 Task: Research Airbnb options in Bougaa, Algeria from 17th December, 2023 to 25th December, 2023 for 6 adults. Place can be entire room with 3 bedrooms having 3 beds and 3 bathrooms. Property type can be guest house. Amenities needed are: washing machine.
Action: Mouse moved to (540, 97)
Screenshot: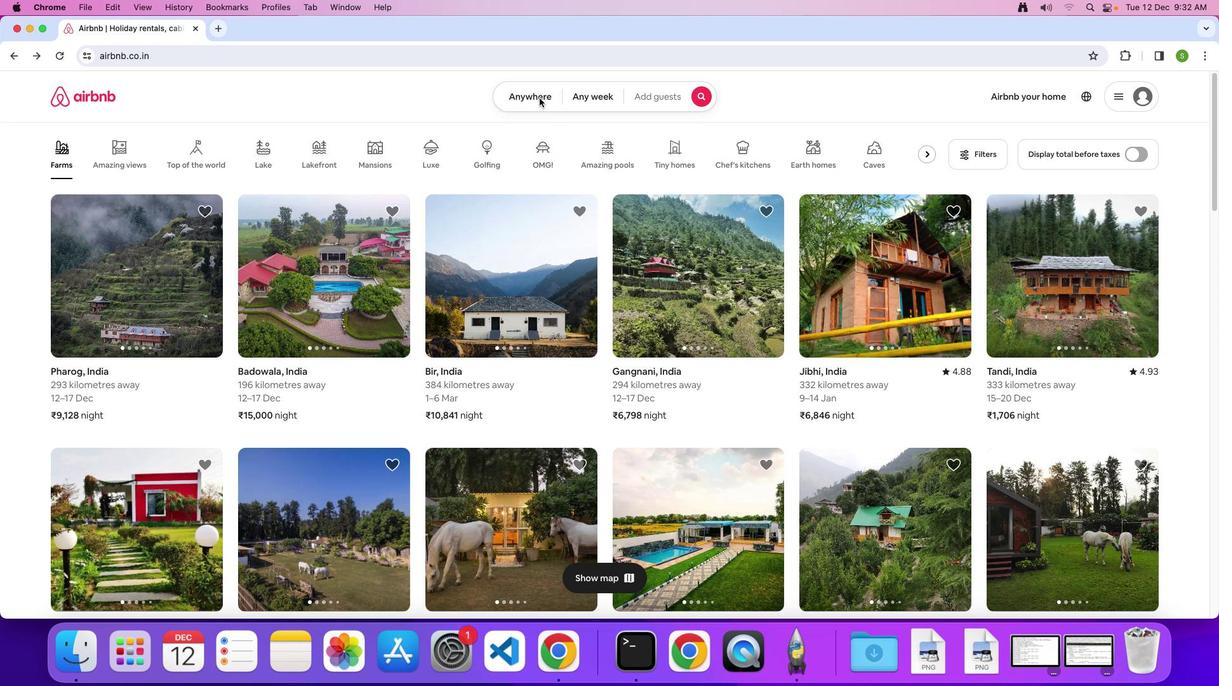 
Action: Mouse pressed left at (540, 97)
Screenshot: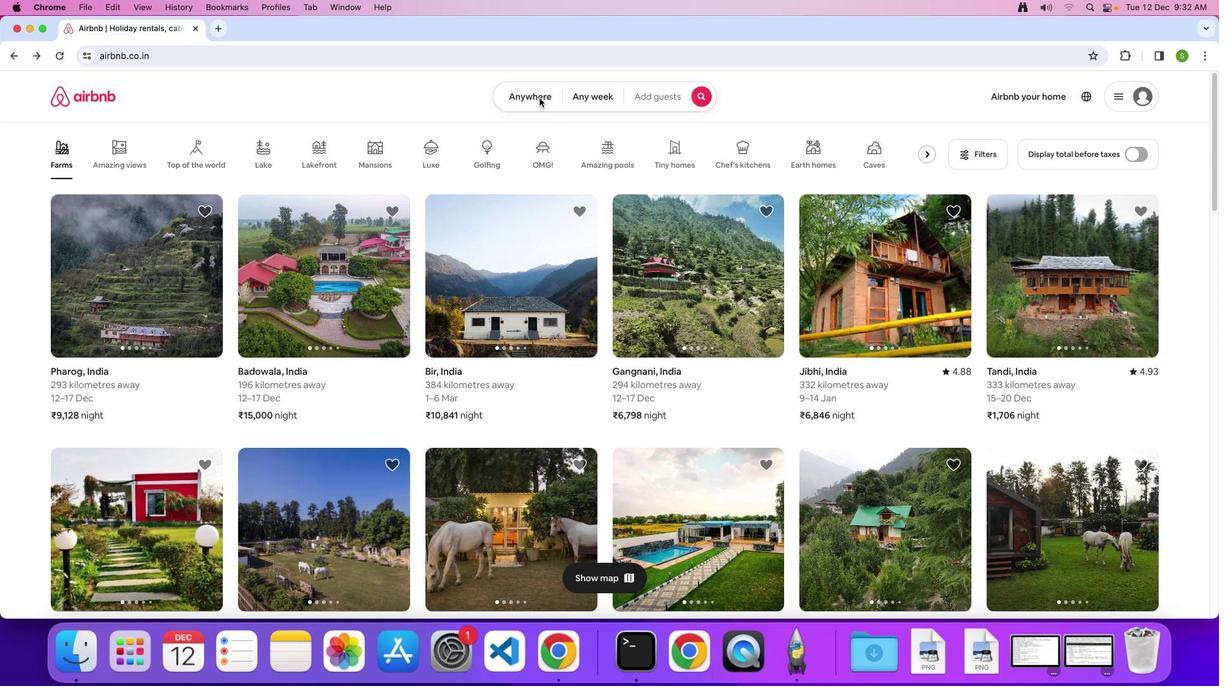 
Action: Mouse moved to (532, 97)
Screenshot: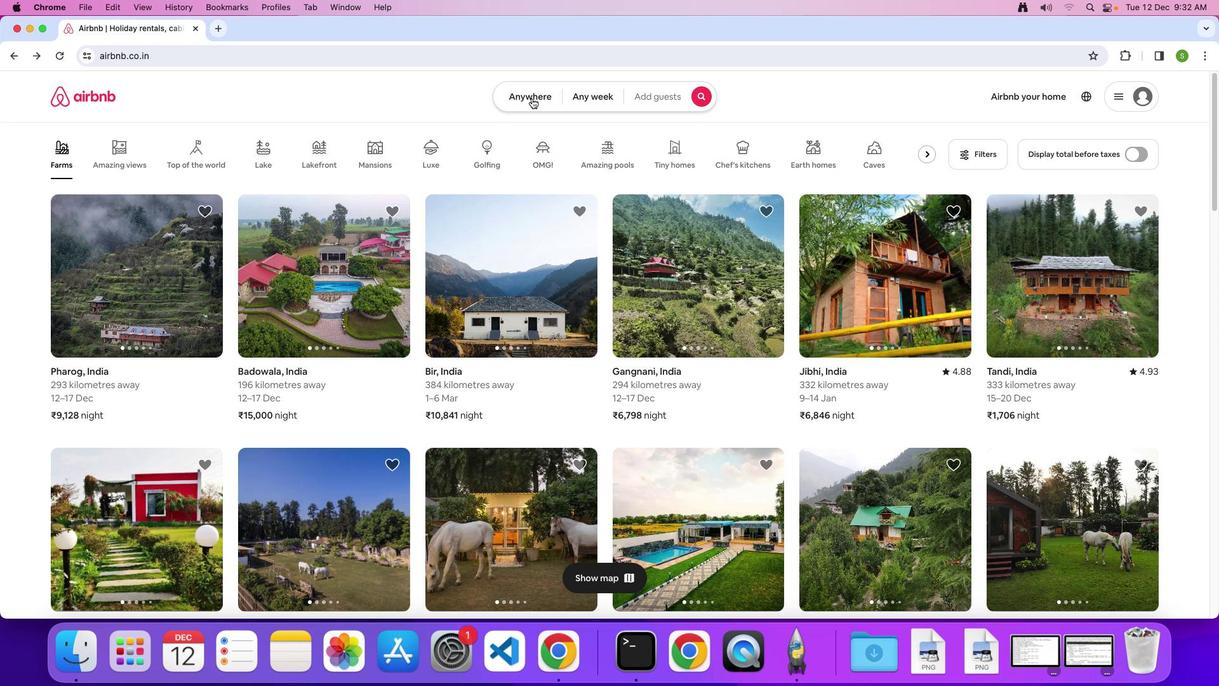 
Action: Mouse pressed left at (532, 97)
Screenshot: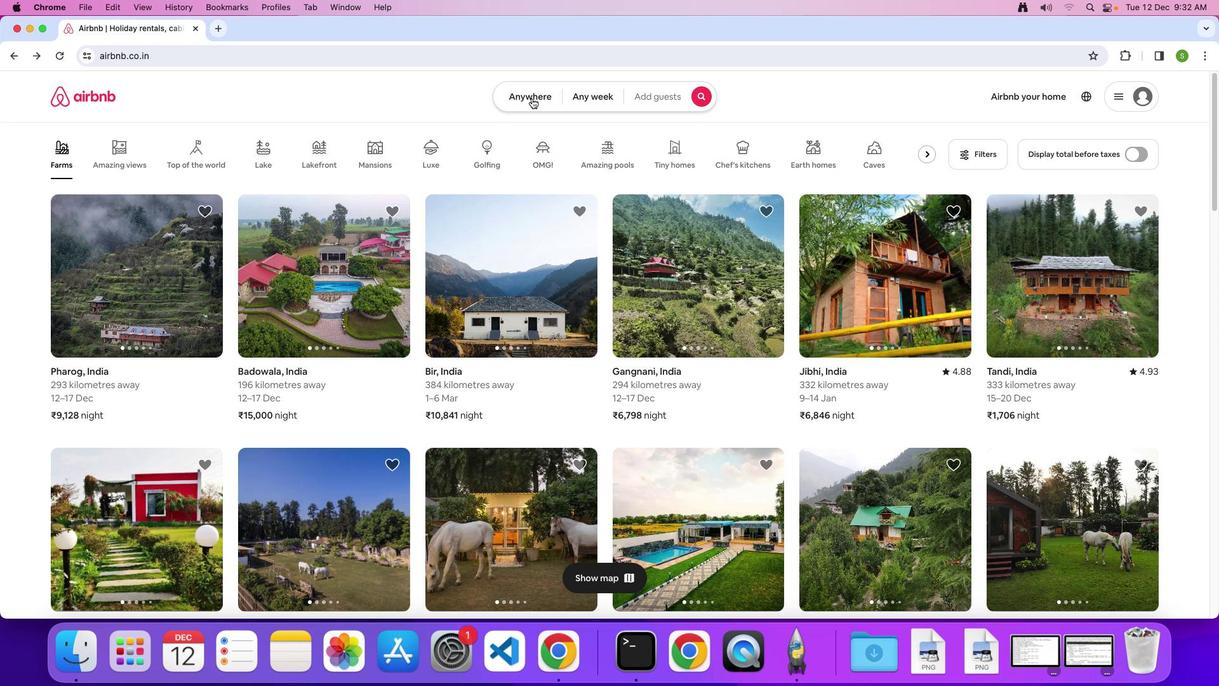 
Action: Mouse moved to (481, 133)
Screenshot: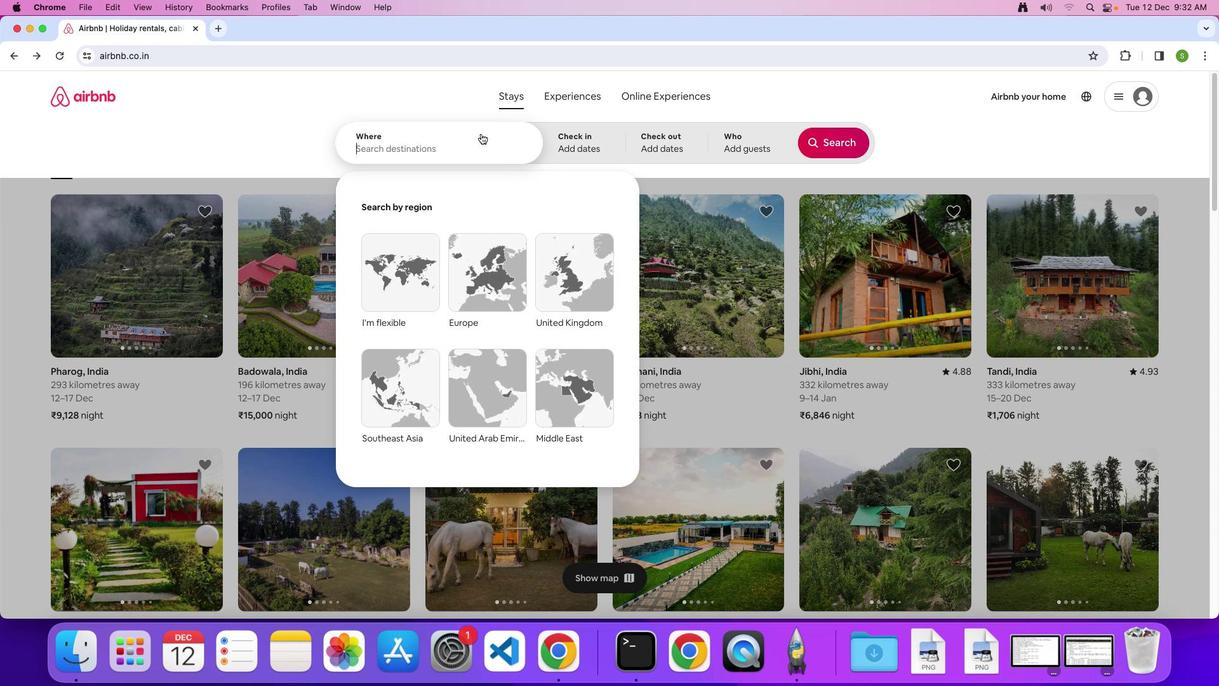 
Action: Mouse pressed left at (481, 133)
Screenshot: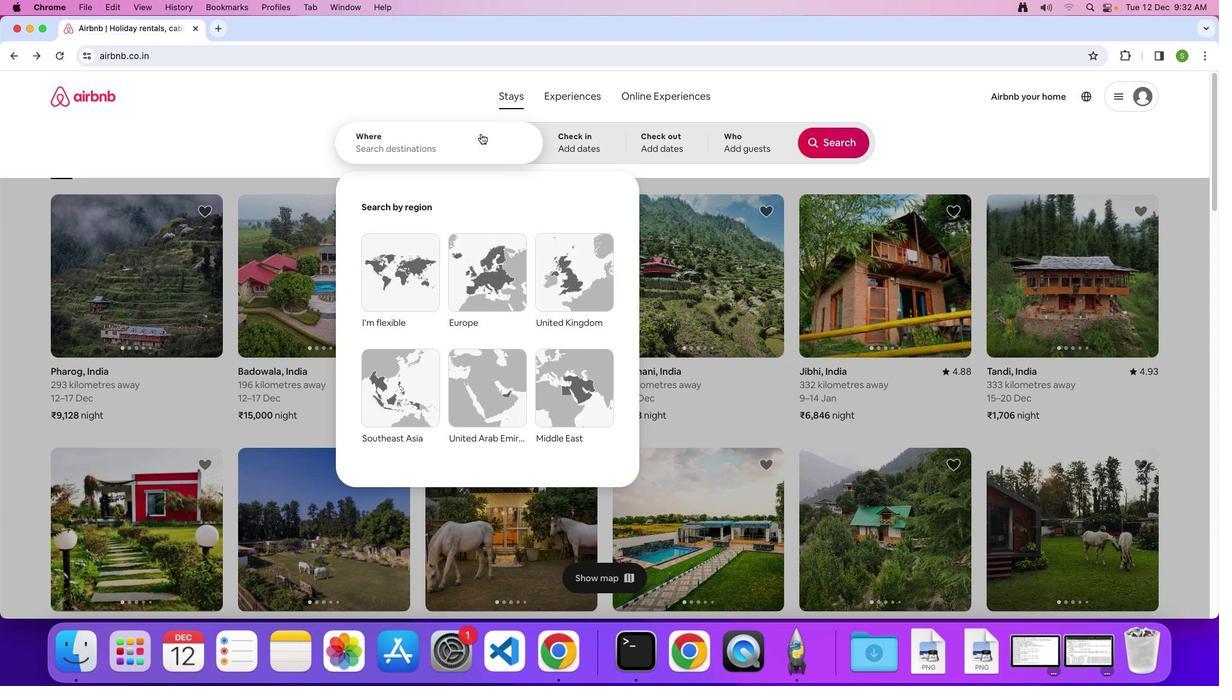 
Action: Key pressed 'B'Key.caps_lock'o''u''g''a''e'Key.backspace'a'','Key.spaceKey.shift'A''l''g''e''r''i''a'Key.enter
Screenshot: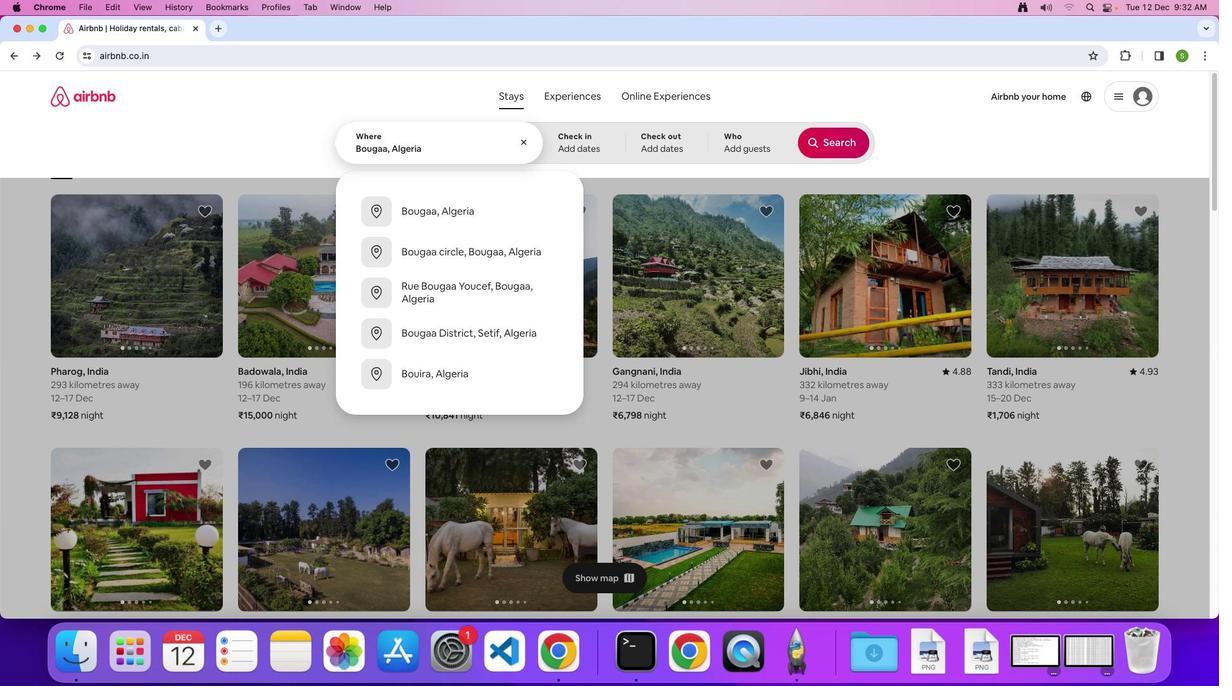 
Action: Mouse moved to (384, 395)
Screenshot: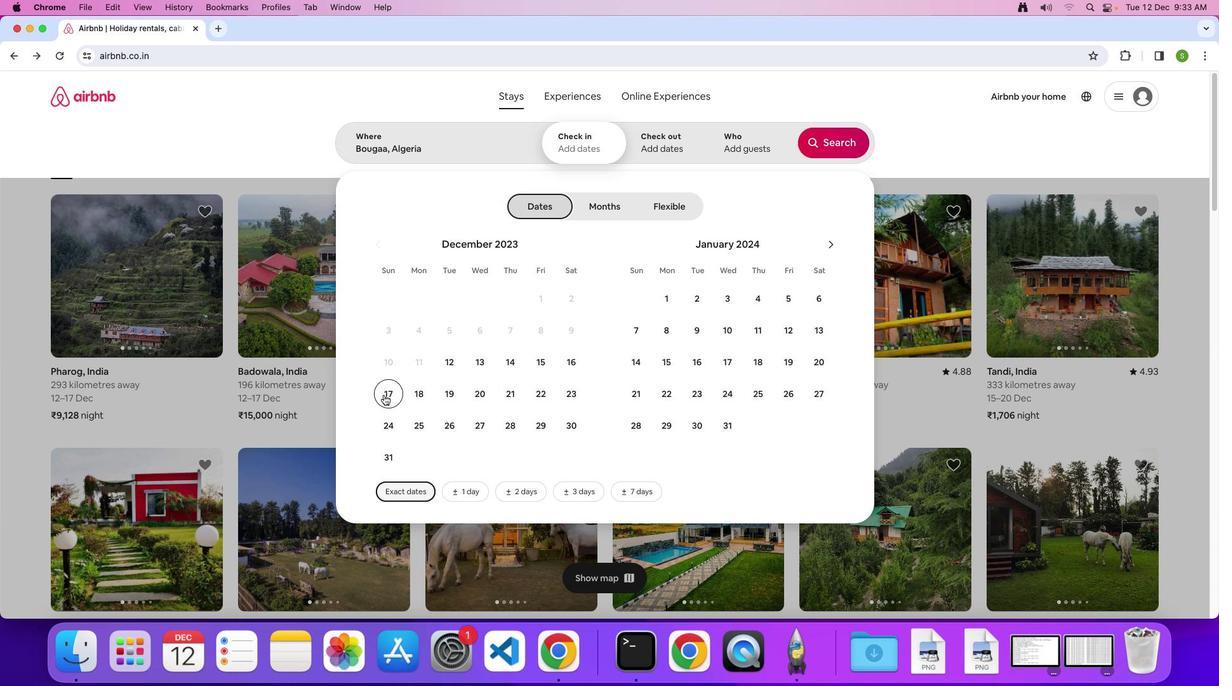 
Action: Mouse pressed left at (384, 395)
Screenshot: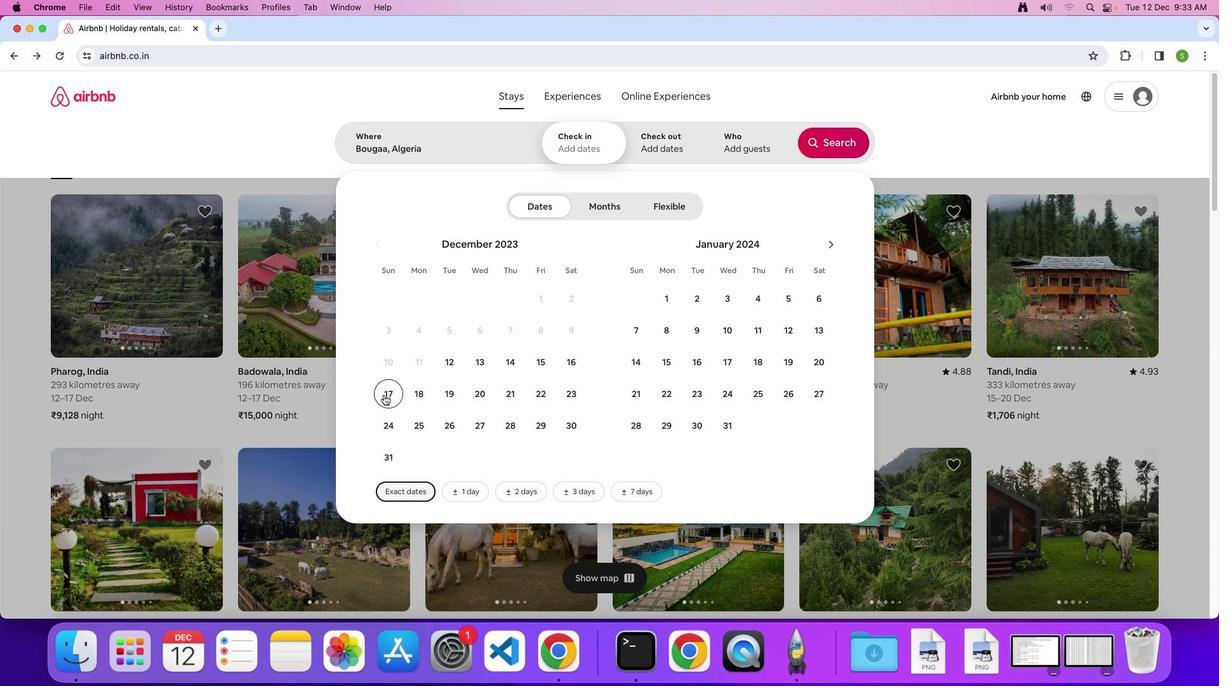 
Action: Mouse moved to (423, 425)
Screenshot: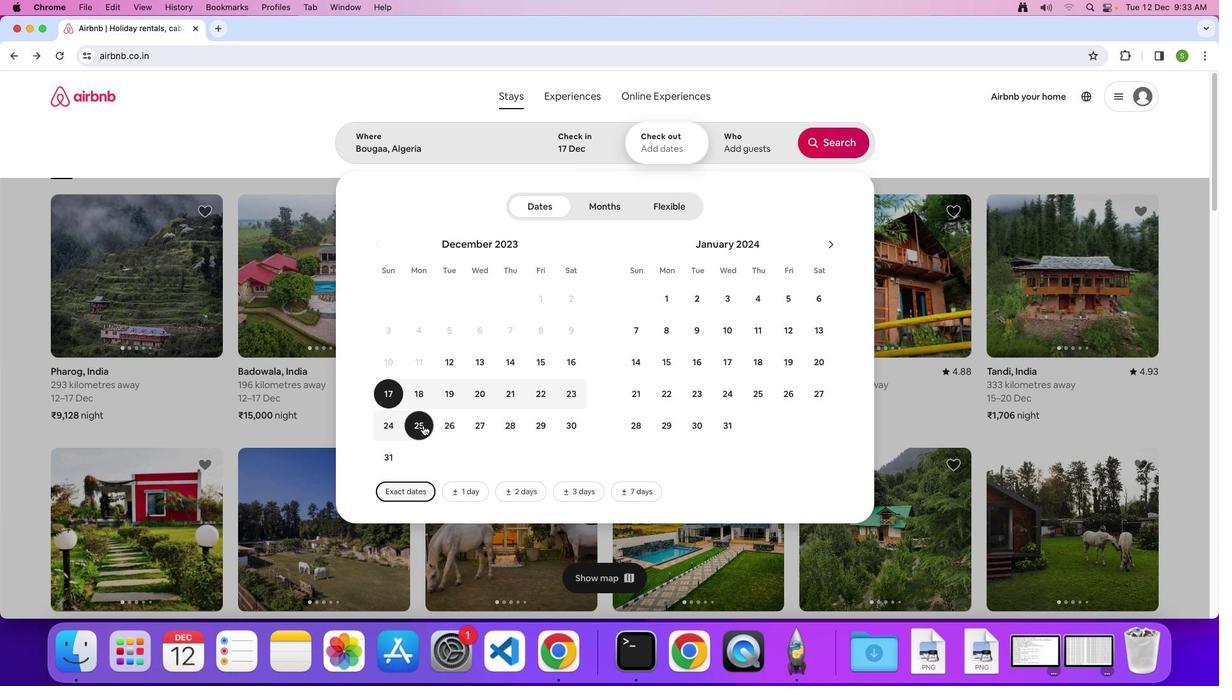 
Action: Mouse pressed left at (423, 425)
Screenshot: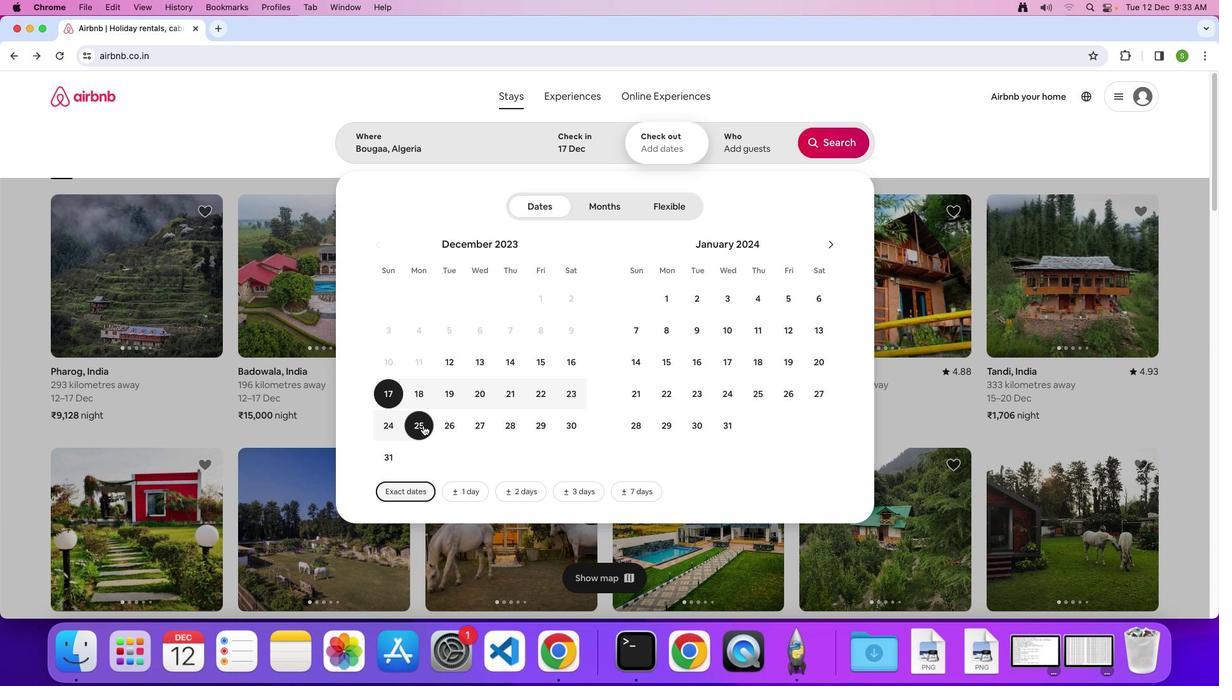 
Action: Mouse moved to (740, 147)
Screenshot: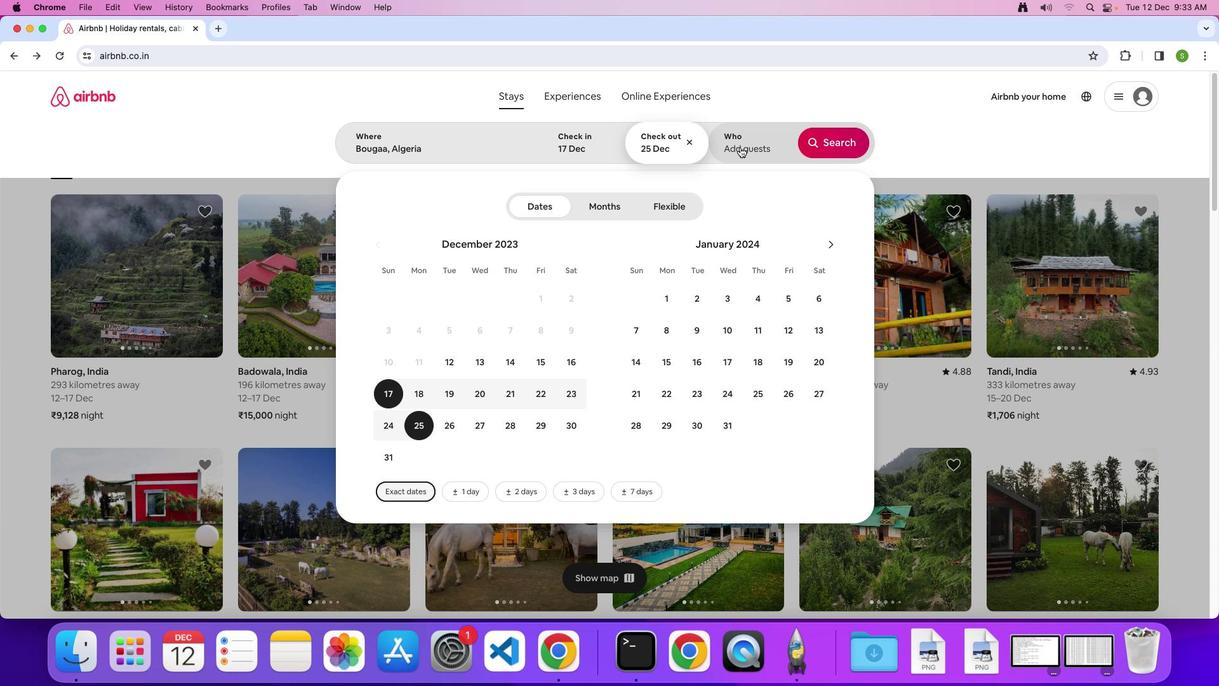 
Action: Mouse pressed left at (740, 147)
Screenshot: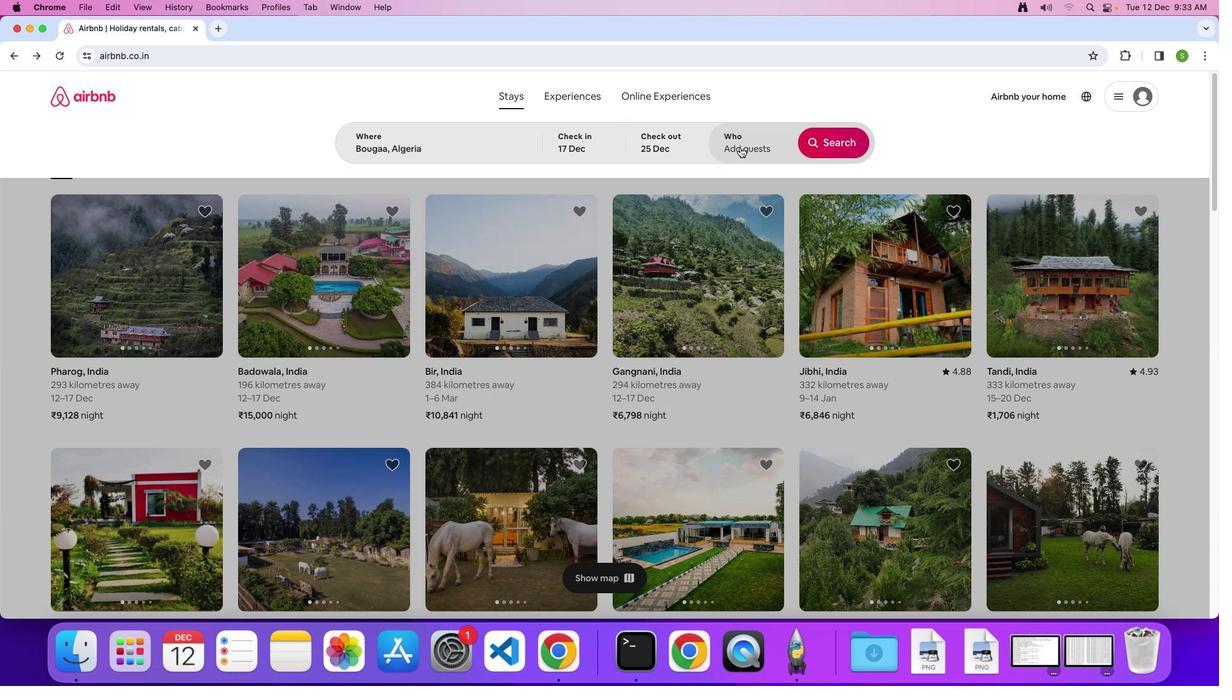 
Action: Mouse moved to (836, 213)
Screenshot: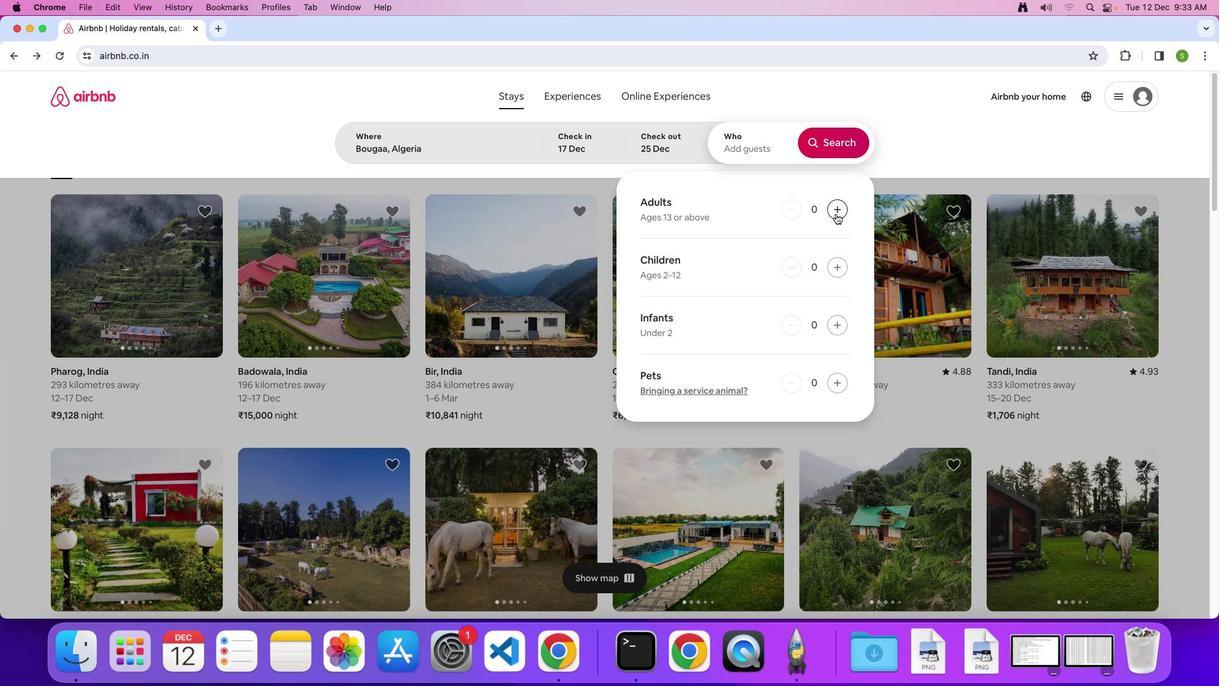 
Action: Mouse pressed left at (836, 213)
Screenshot: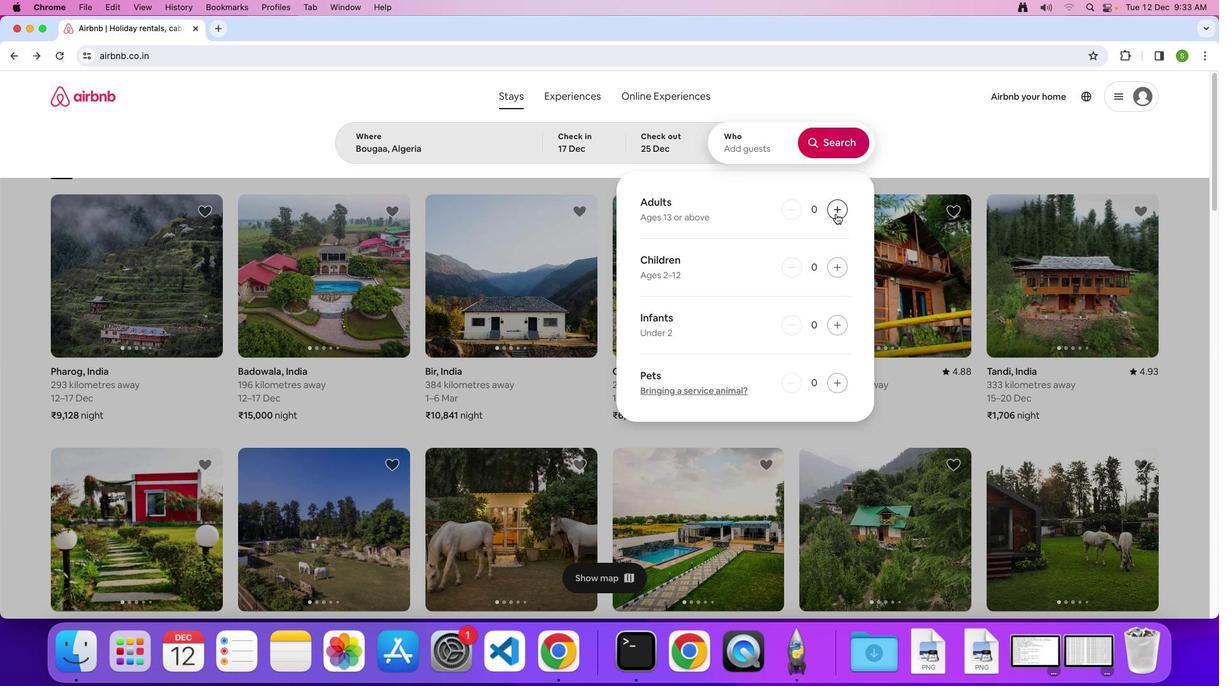 
Action: Mouse pressed left at (836, 213)
Screenshot: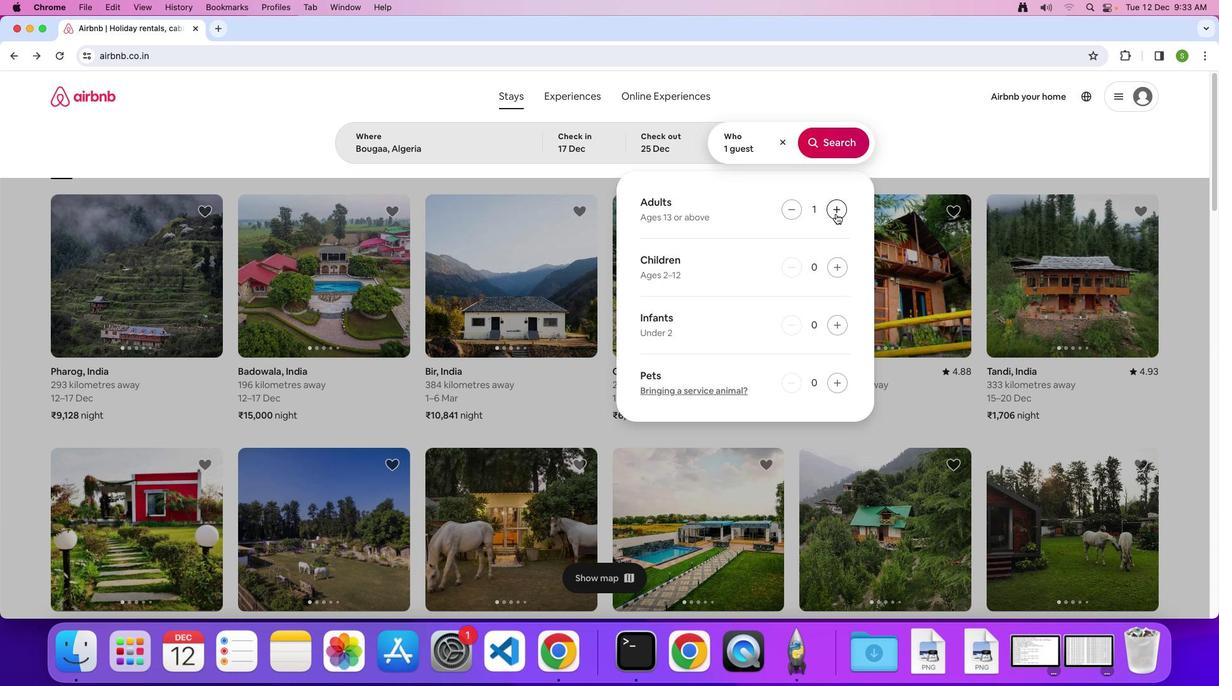 
Action: Mouse pressed left at (836, 213)
Screenshot: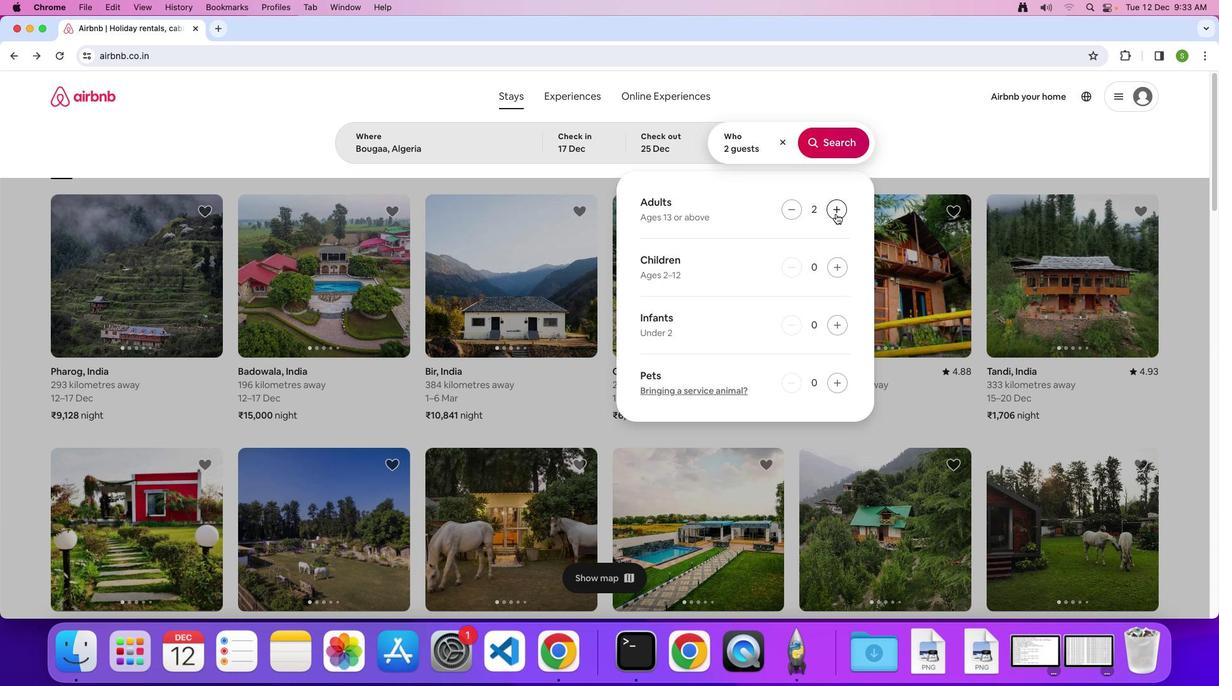 
Action: Mouse pressed left at (836, 213)
Screenshot: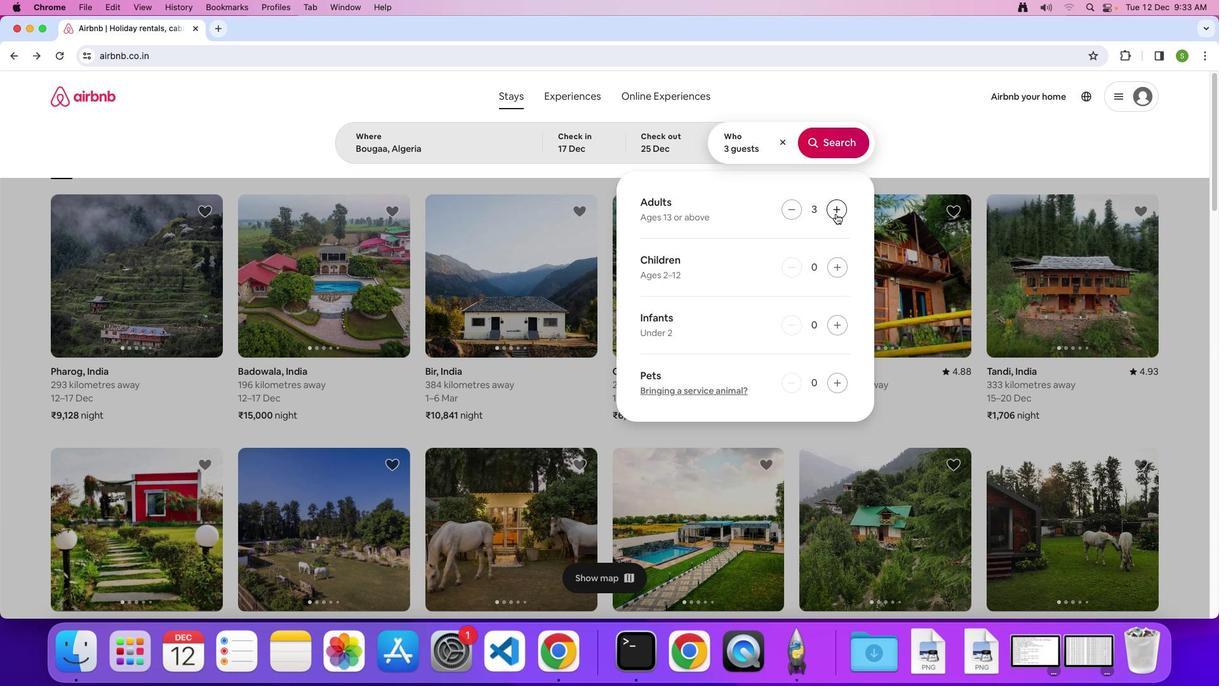 
Action: Mouse pressed left at (836, 213)
Screenshot: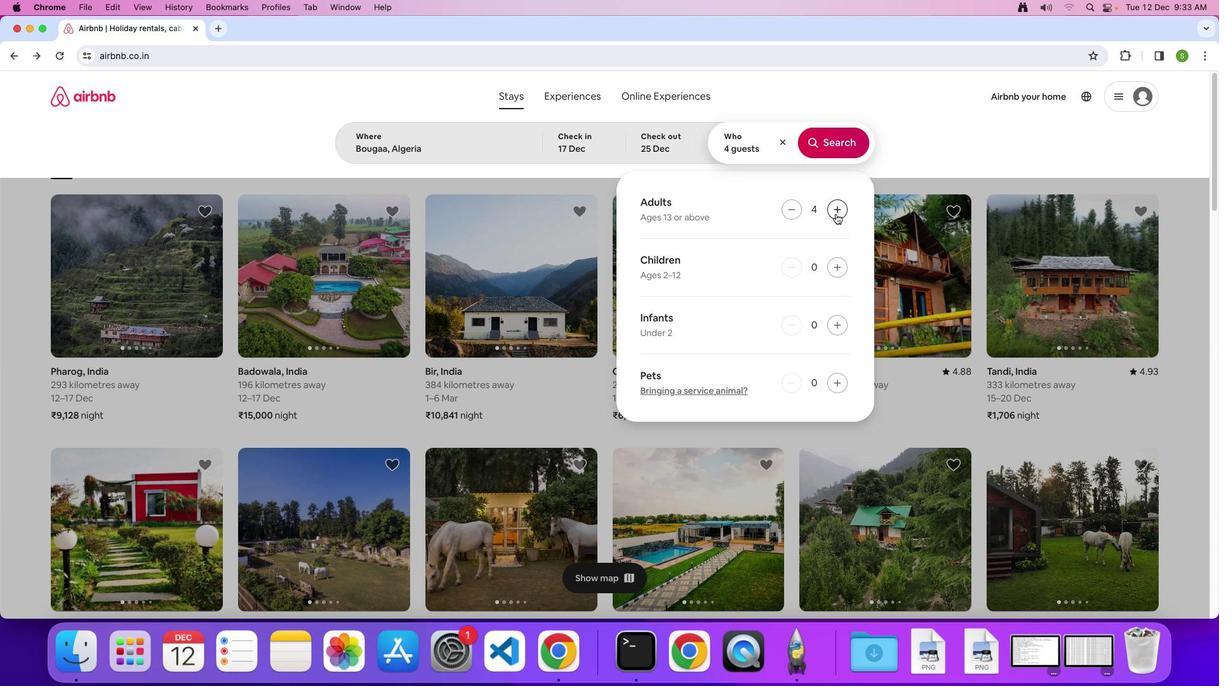 
Action: Mouse pressed left at (836, 213)
Screenshot: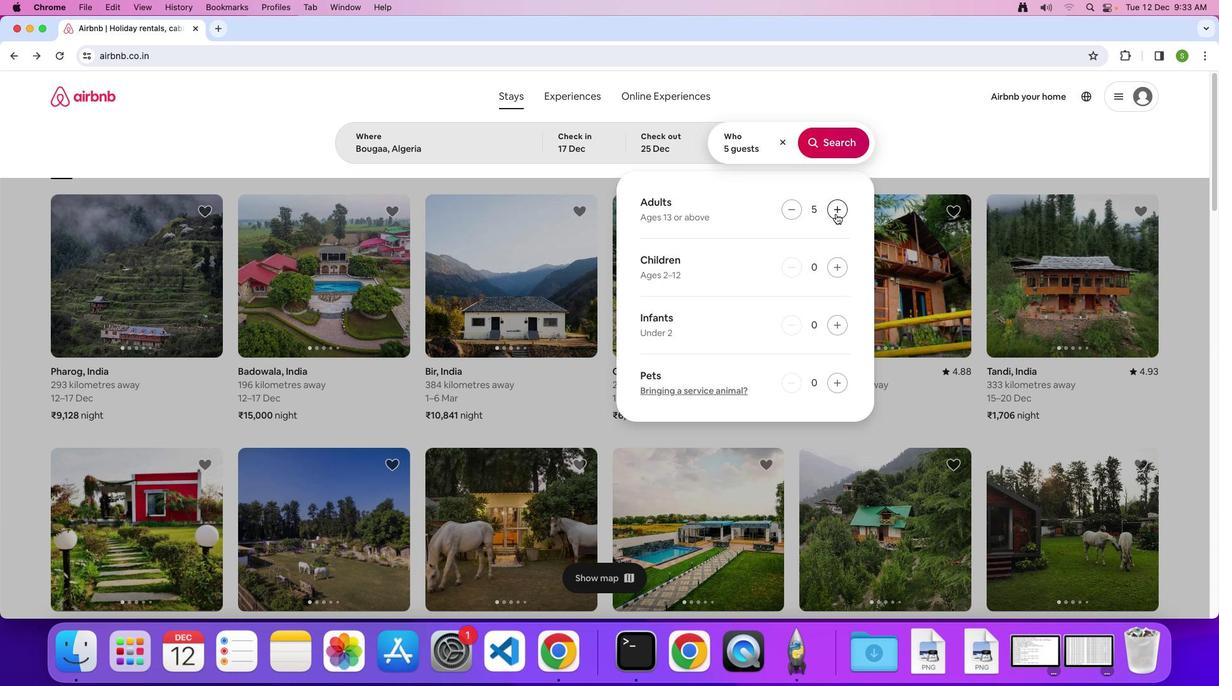 
Action: Mouse moved to (836, 148)
Screenshot: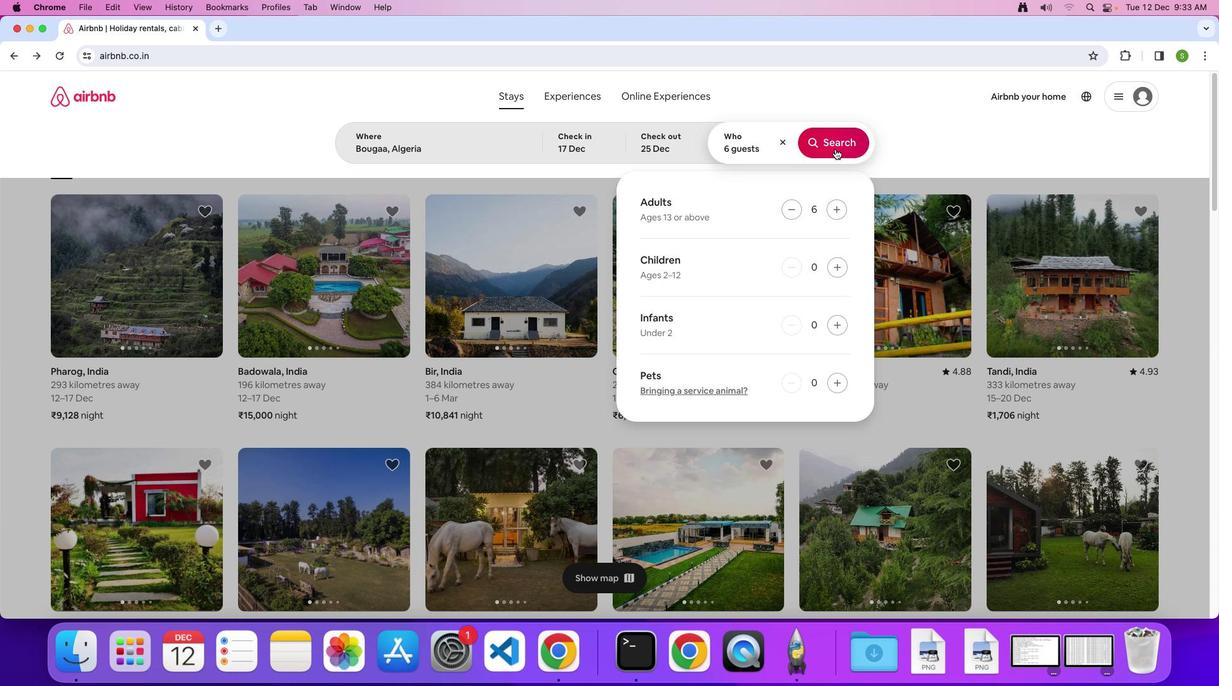 
Action: Mouse pressed left at (836, 148)
Screenshot: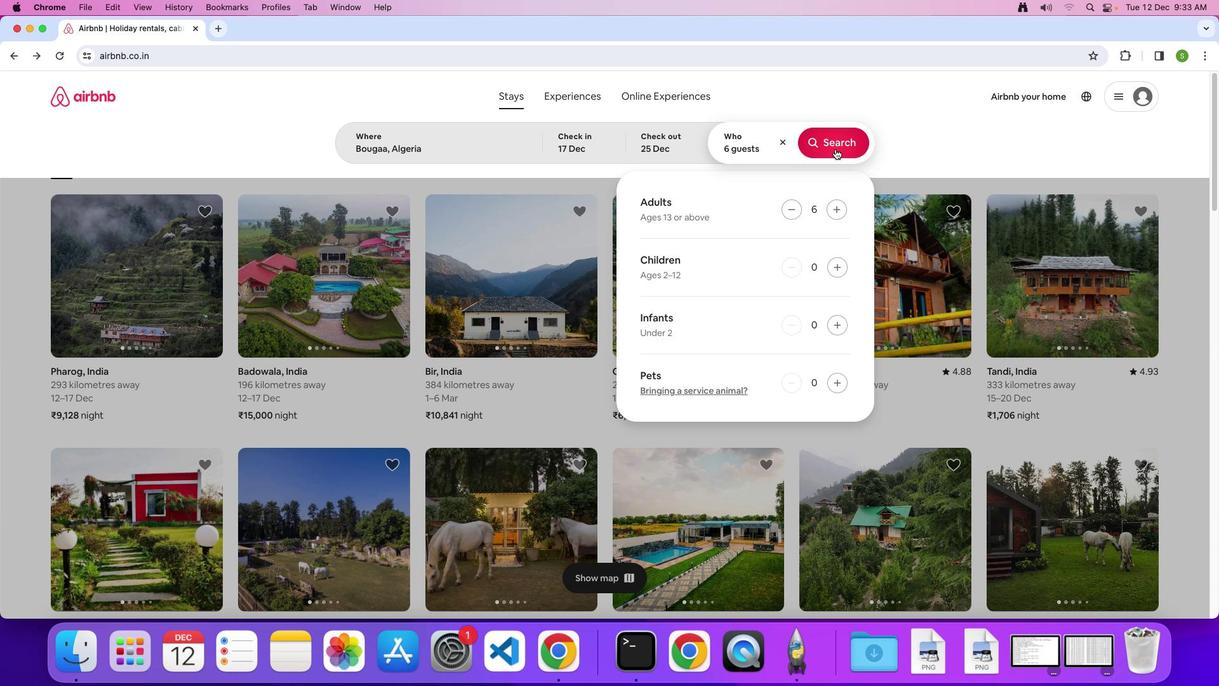 
Action: Mouse moved to (1006, 150)
Screenshot: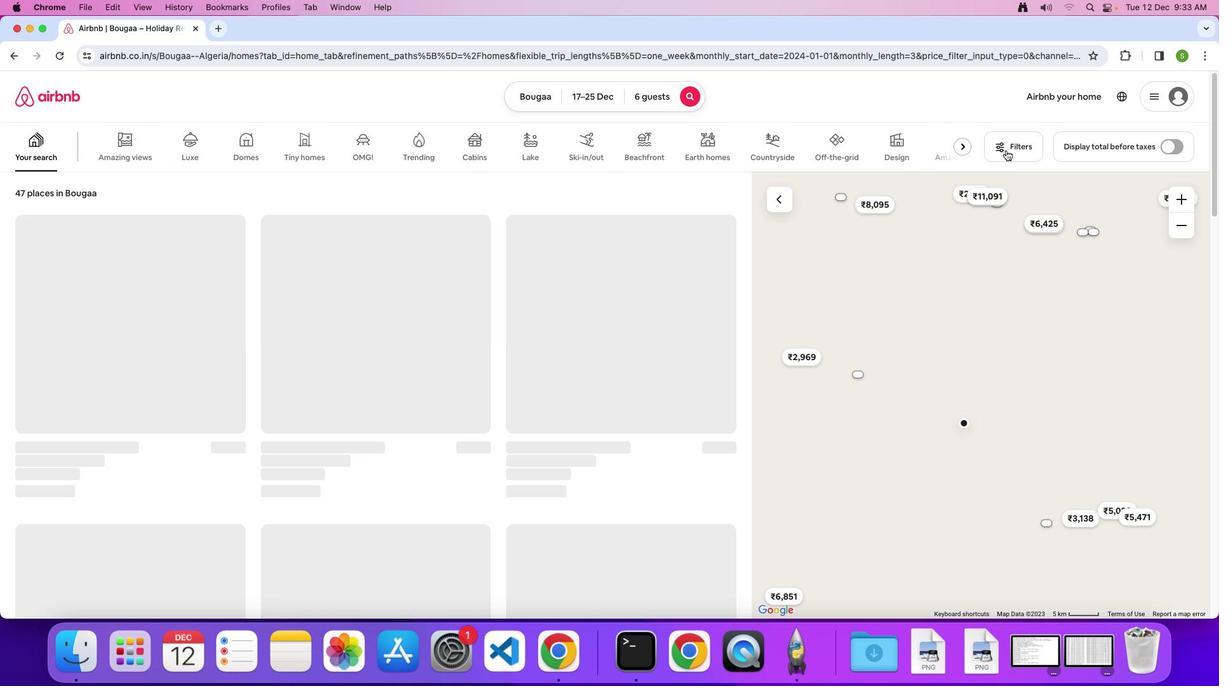 
Action: Mouse pressed left at (1006, 150)
Screenshot: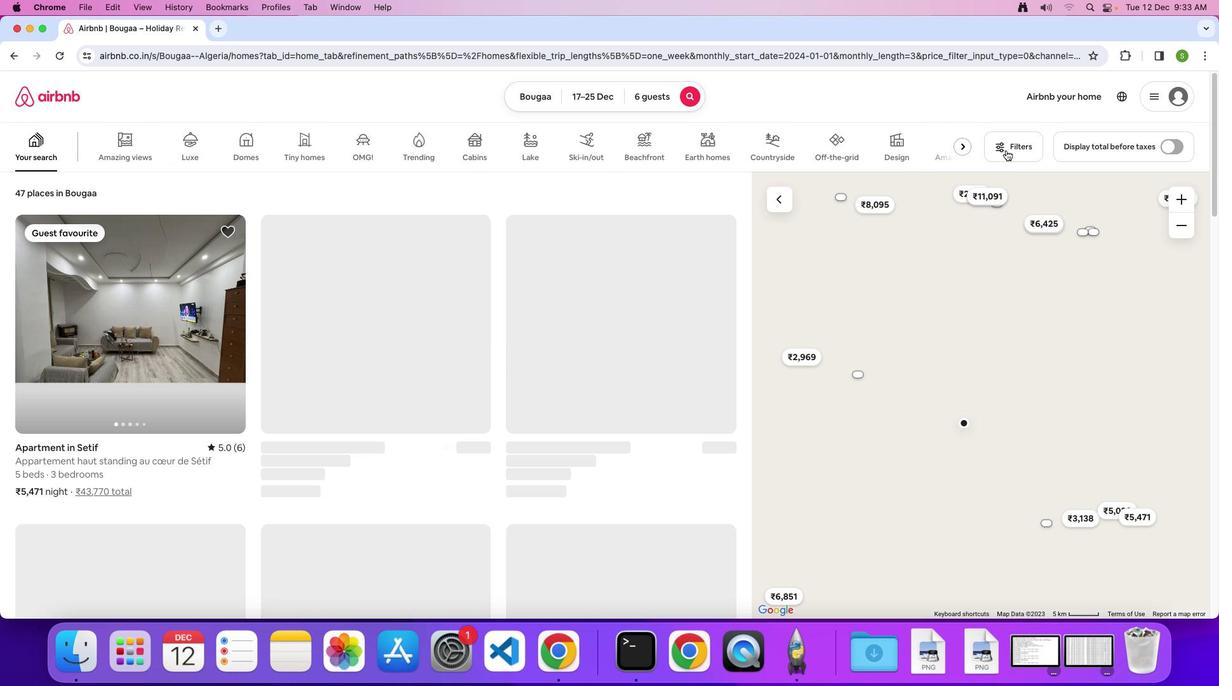 
Action: Mouse moved to (623, 438)
Screenshot: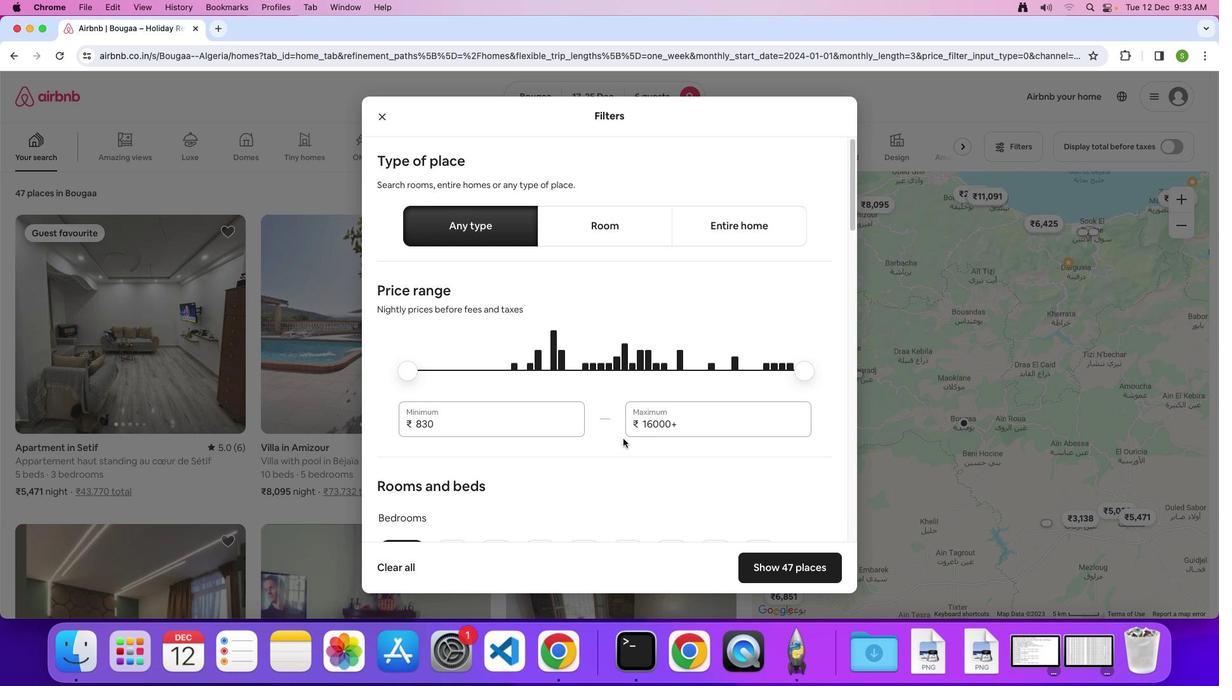 
Action: Mouse scrolled (623, 438) with delta (0, 0)
Screenshot: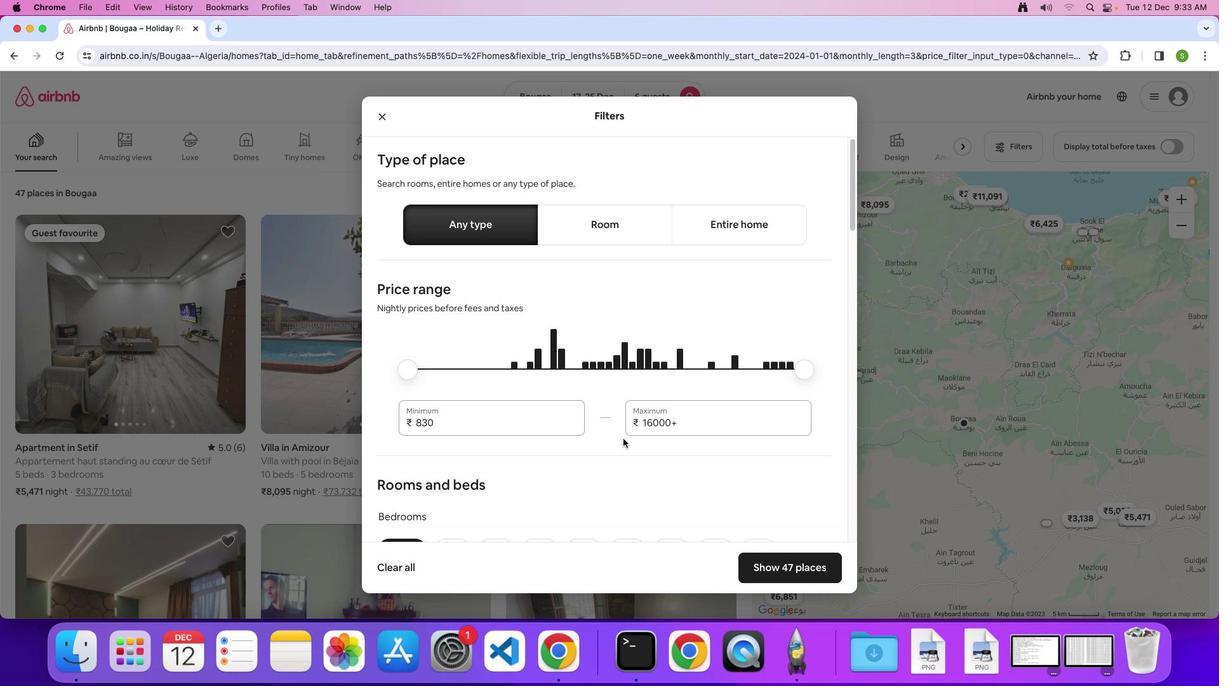 
Action: Mouse scrolled (623, 438) with delta (0, 0)
Screenshot: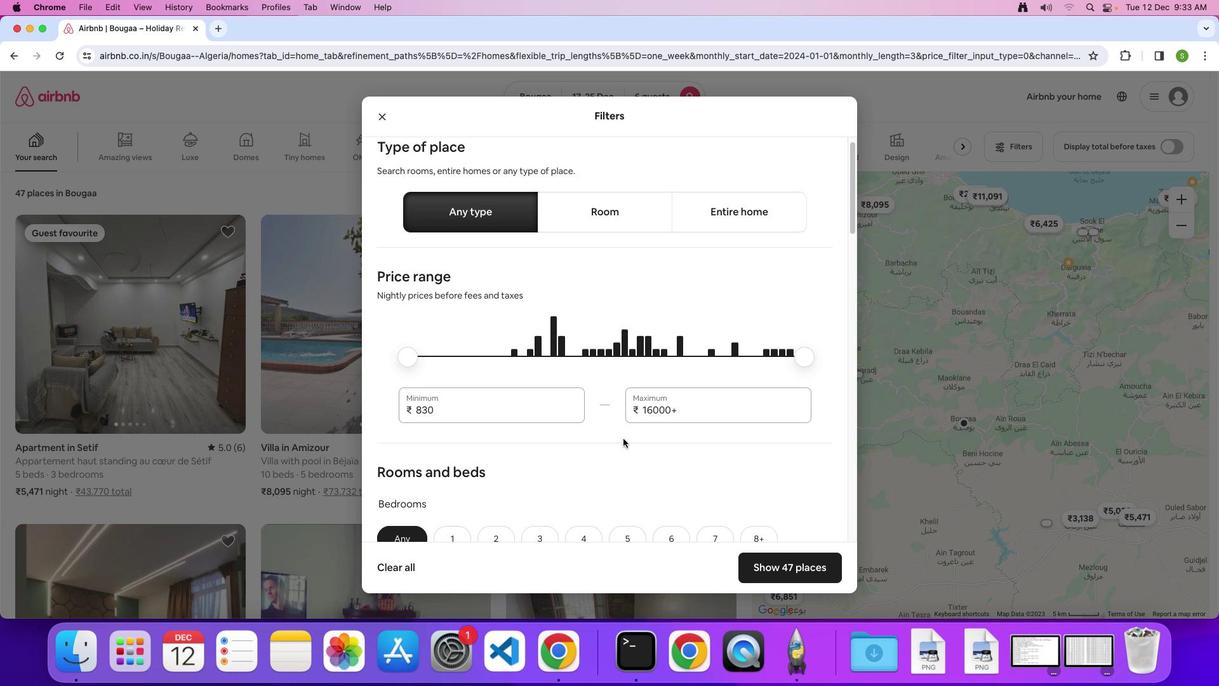 
Action: Mouse scrolled (623, 438) with delta (0, 0)
Screenshot: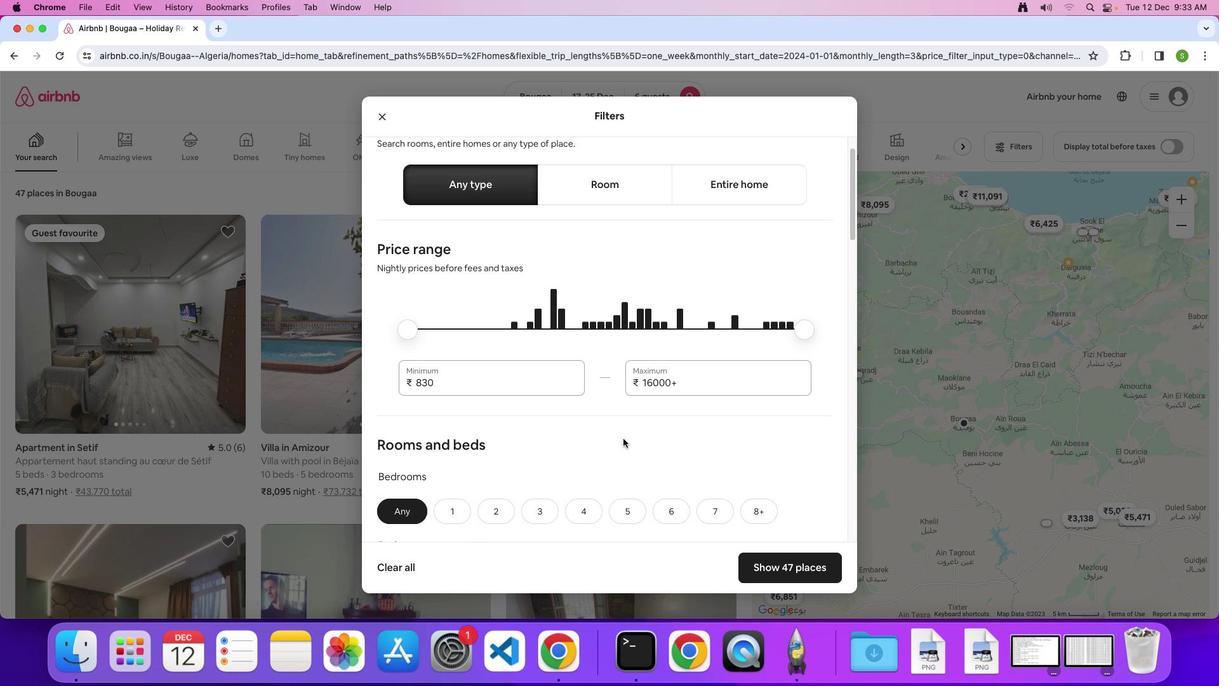 
Action: Mouse scrolled (623, 438) with delta (0, 0)
Screenshot: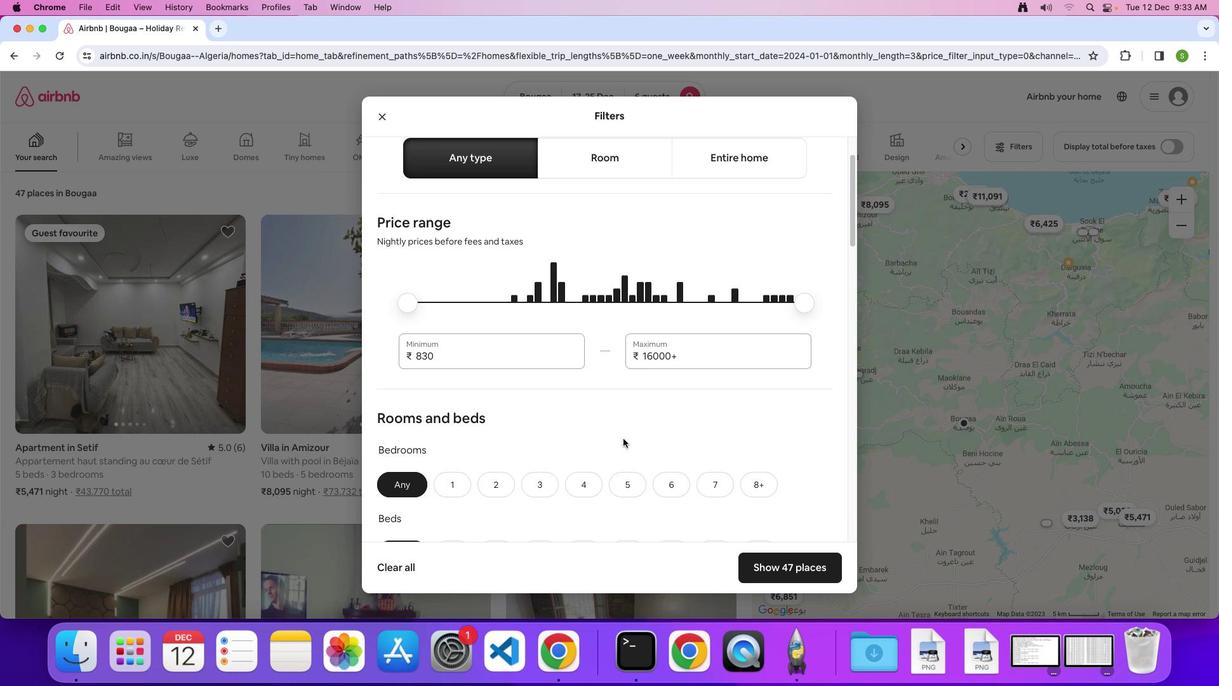 
Action: Mouse scrolled (623, 438) with delta (0, 0)
Screenshot: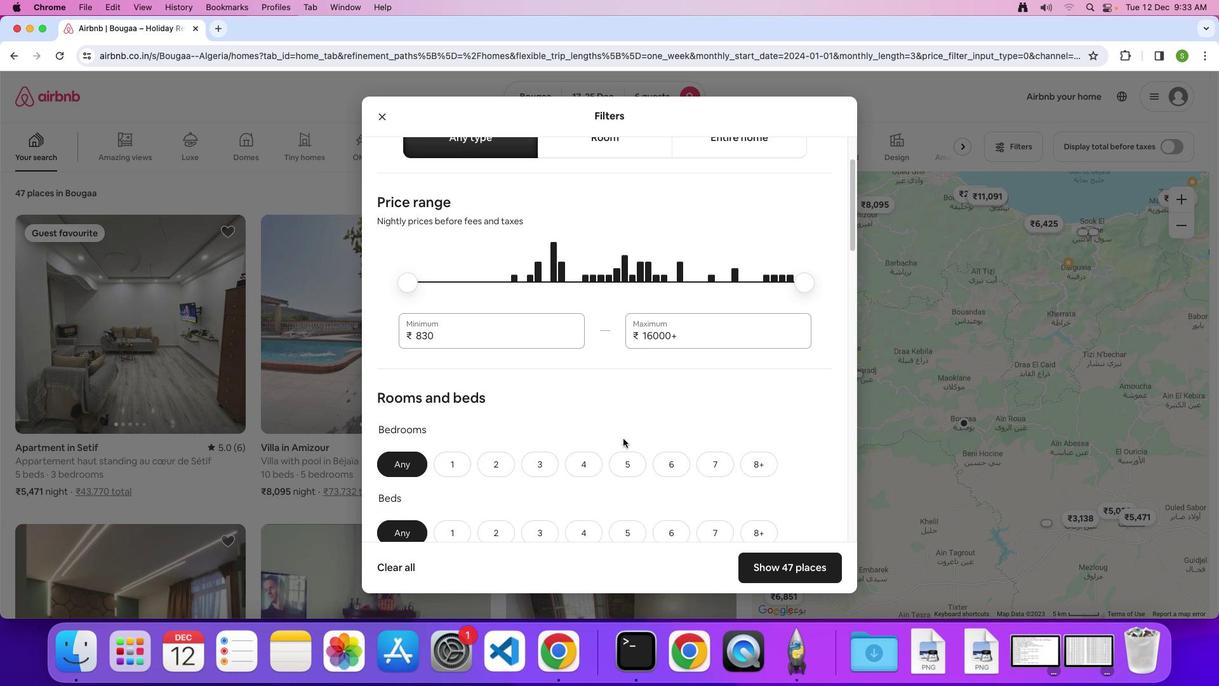 
Action: Mouse scrolled (623, 438) with delta (0, -1)
Screenshot: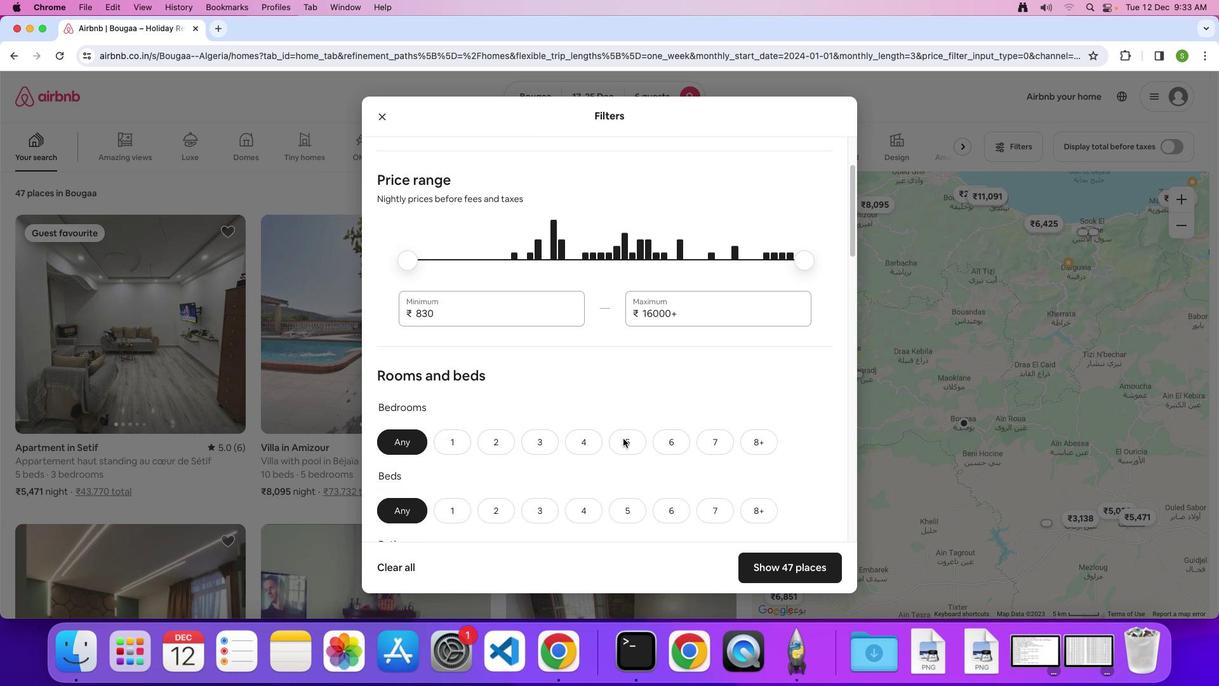
Action: Mouse scrolled (623, 438) with delta (0, 0)
Screenshot: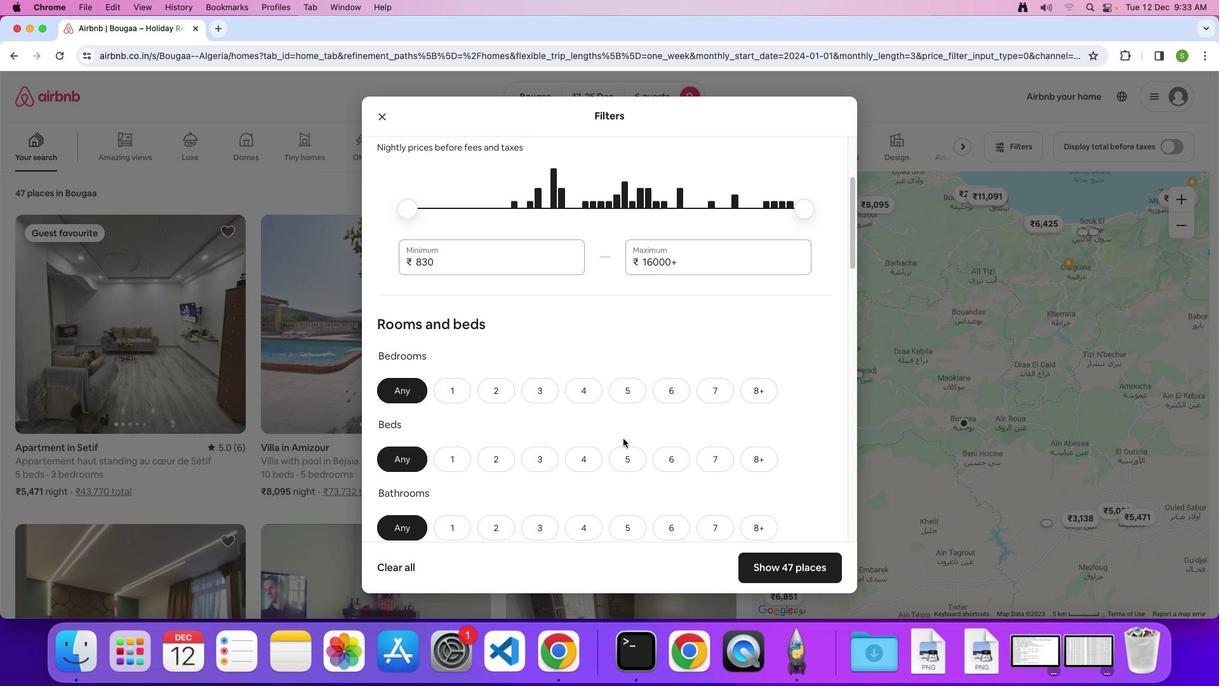 
Action: Mouse scrolled (623, 438) with delta (0, 0)
Screenshot: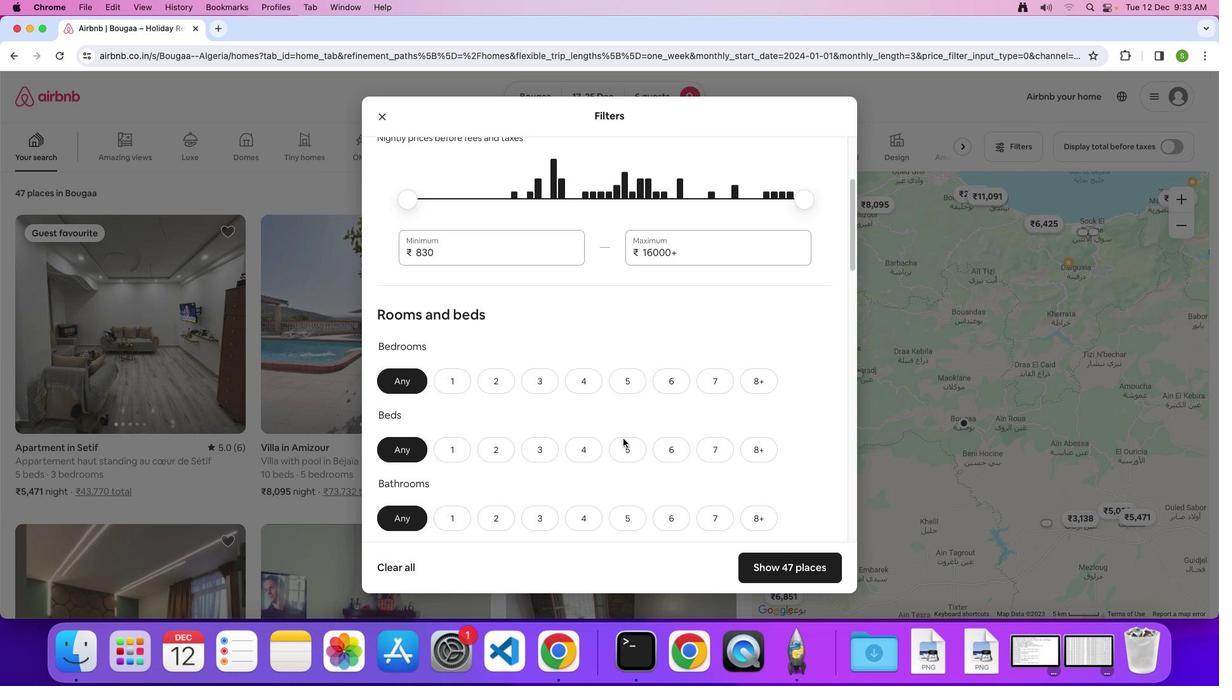 
Action: Mouse scrolled (623, 438) with delta (0, -1)
Screenshot: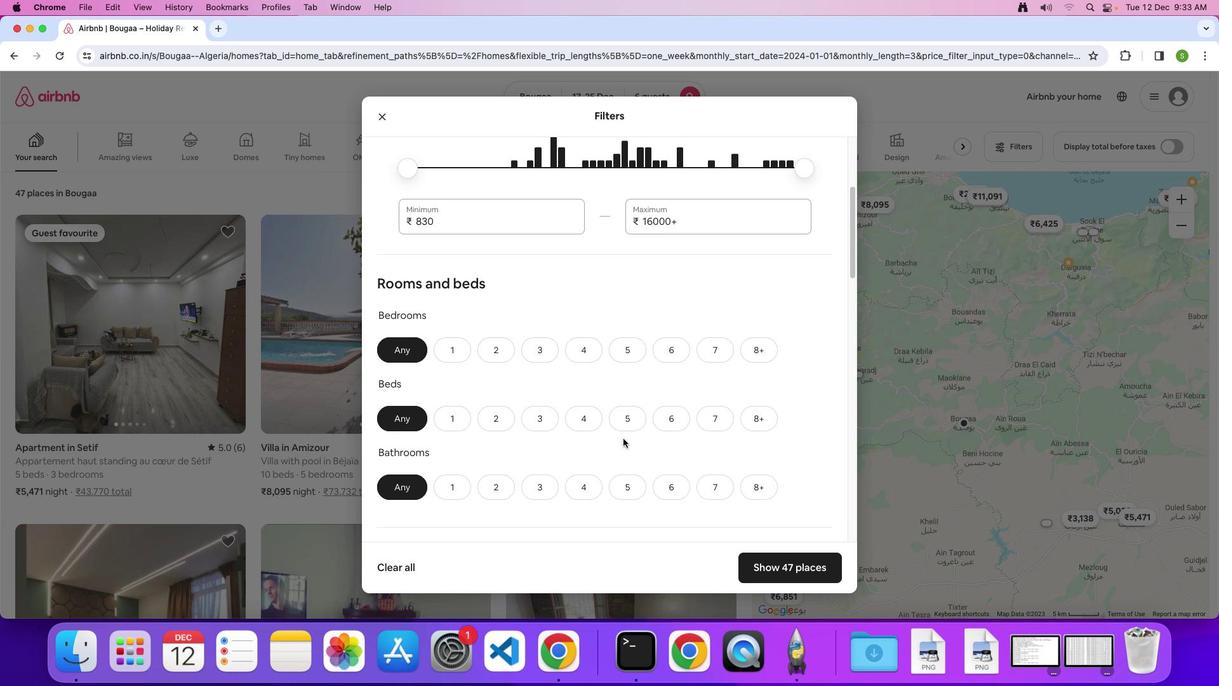 
Action: Mouse scrolled (623, 438) with delta (0, 0)
Screenshot: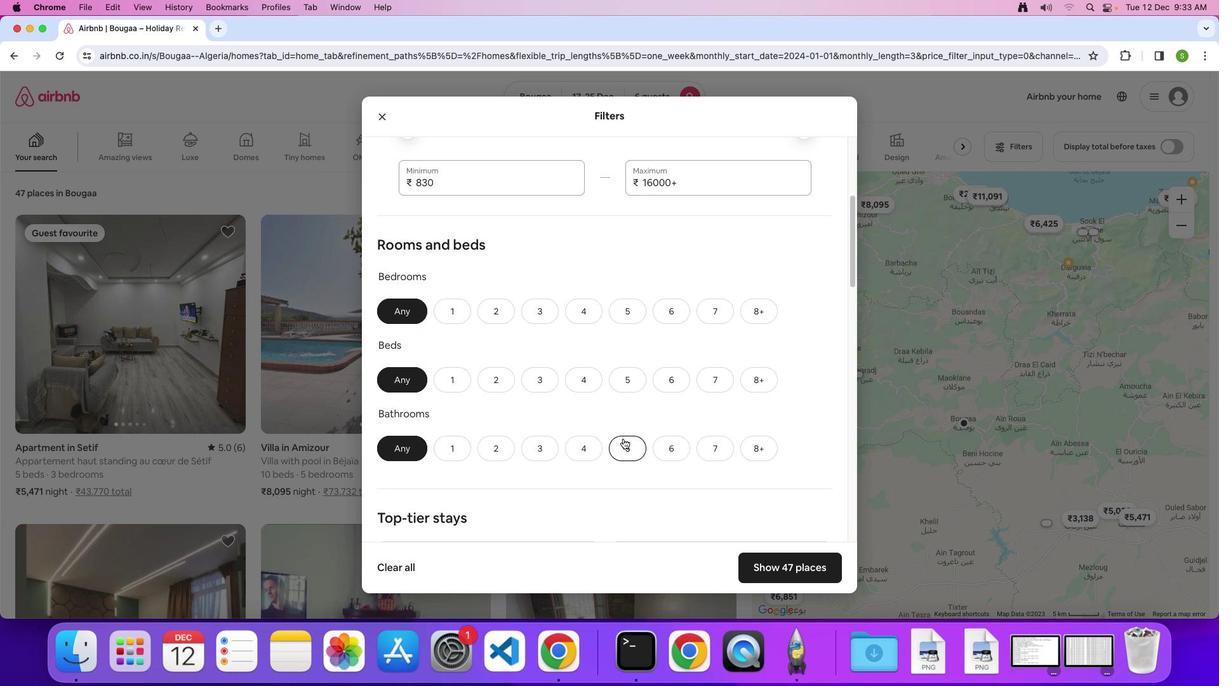 
Action: Mouse scrolled (623, 438) with delta (0, 0)
Screenshot: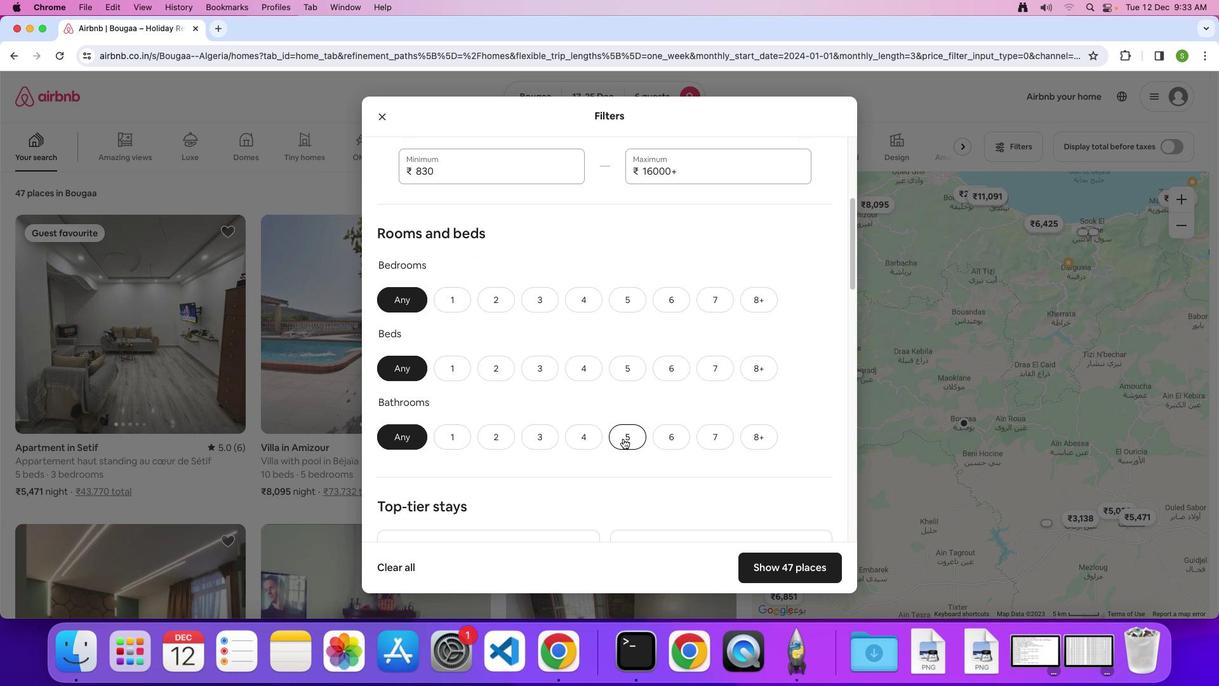 
Action: Mouse scrolled (623, 438) with delta (0, 0)
Screenshot: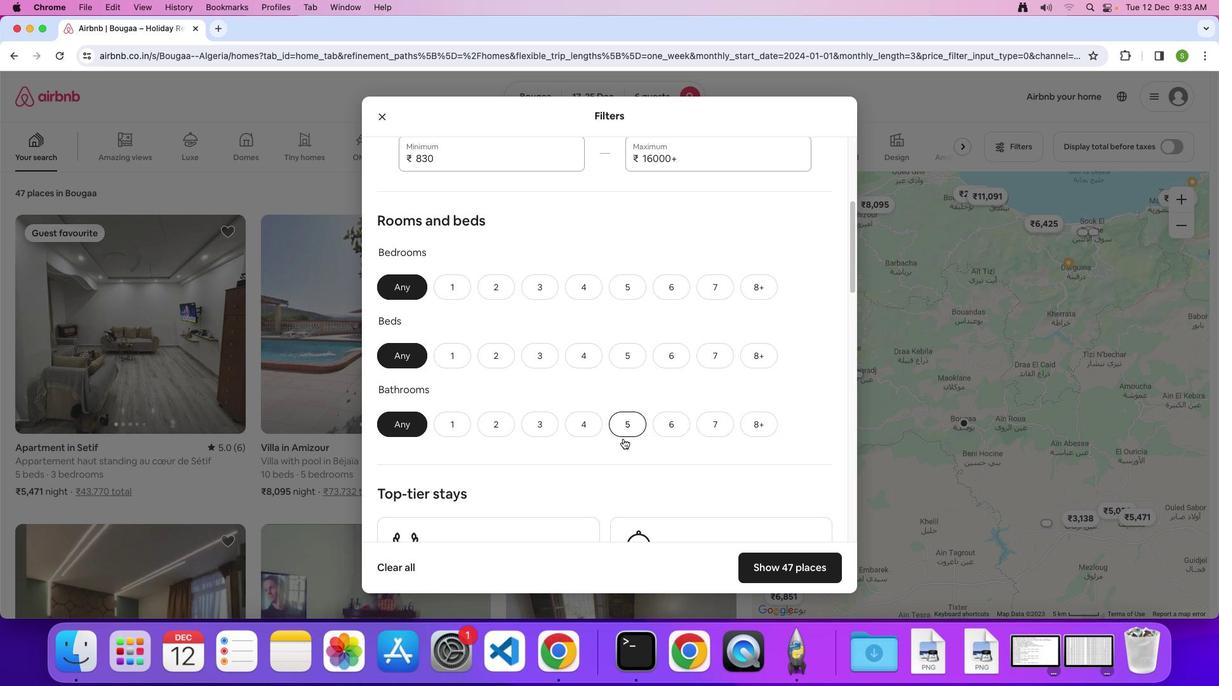 
Action: Mouse scrolled (623, 438) with delta (0, 0)
Screenshot: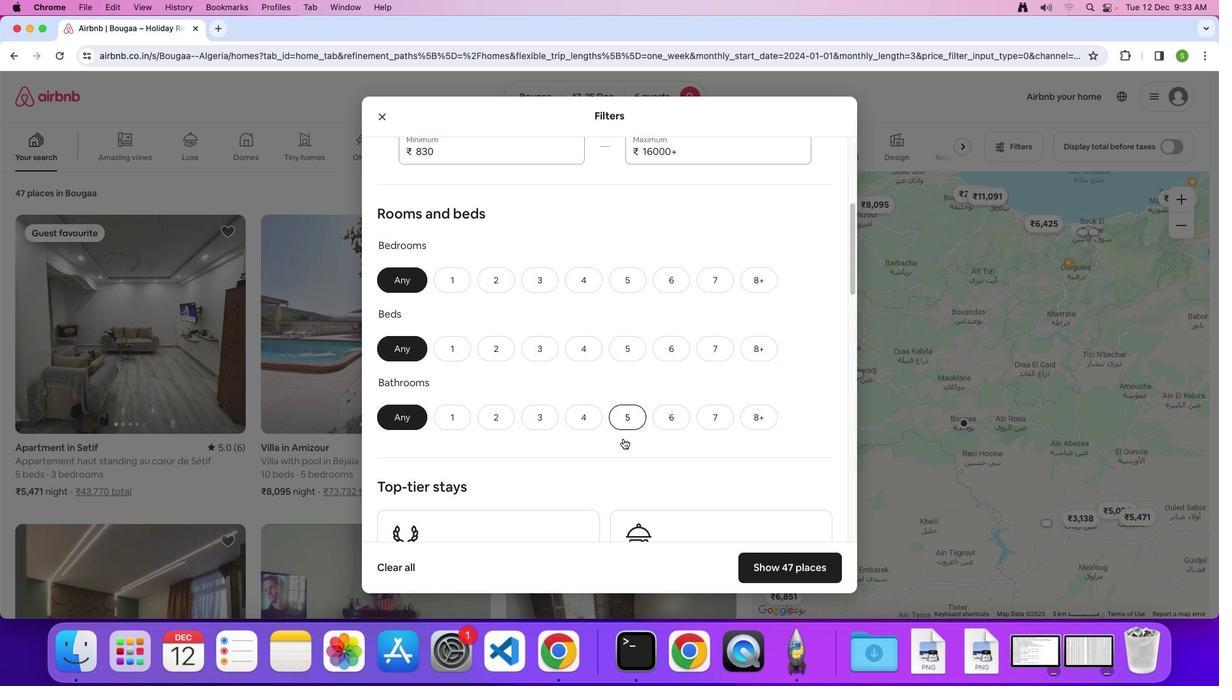 
Action: Mouse moved to (550, 273)
Screenshot: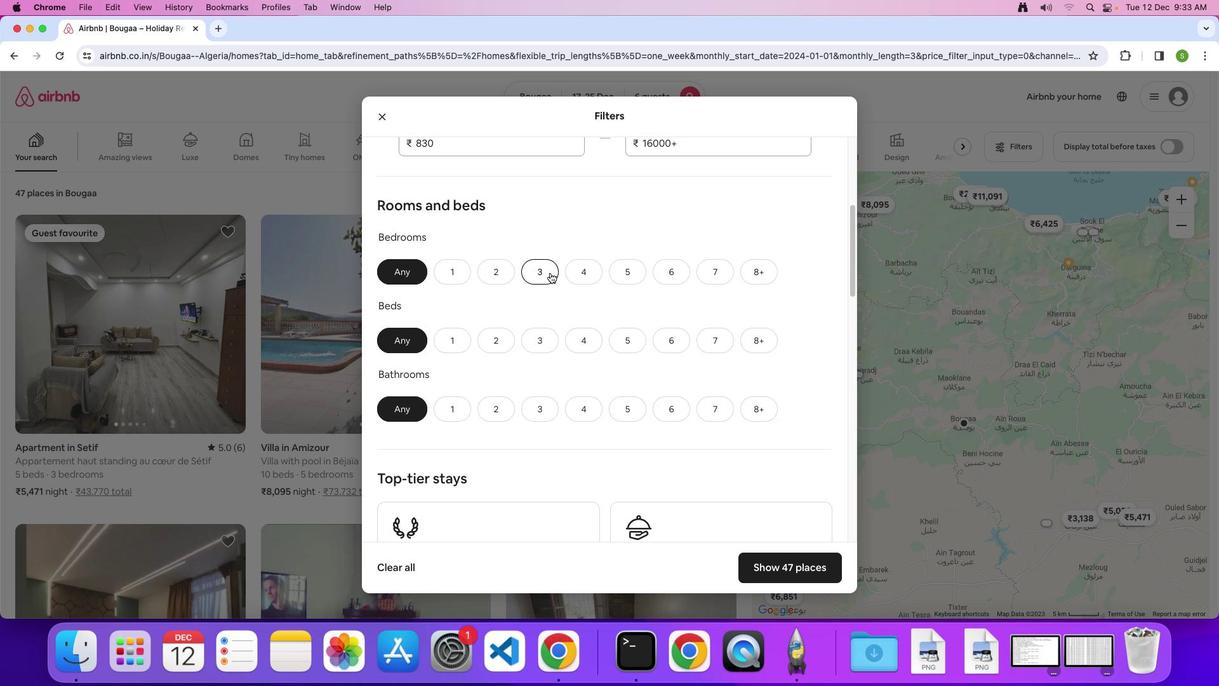 
Action: Mouse pressed left at (550, 273)
Screenshot: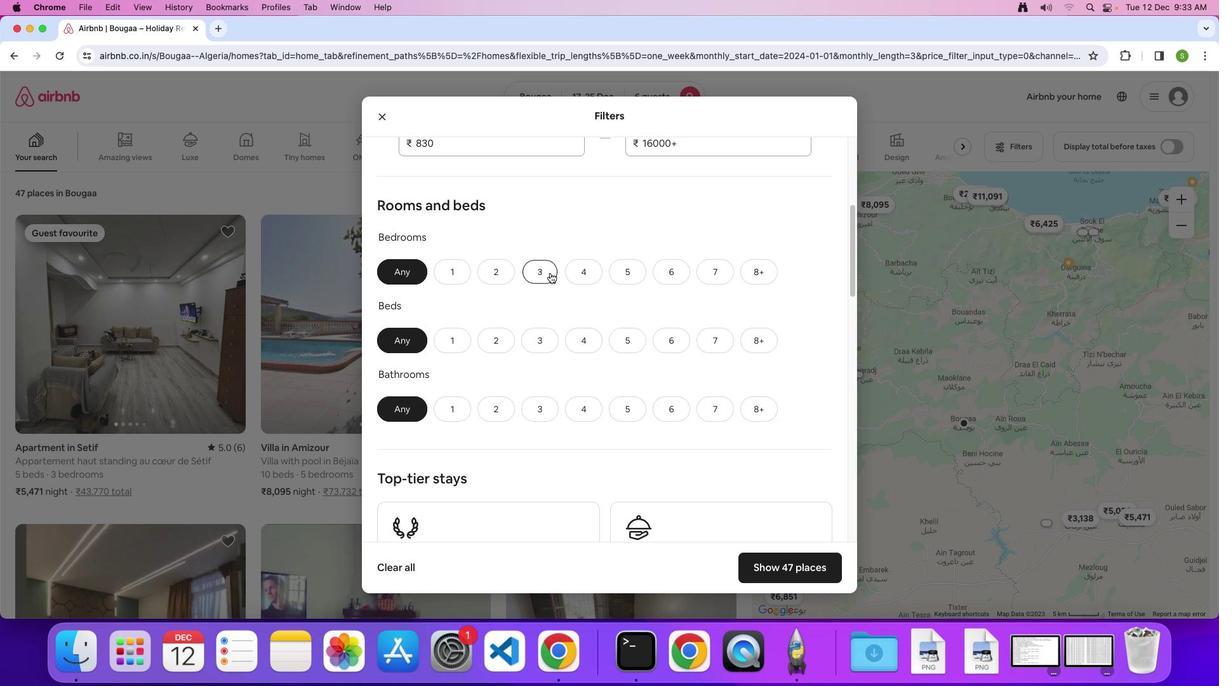 
Action: Mouse moved to (548, 333)
Screenshot: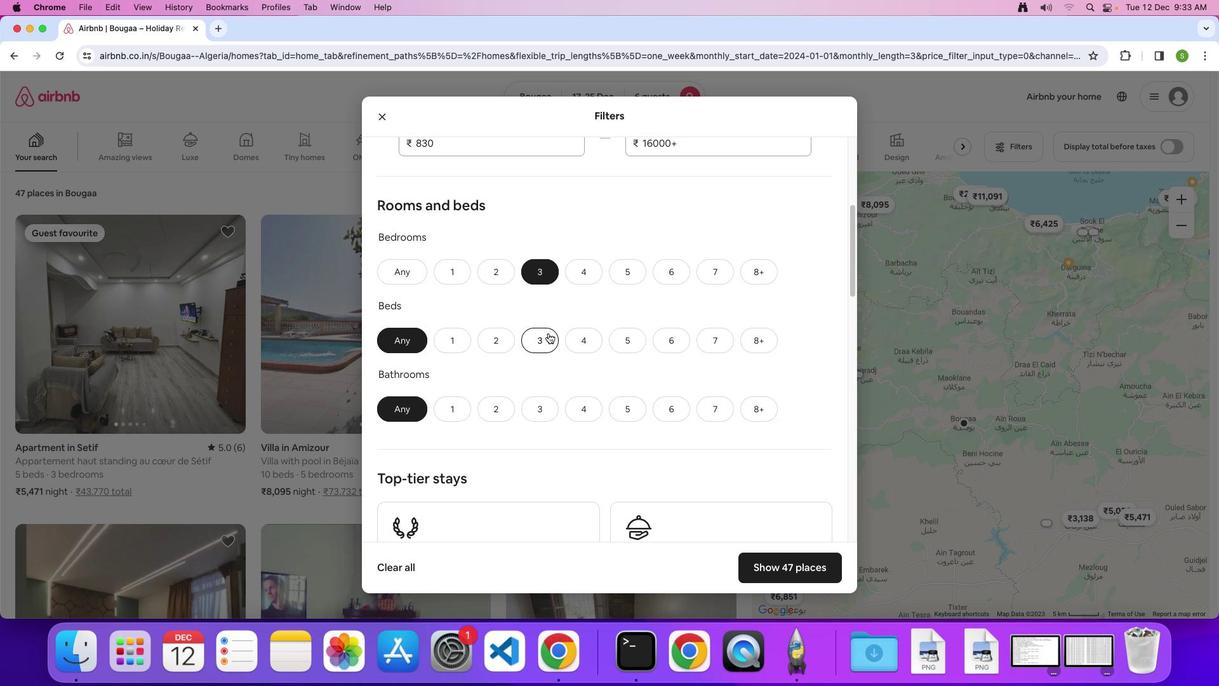 
Action: Mouse pressed left at (548, 333)
Screenshot: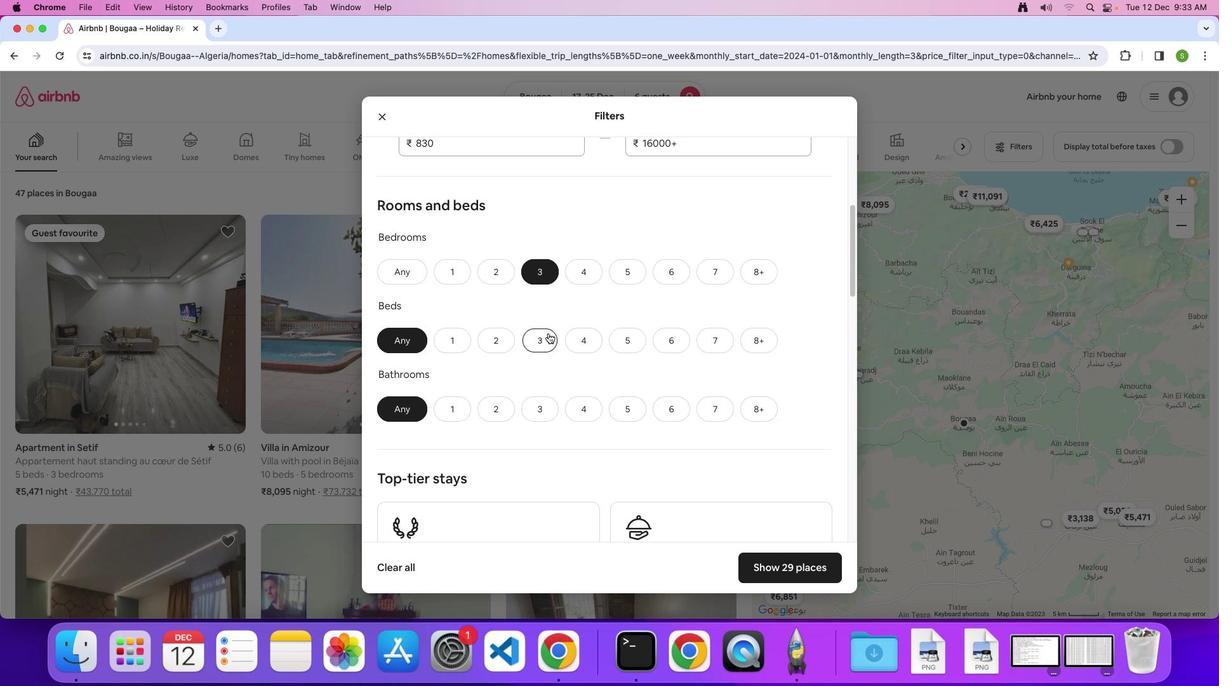 
Action: Mouse moved to (537, 412)
Screenshot: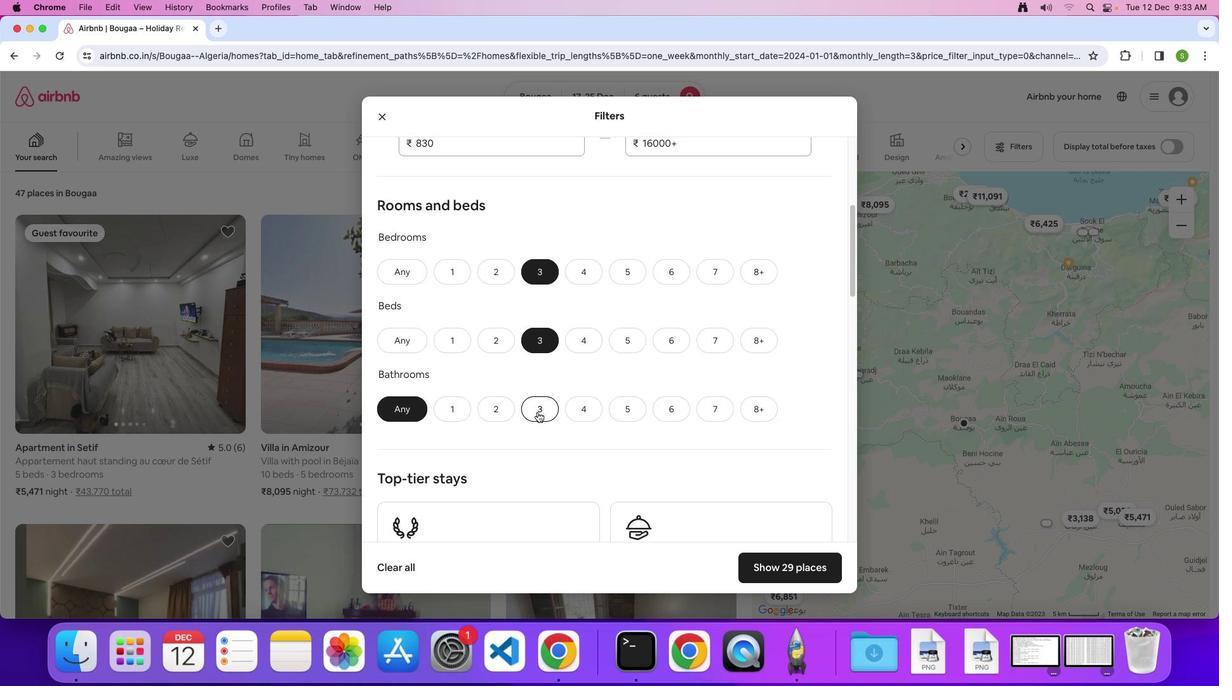 
Action: Mouse pressed left at (537, 412)
Screenshot: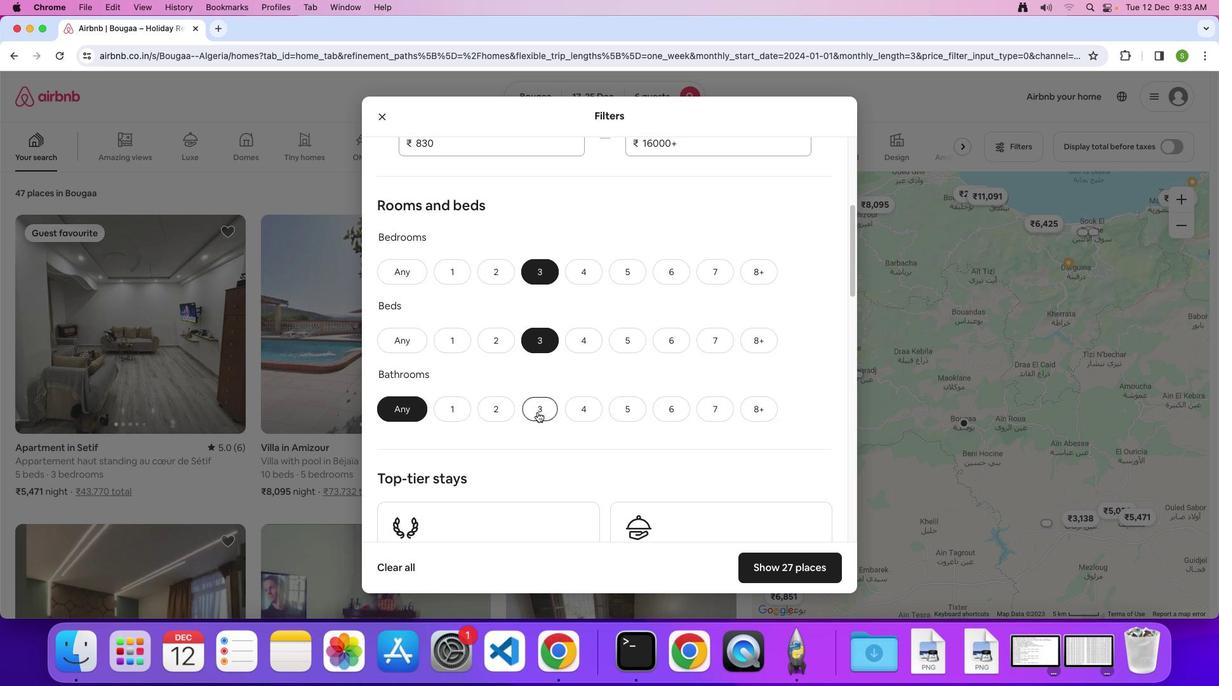 
Action: Mouse moved to (626, 395)
Screenshot: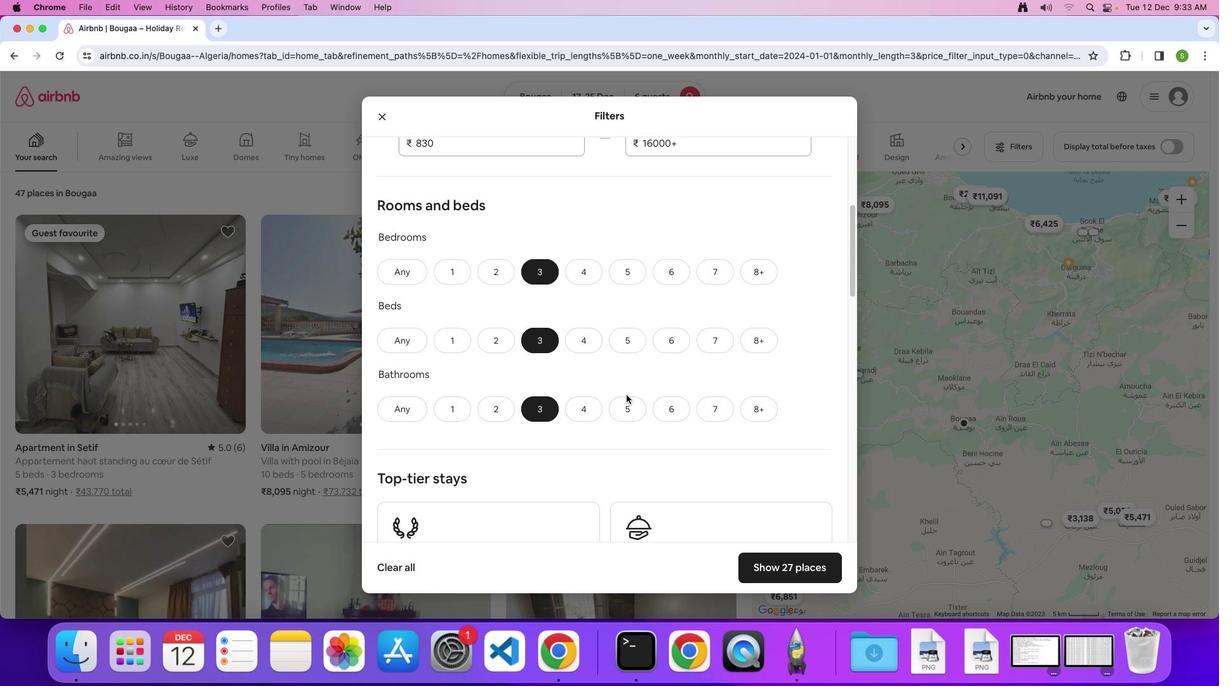 
Action: Mouse scrolled (626, 395) with delta (0, 0)
Screenshot: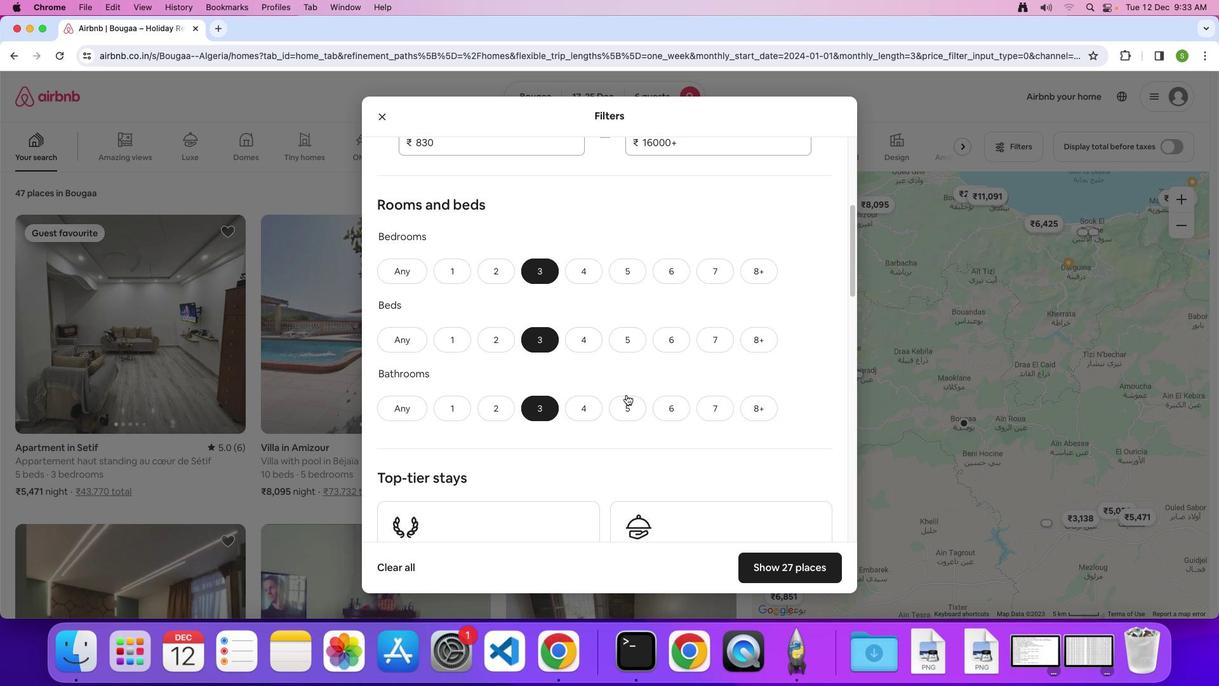 
Action: Mouse scrolled (626, 395) with delta (0, 0)
Screenshot: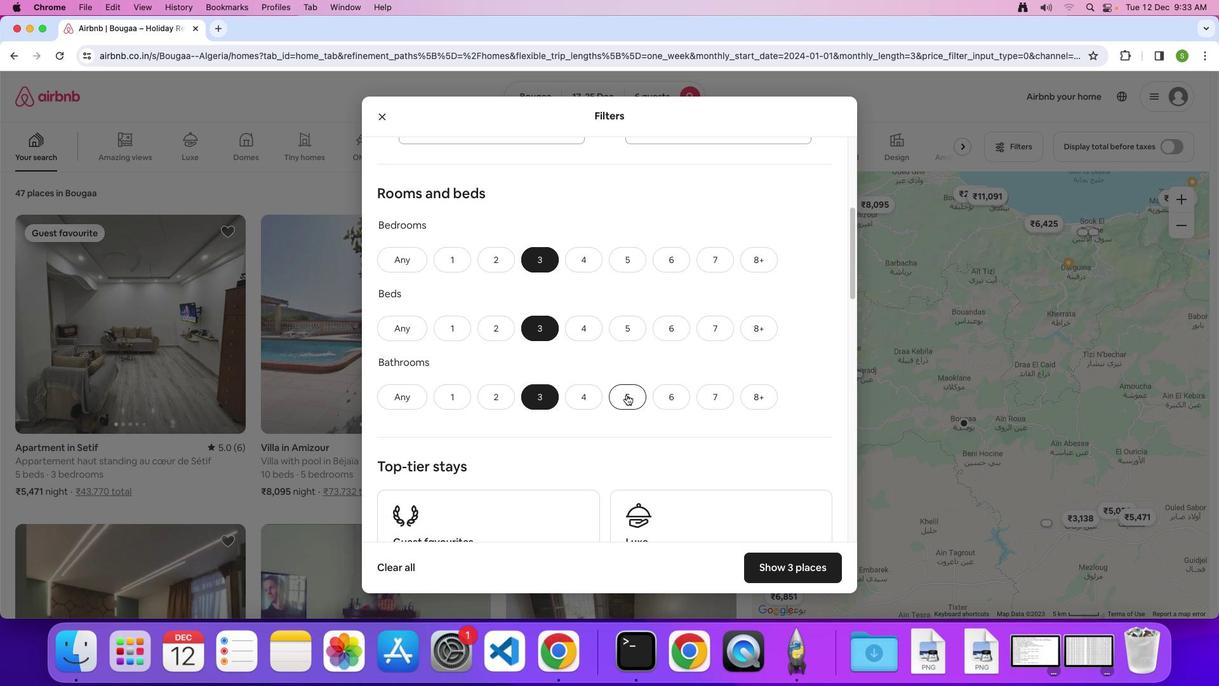 
Action: Mouse scrolled (626, 395) with delta (0, -1)
Screenshot: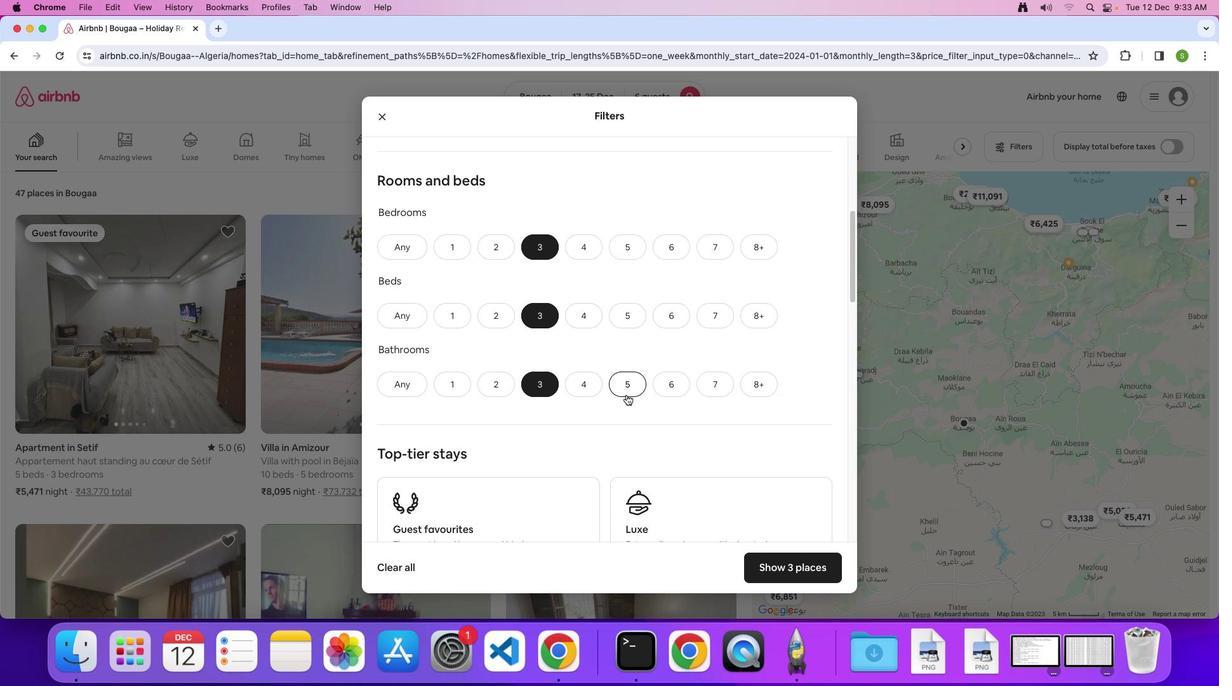 
Action: Mouse scrolled (626, 395) with delta (0, 0)
Screenshot: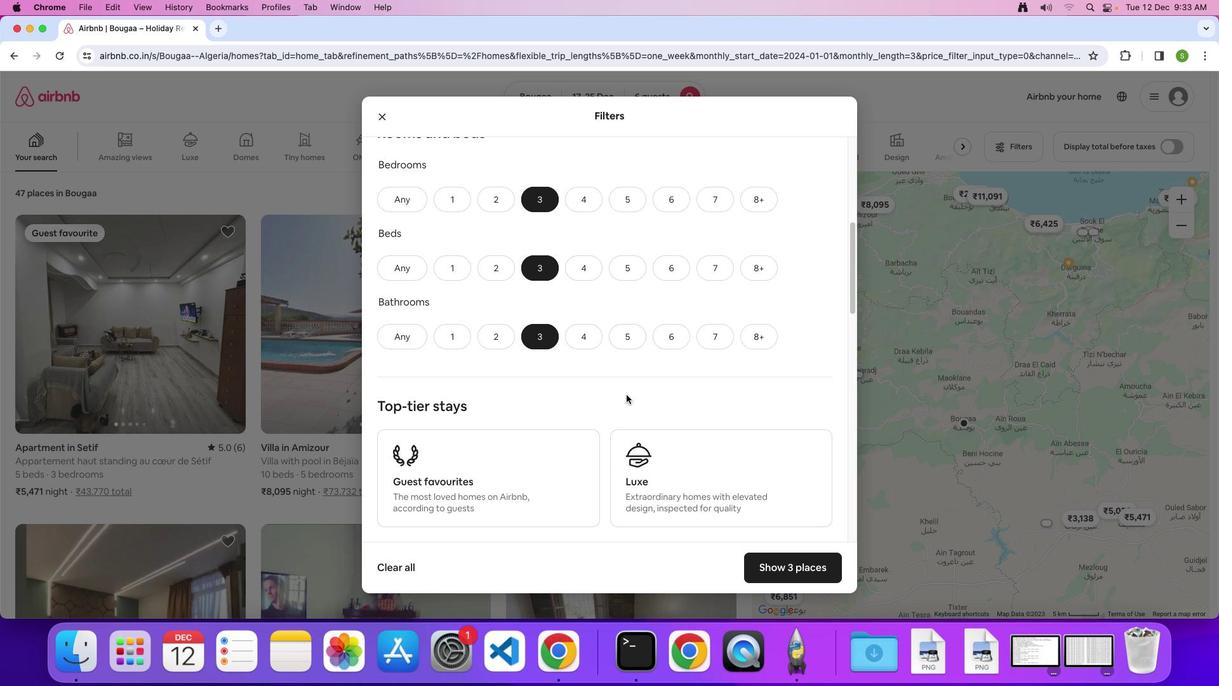 
Action: Mouse scrolled (626, 395) with delta (0, 0)
Screenshot: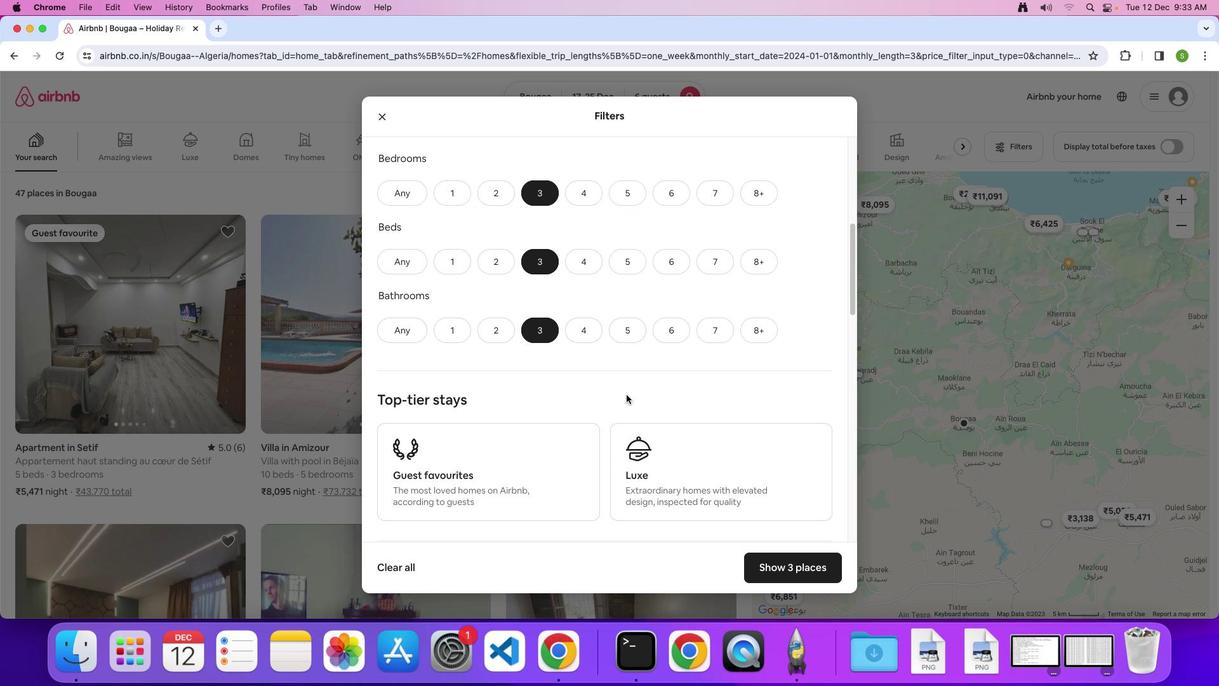 
Action: Mouse scrolled (626, 395) with delta (0, 0)
Screenshot: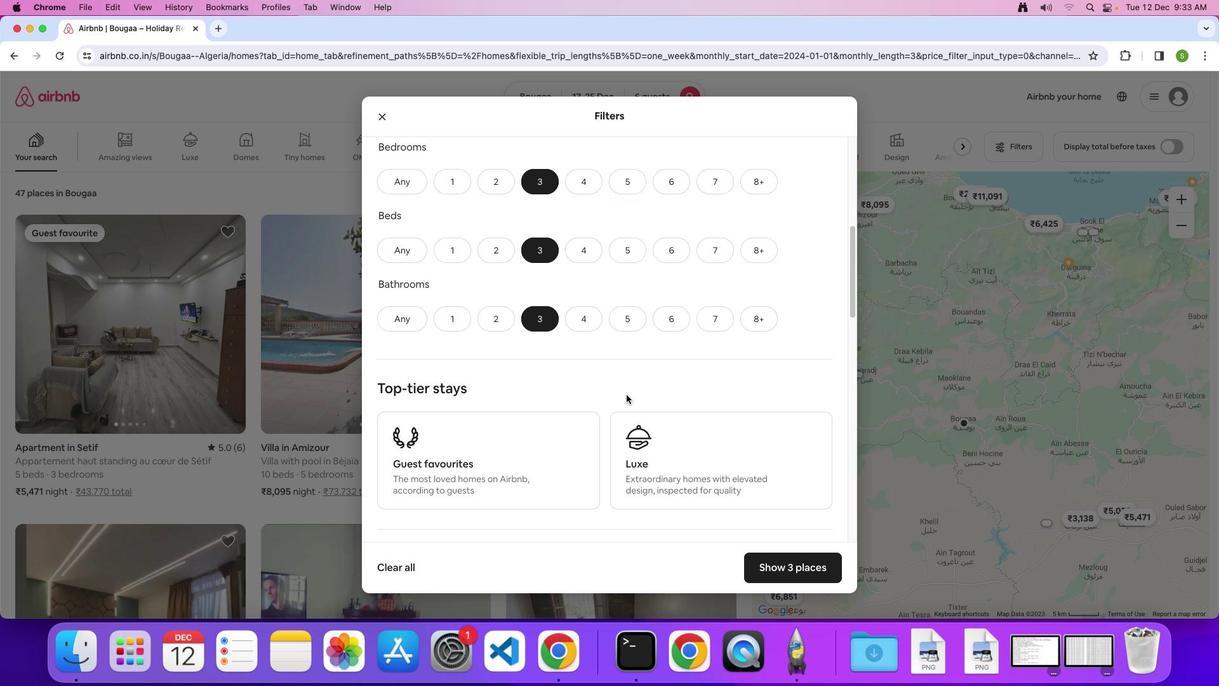 
Action: Mouse scrolled (626, 395) with delta (0, 0)
Screenshot: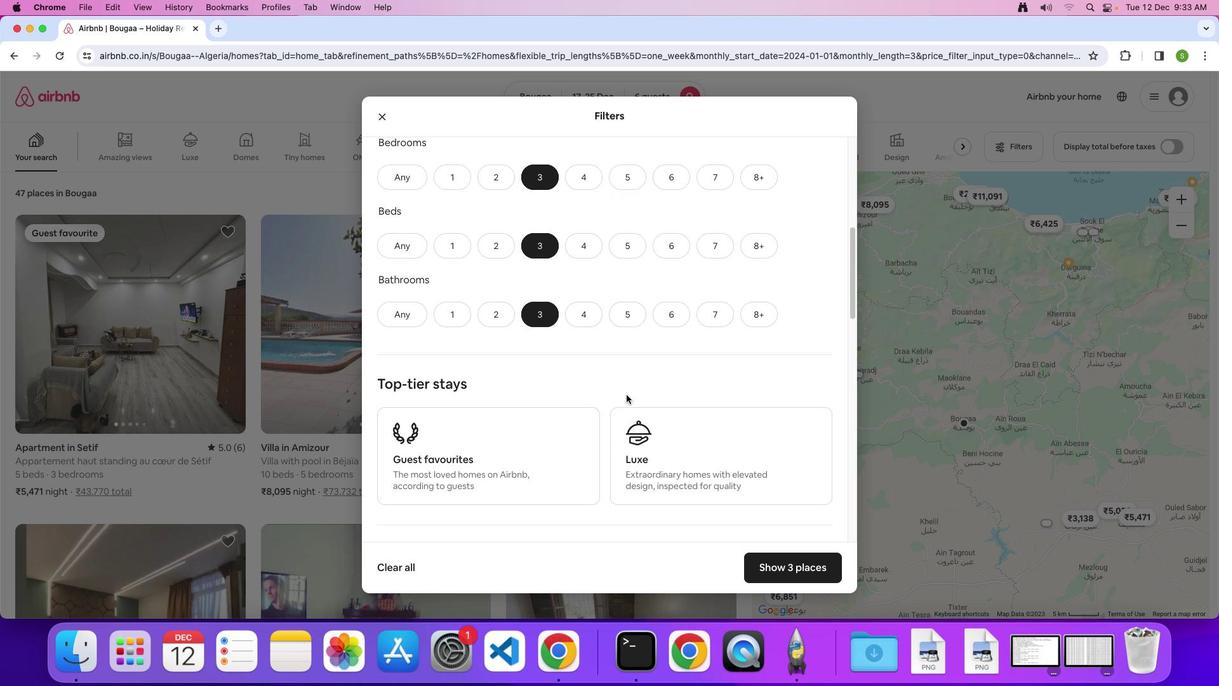 
Action: Mouse scrolled (626, 395) with delta (0, 0)
Screenshot: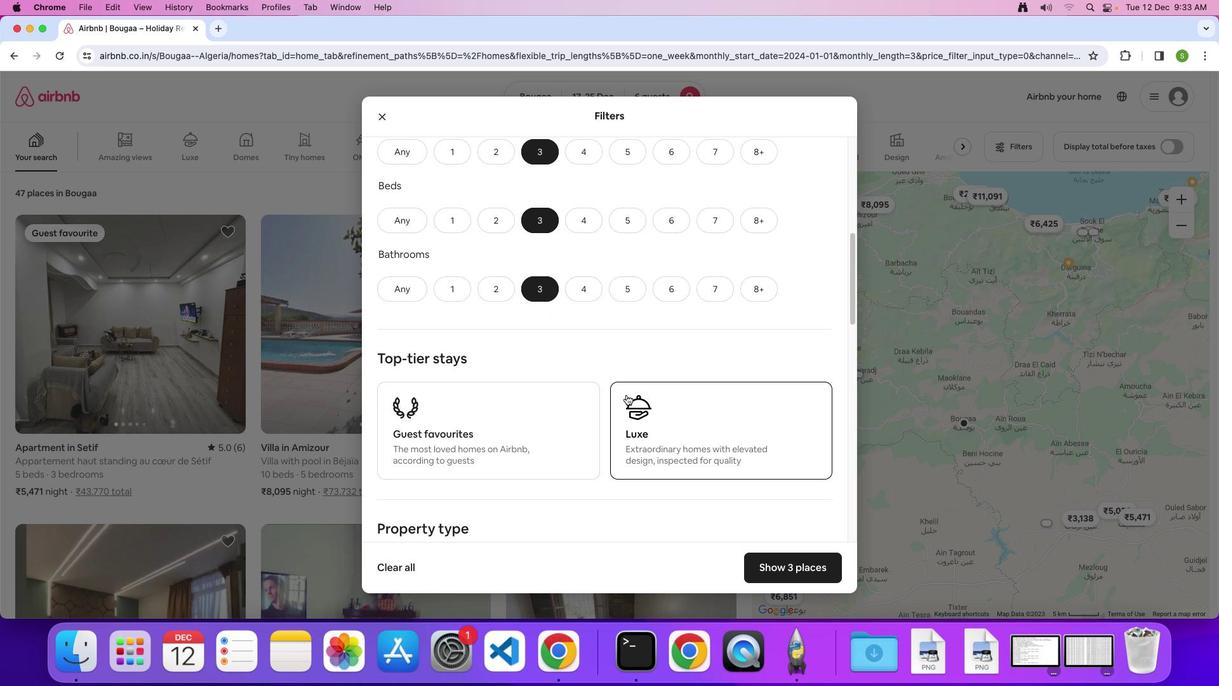 
Action: Mouse scrolled (626, 395) with delta (0, 0)
Screenshot: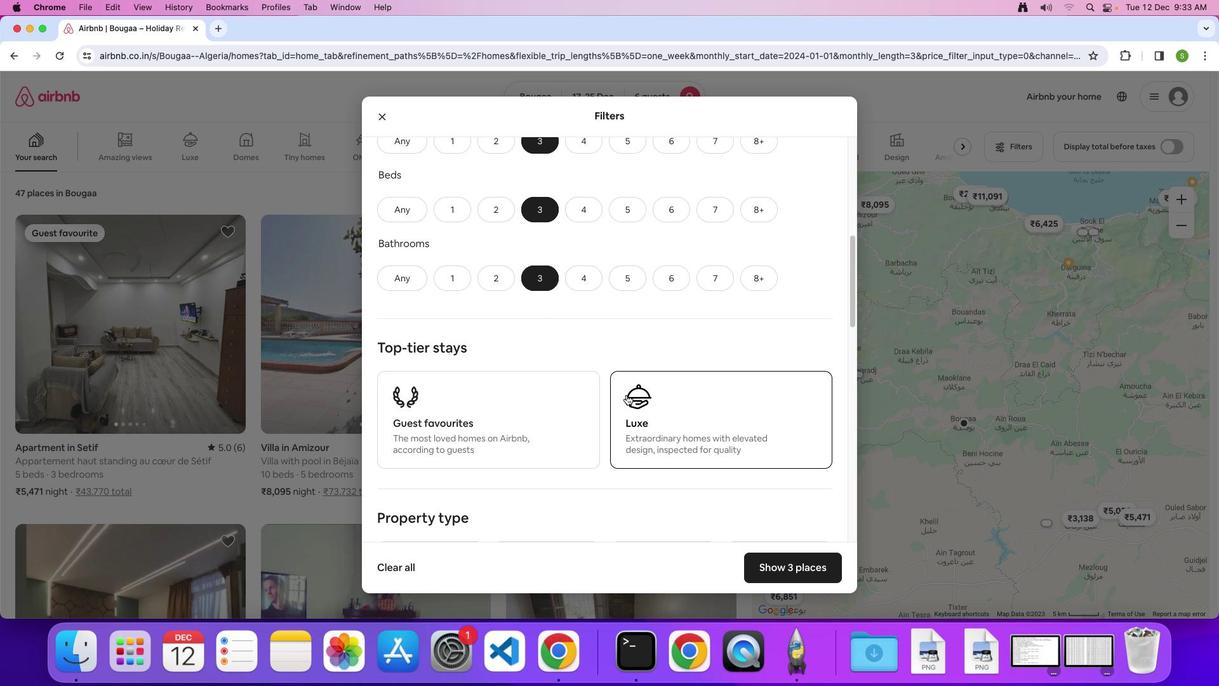 
Action: Mouse scrolled (626, 395) with delta (0, -1)
Screenshot: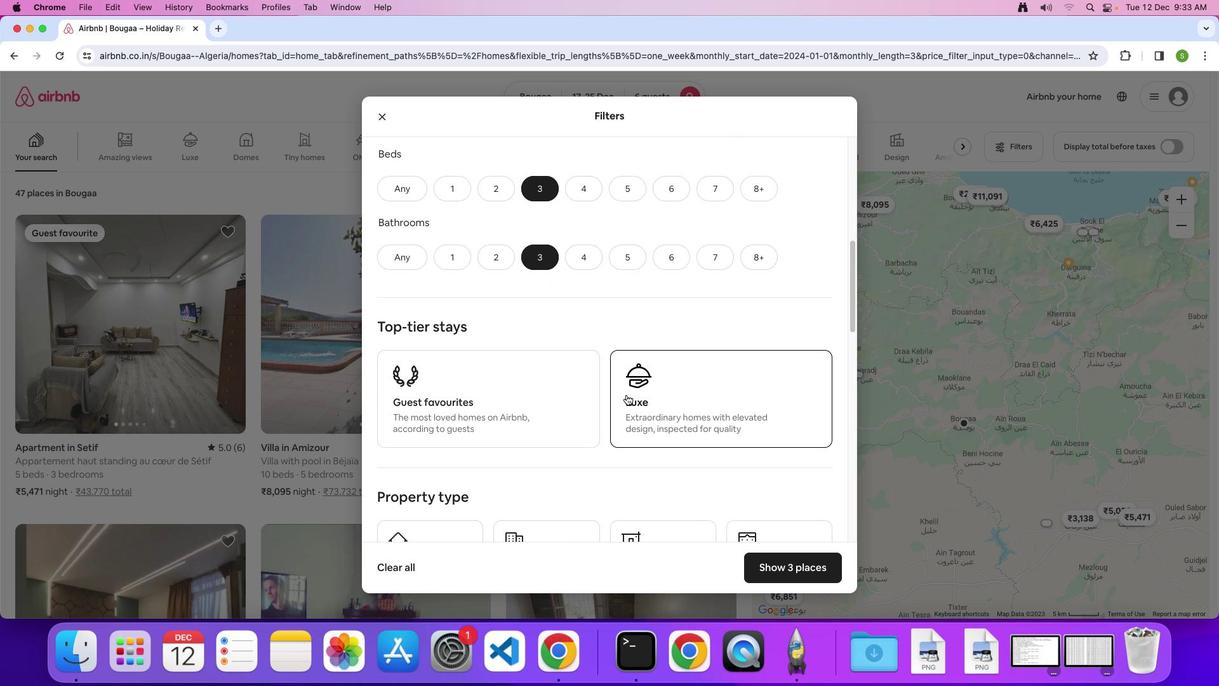 
Action: Mouse scrolled (626, 395) with delta (0, 0)
Screenshot: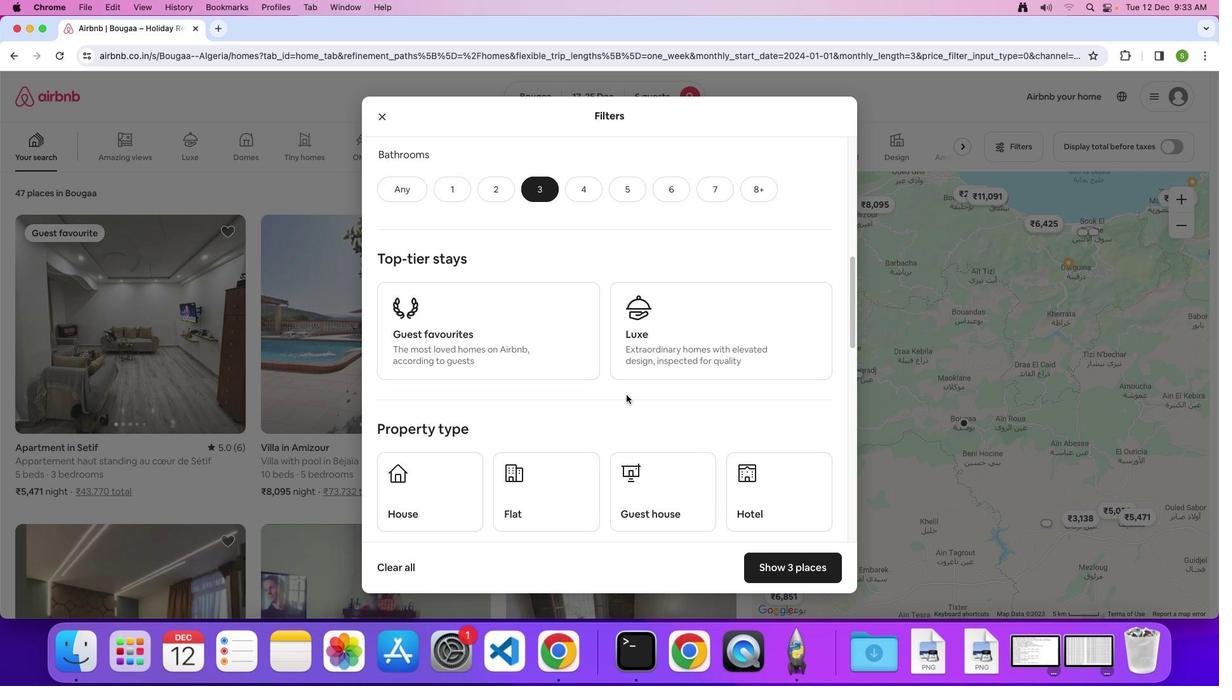 
Action: Mouse scrolled (626, 395) with delta (0, 0)
Screenshot: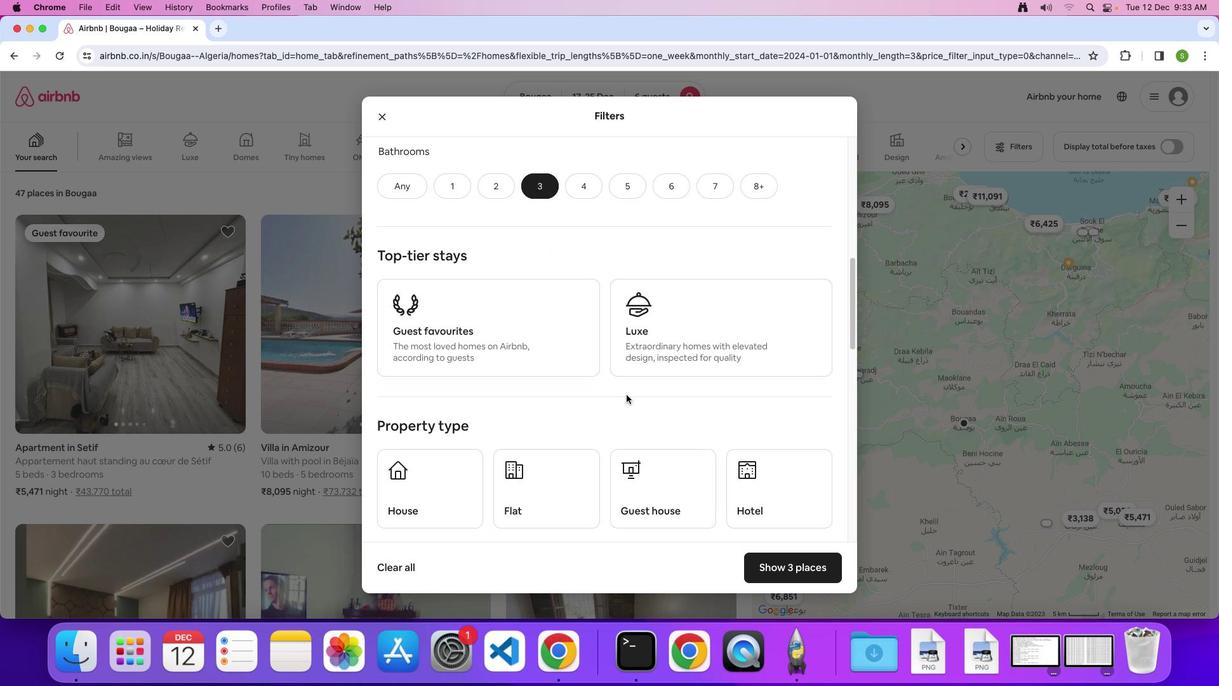 
Action: Mouse scrolled (626, 395) with delta (0, 0)
Screenshot: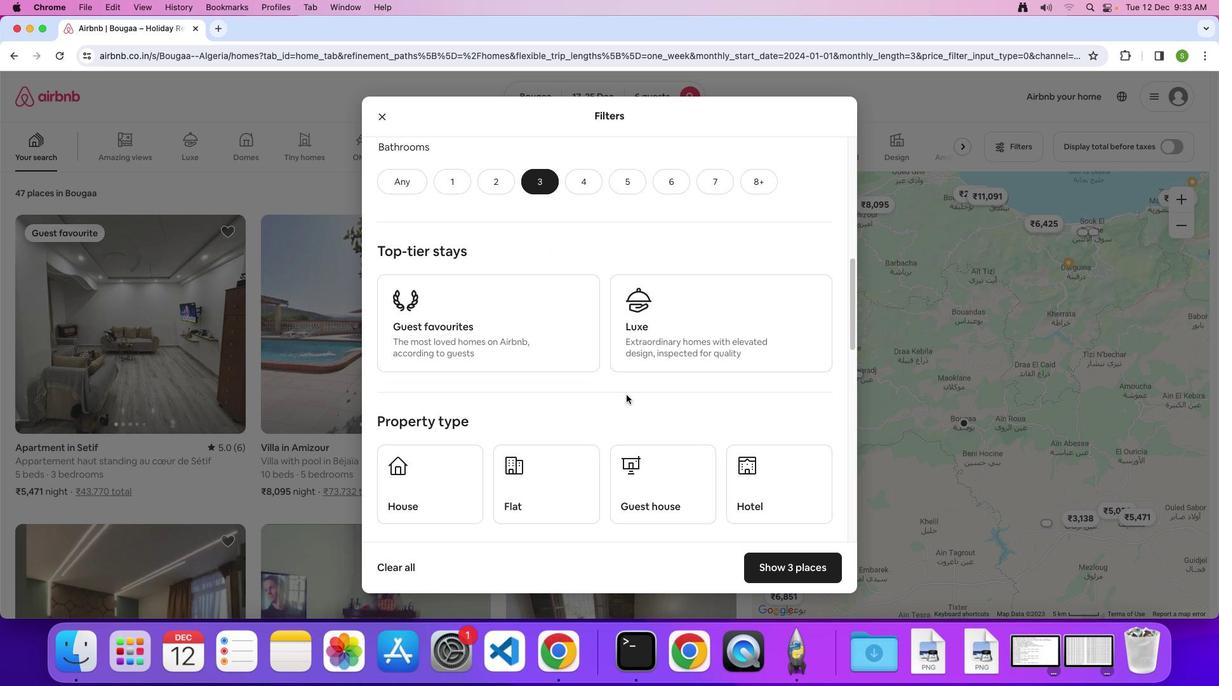 
Action: Mouse scrolled (626, 395) with delta (0, 0)
Screenshot: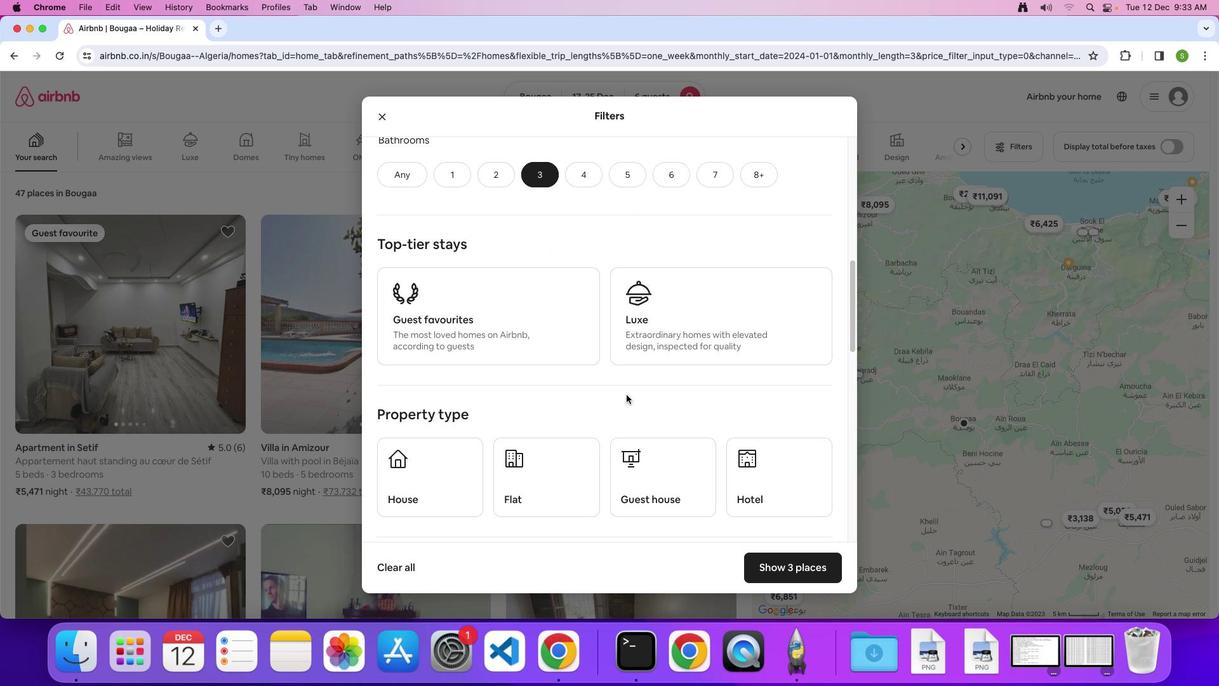 
Action: Mouse moved to (651, 446)
Screenshot: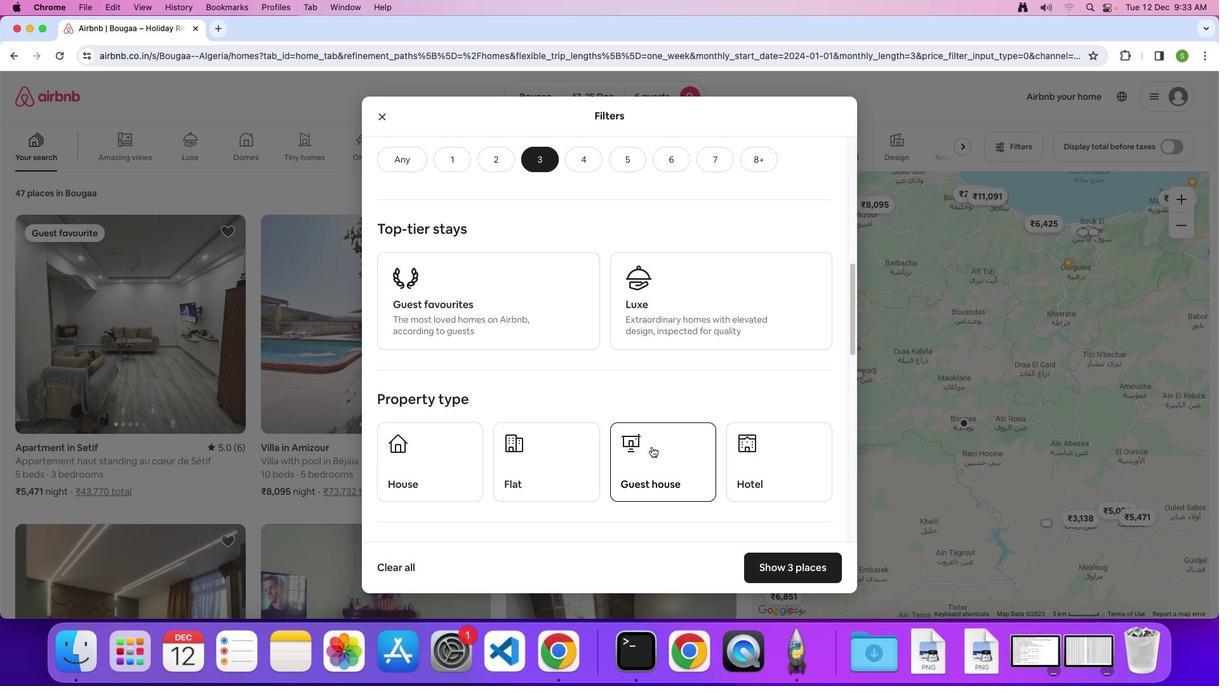 
Action: Mouse pressed left at (651, 446)
Screenshot: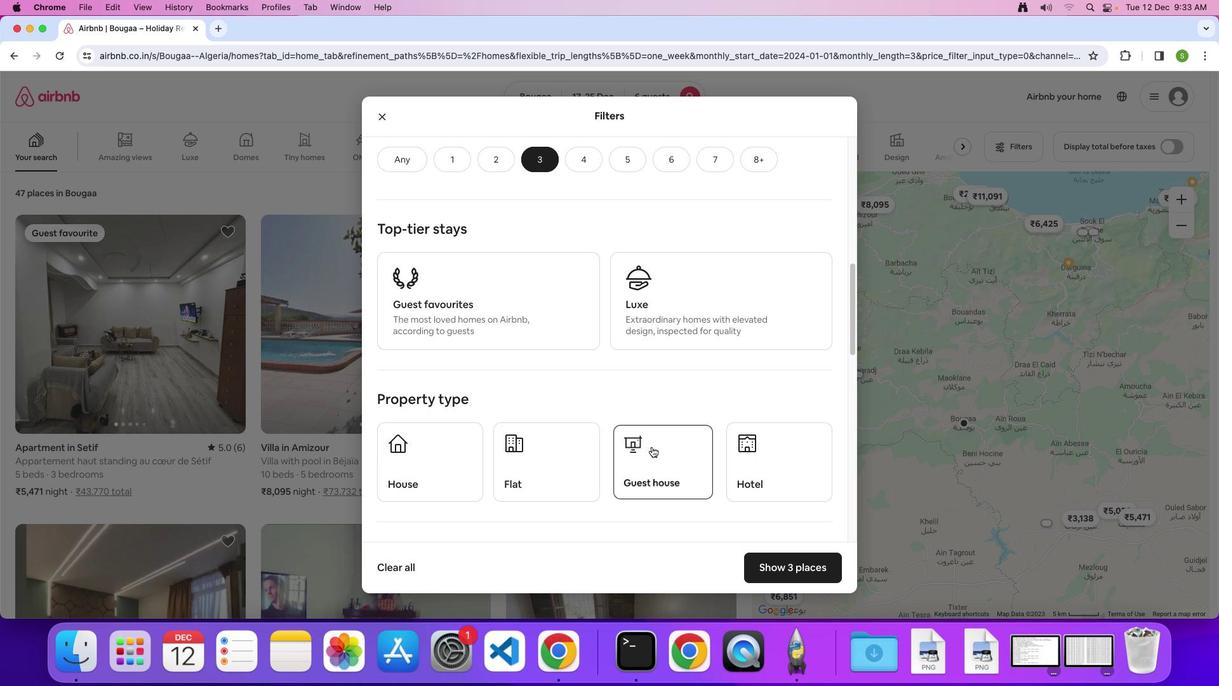 
Action: Mouse moved to (649, 433)
Screenshot: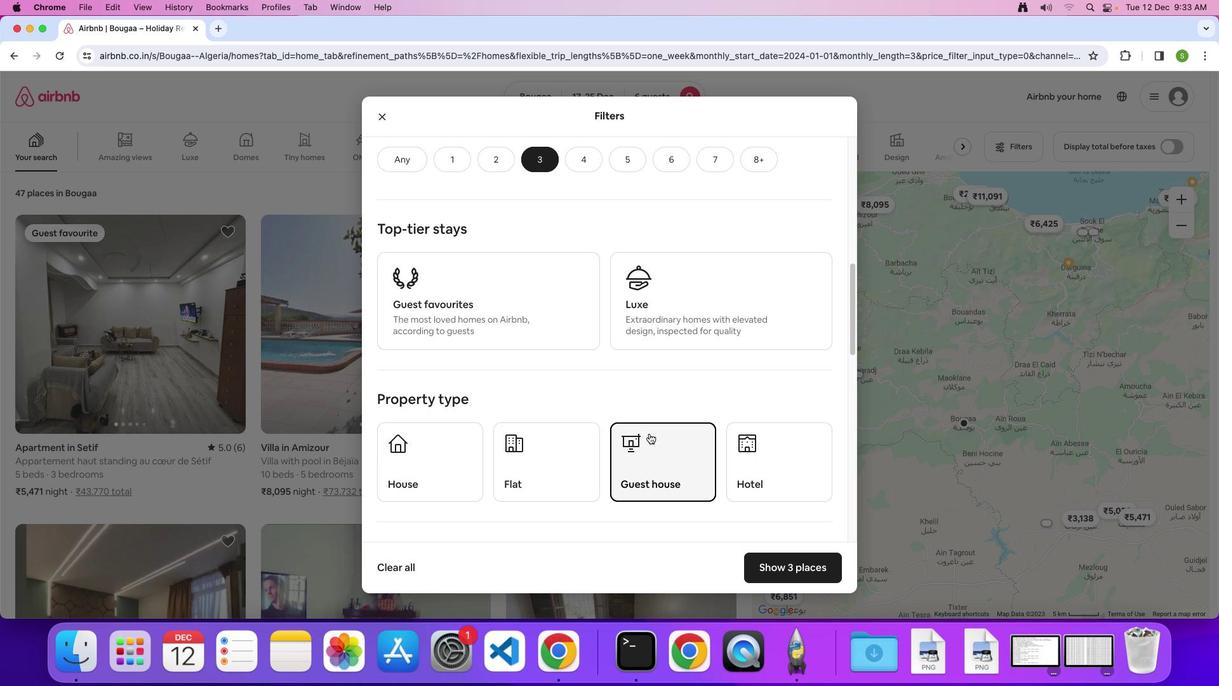 
Action: Mouse scrolled (649, 433) with delta (0, 0)
Screenshot: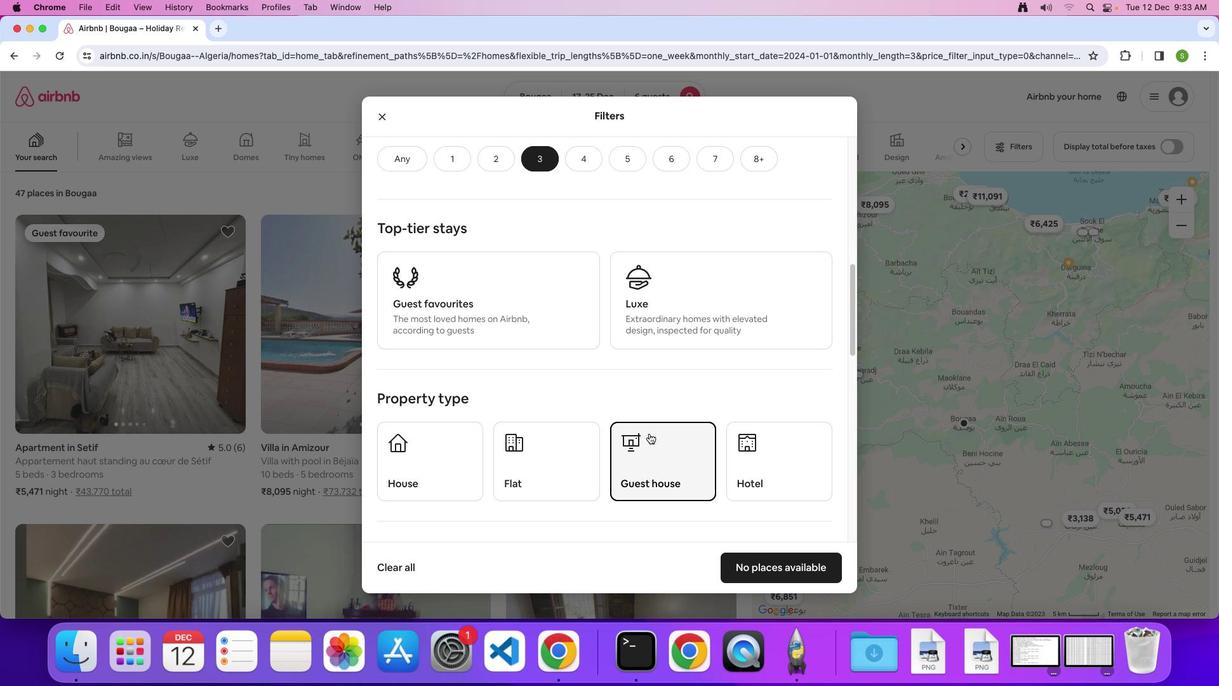 
Action: Mouse scrolled (649, 433) with delta (0, 0)
Screenshot: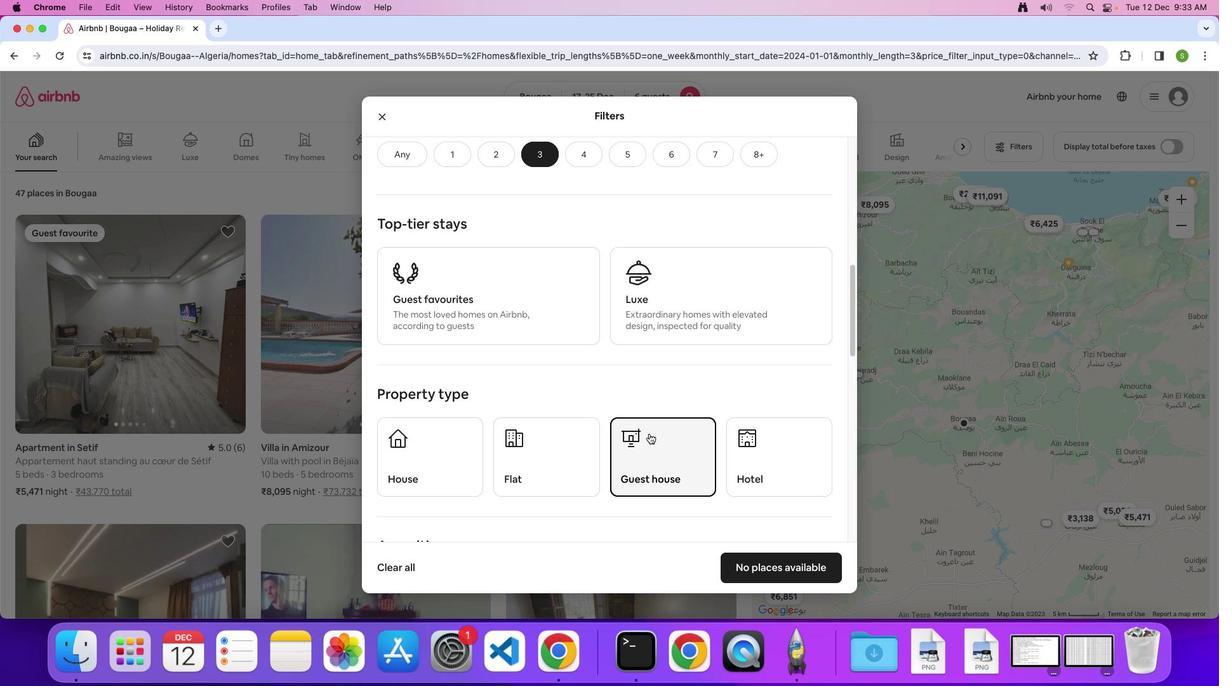 
Action: Mouse scrolled (649, 433) with delta (0, 0)
Screenshot: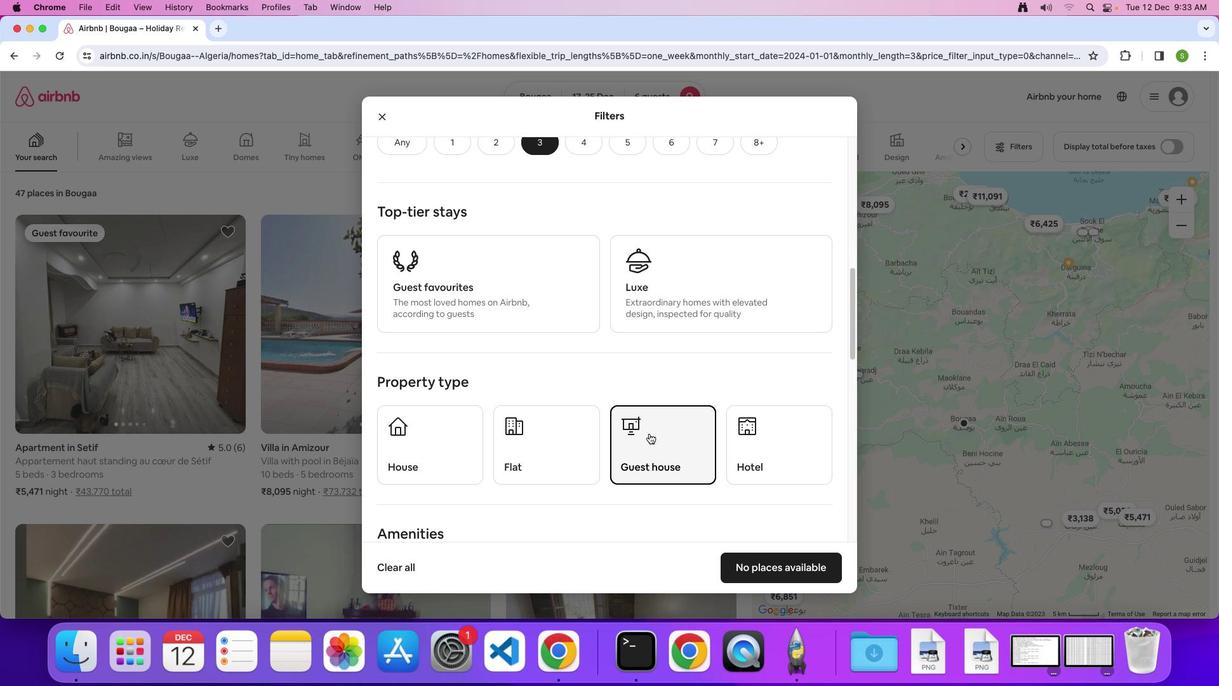 
Action: Mouse scrolled (649, 433) with delta (0, 0)
Screenshot: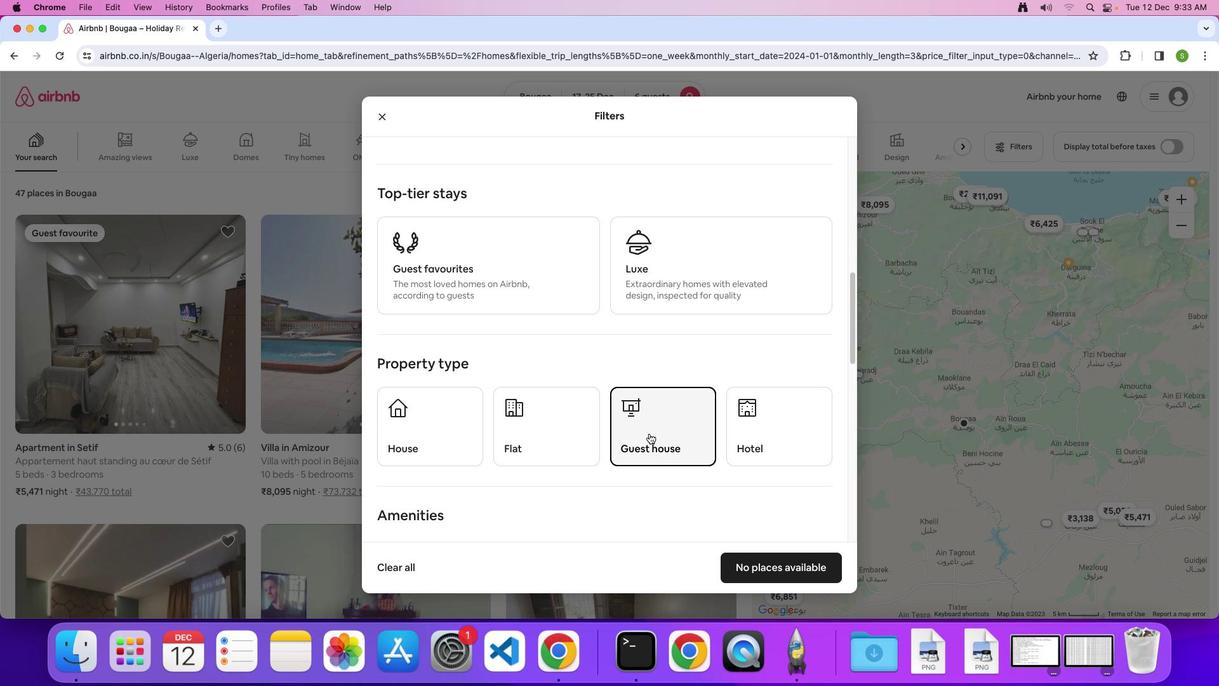 
Action: Mouse scrolled (649, 433) with delta (0, 0)
Screenshot: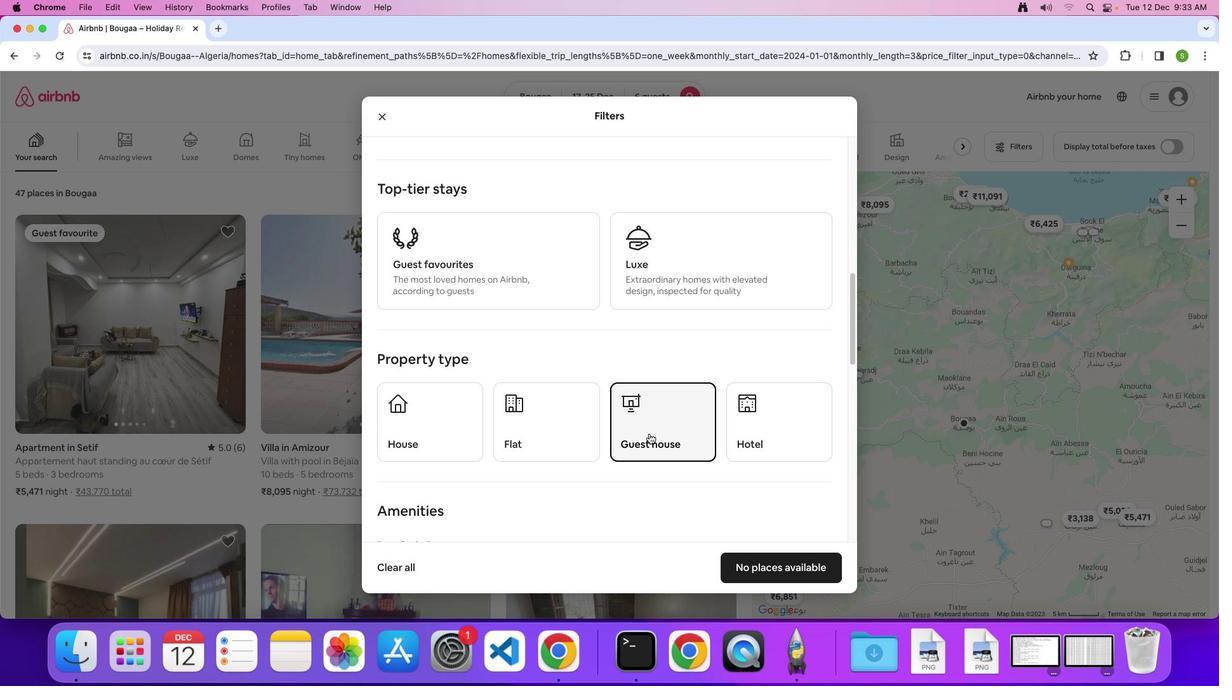 
Action: Mouse scrolled (649, 433) with delta (0, 0)
Screenshot: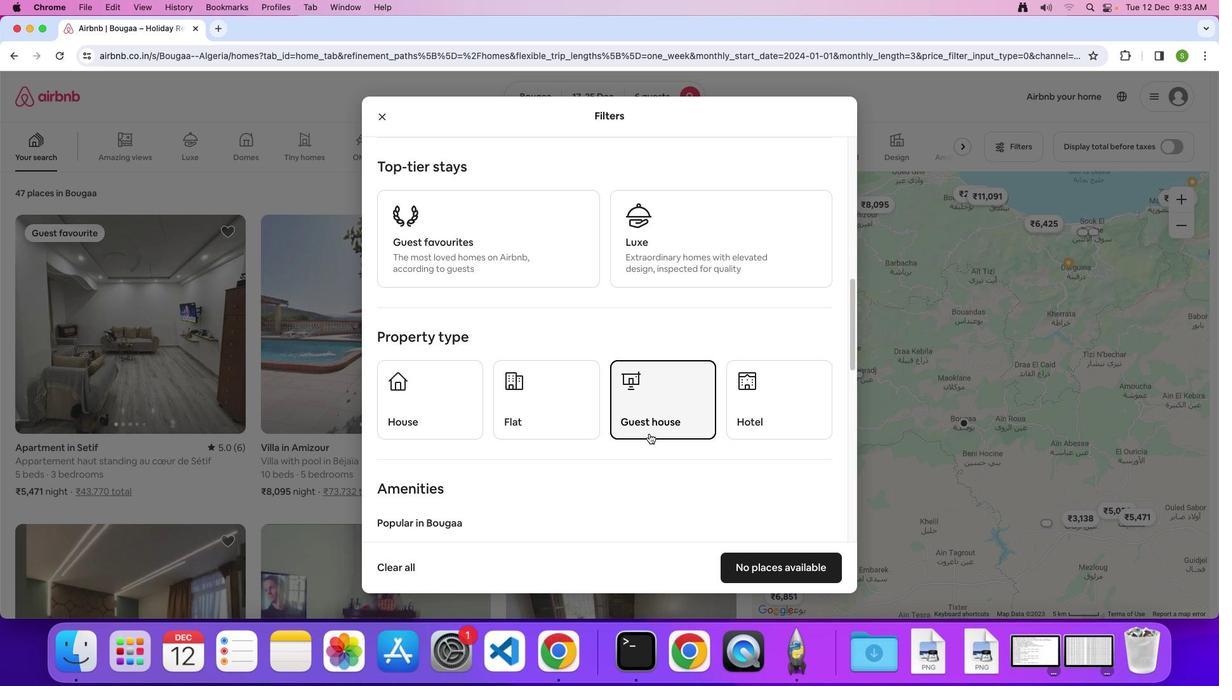 
Action: Mouse scrolled (649, 433) with delta (0, 0)
Screenshot: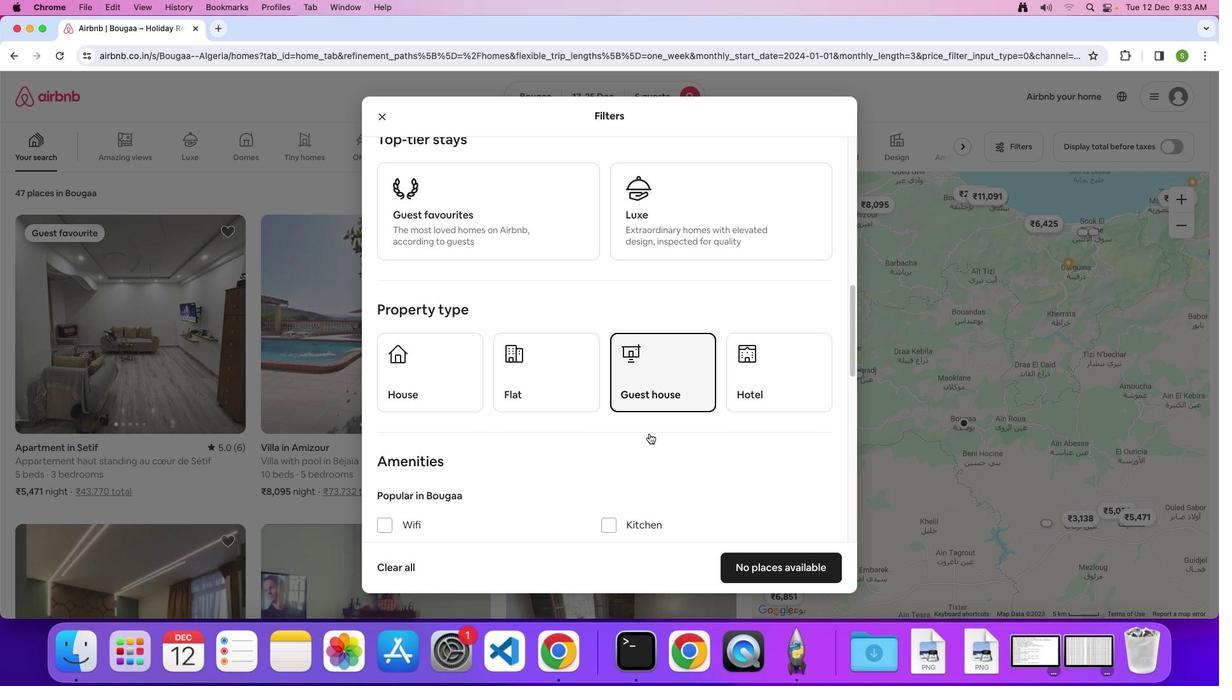 
Action: Mouse scrolled (649, 433) with delta (0, 0)
Screenshot: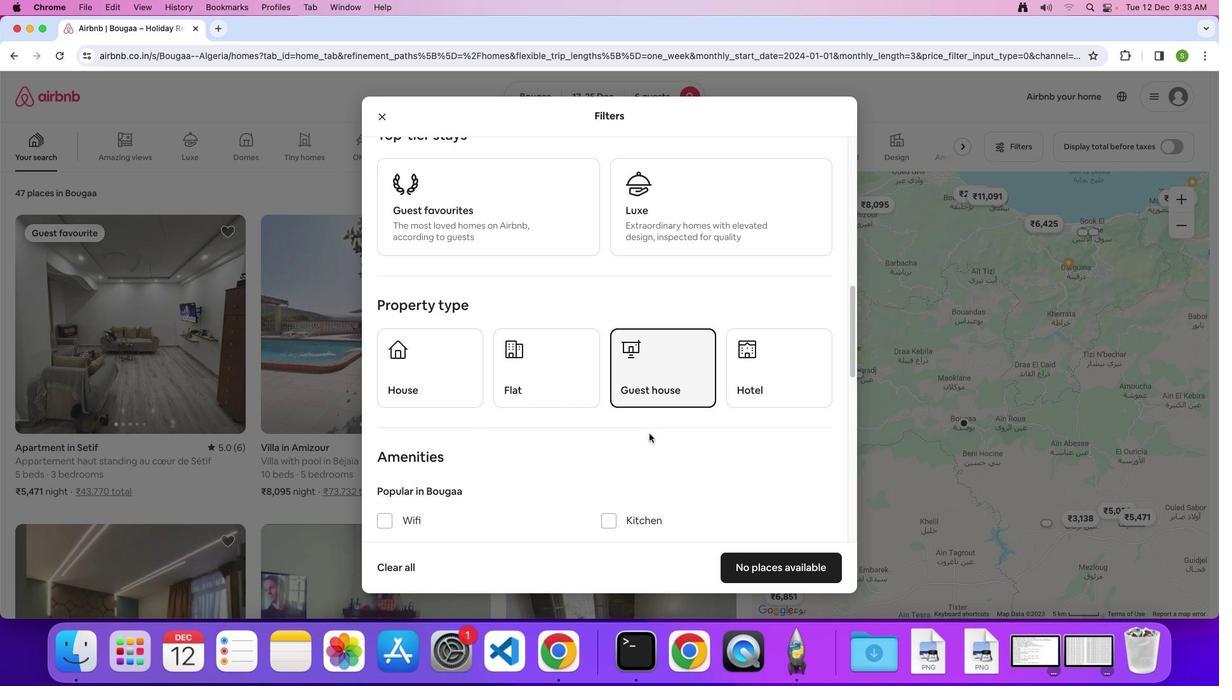 
Action: Mouse scrolled (649, 433) with delta (0, 0)
Screenshot: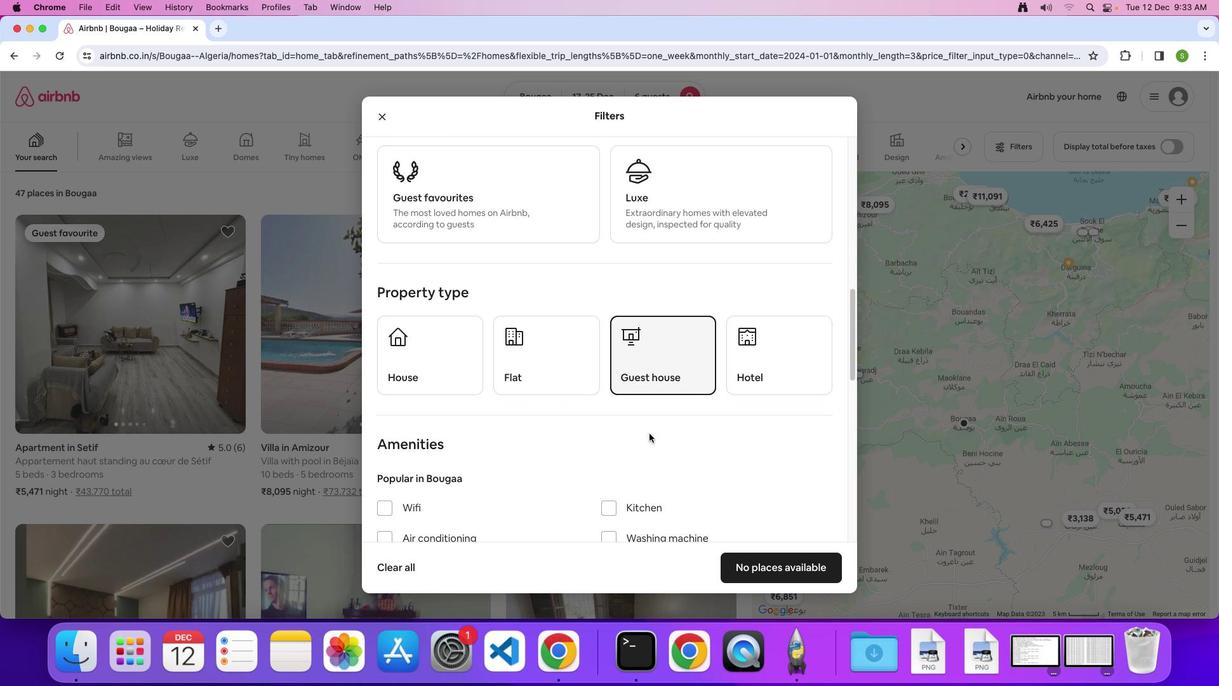 
Action: Mouse scrolled (649, 433) with delta (0, 0)
Screenshot: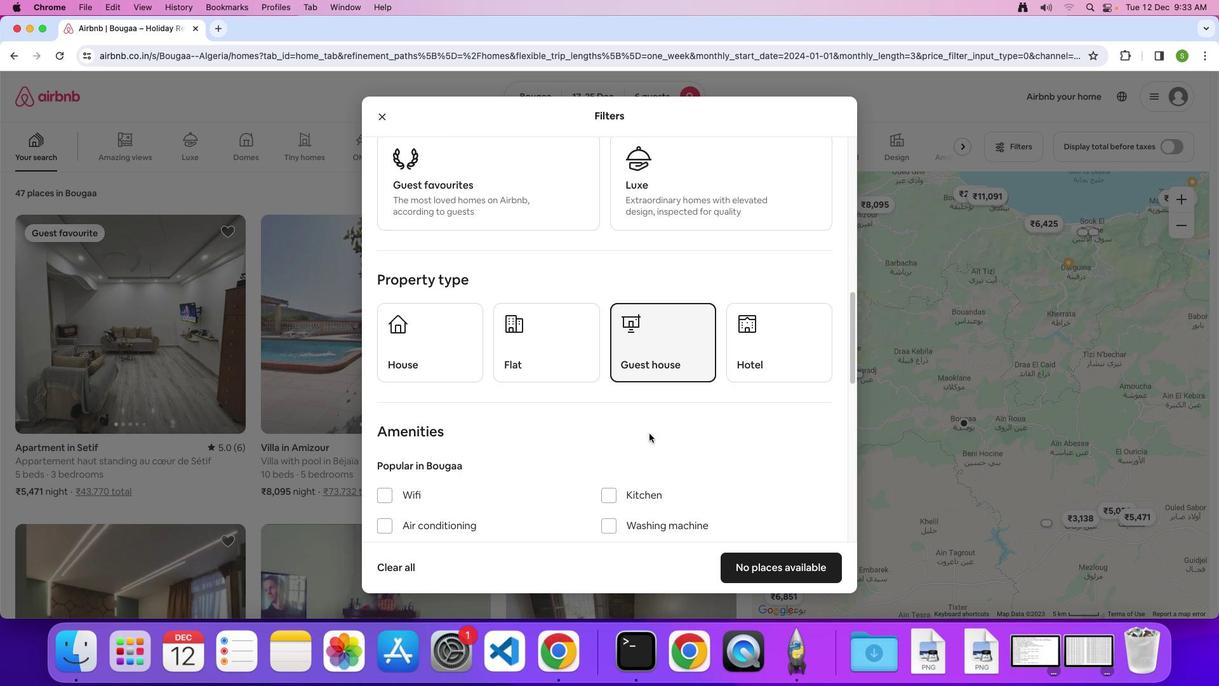 
Action: Mouse scrolled (649, 433) with delta (0, -1)
Screenshot: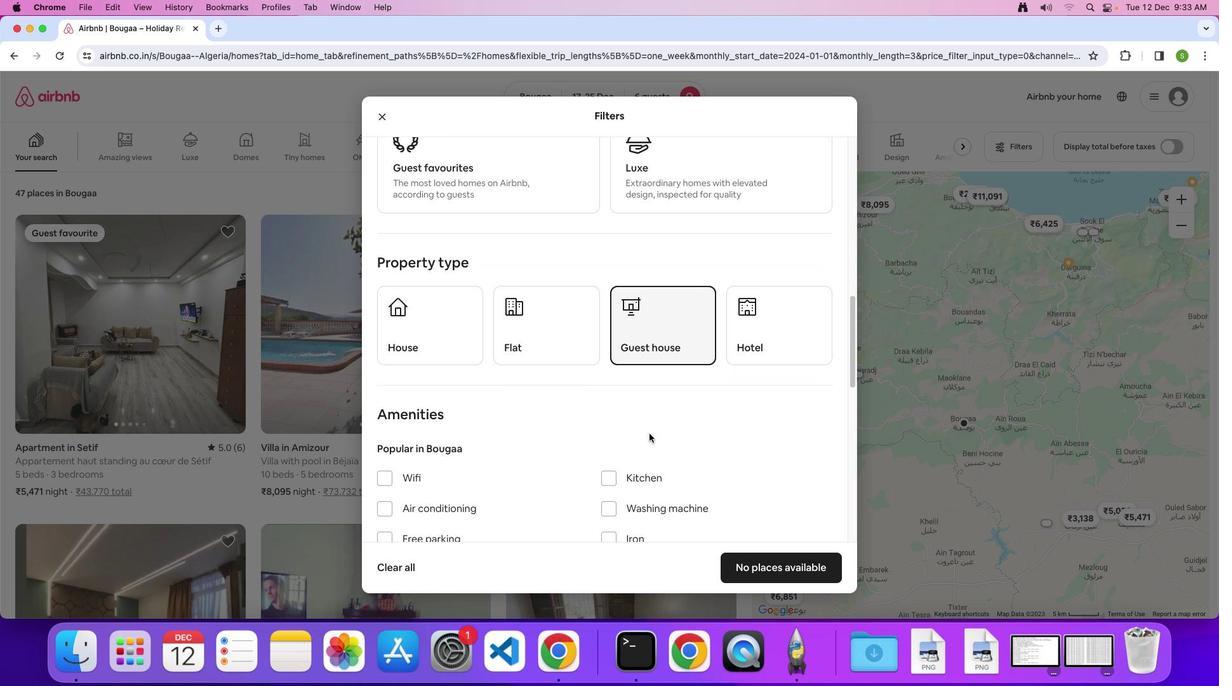 
Action: Mouse scrolled (649, 433) with delta (0, 0)
Screenshot: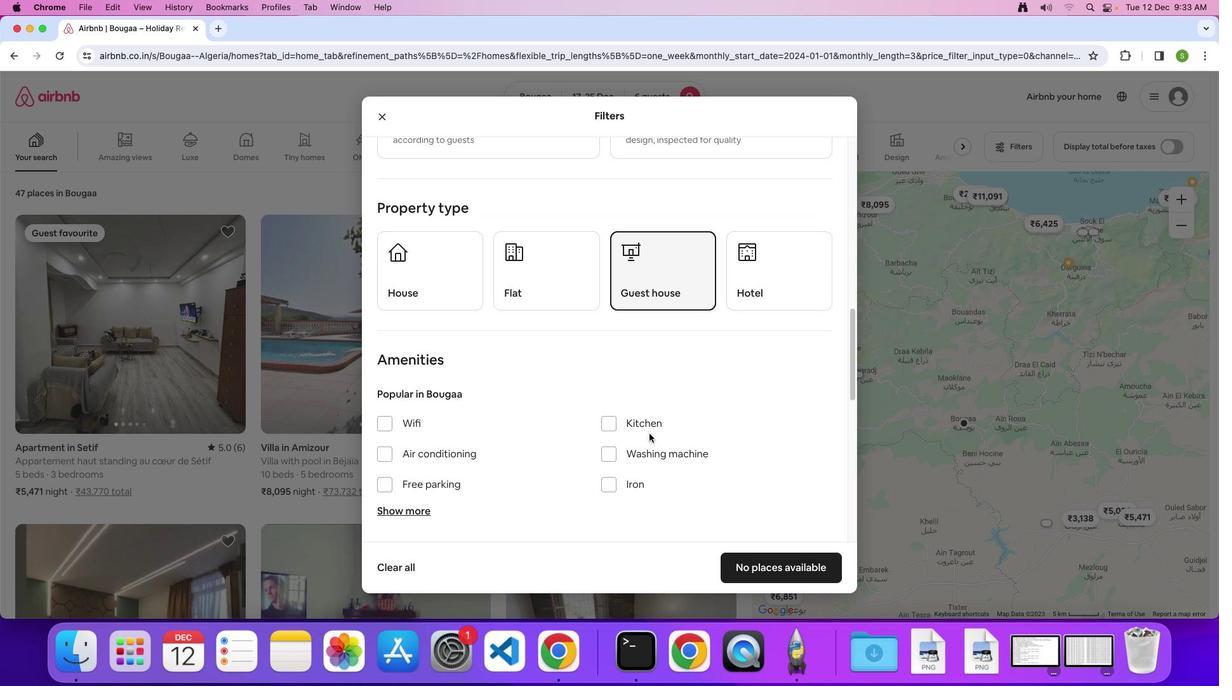 
Action: Mouse scrolled (649, 433) with delta (0, 0)
Screenshot: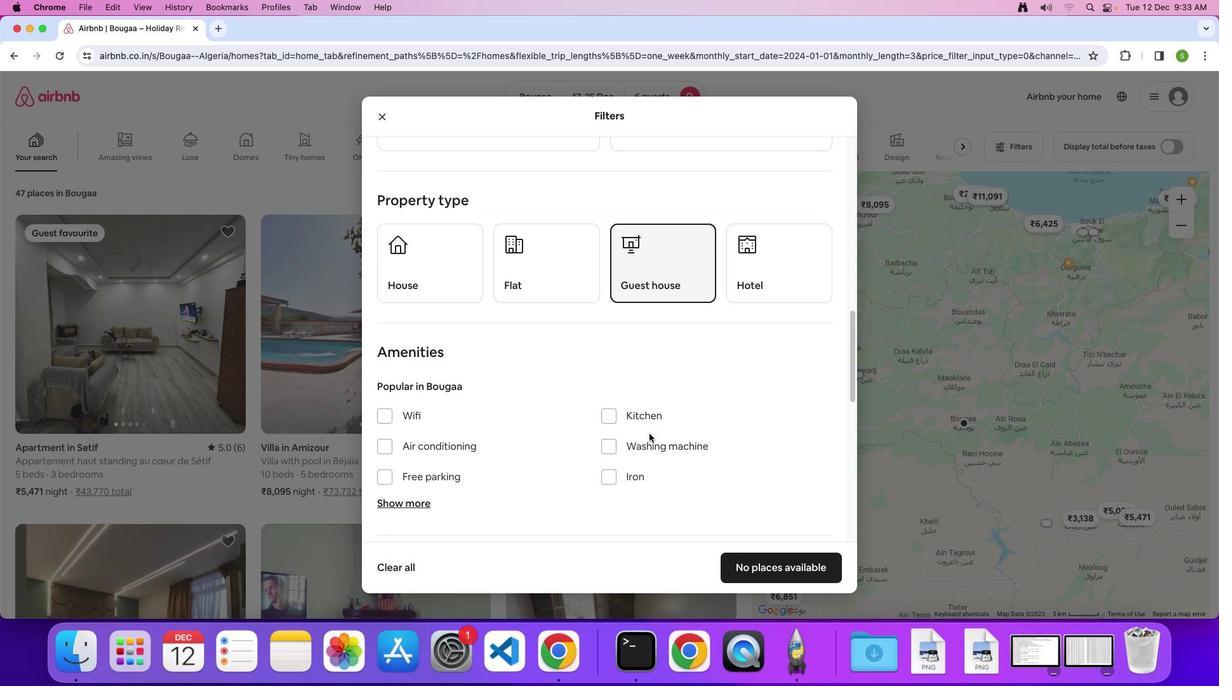 
Action: Mouse scrolled (649, 433) with delta (0, 0)
Screenshot: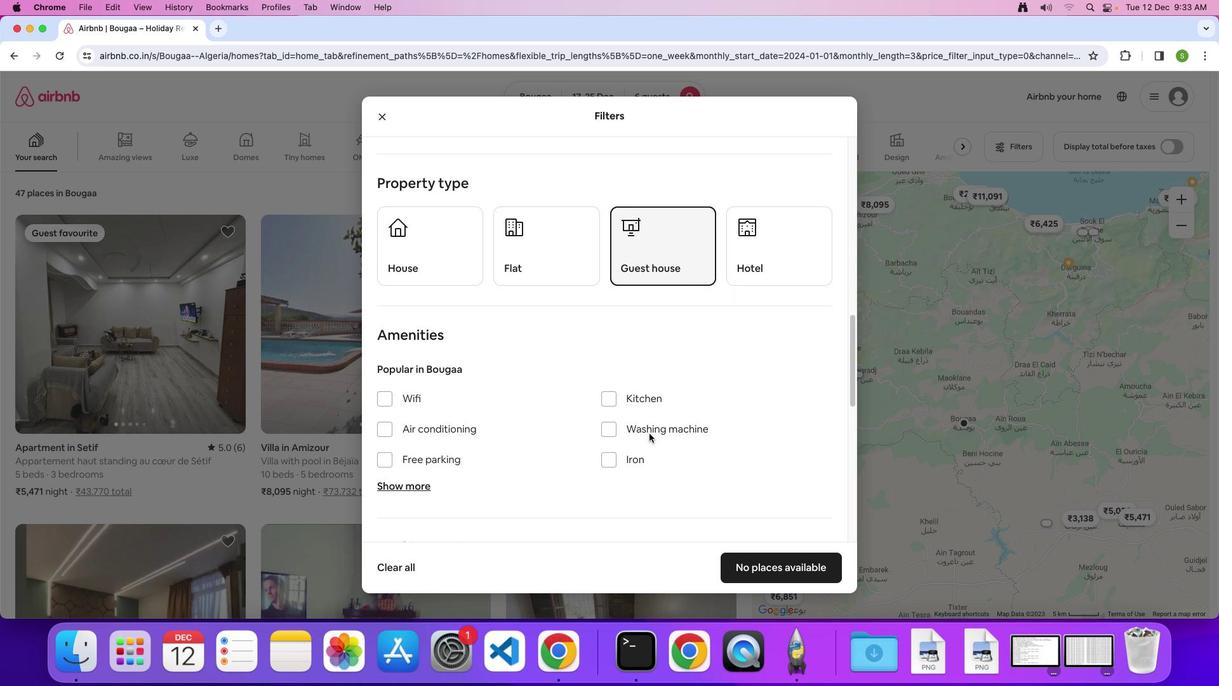 
Action: Mouse scrolled (649, 433) with delta (0, 0)
Screenshot: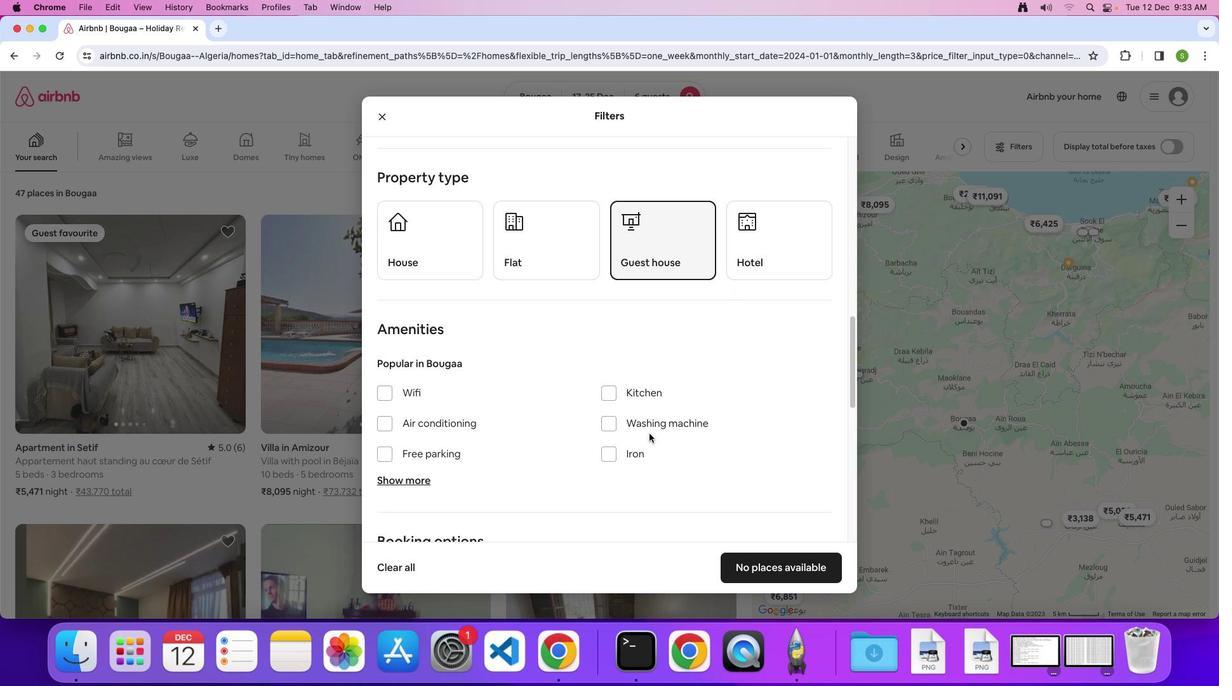 
Action: Mouse scrolled (649, 433) with delta (0, -1)
Screenshot: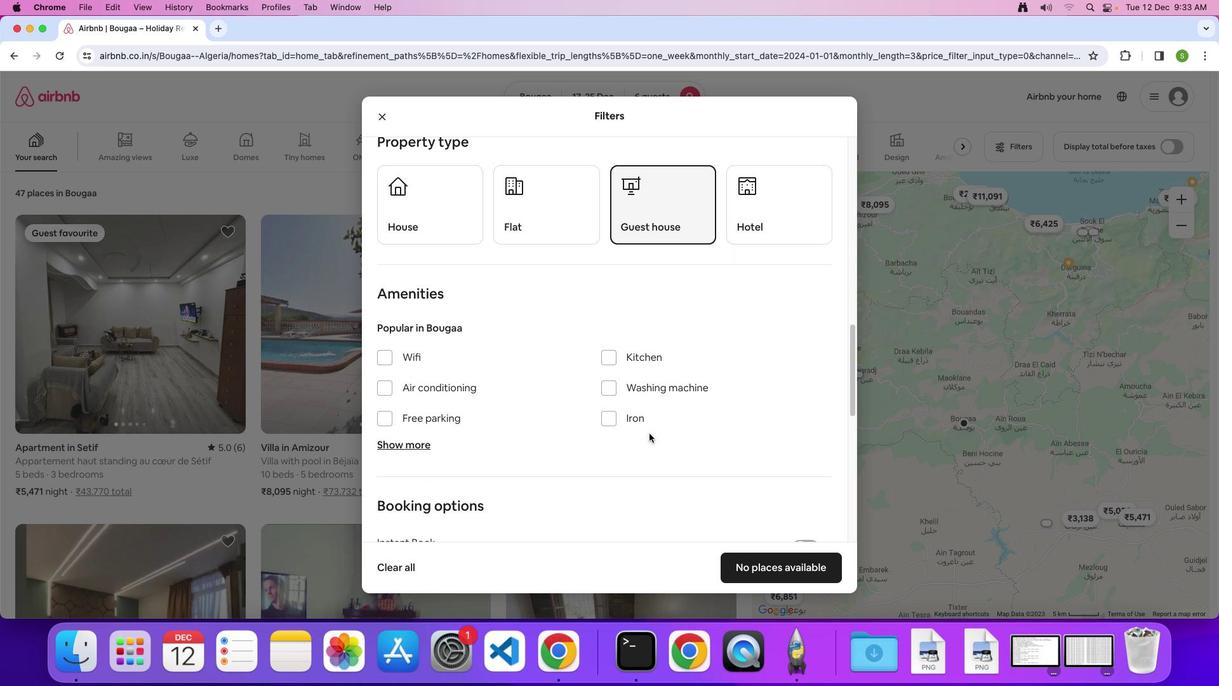 
Action: Mouse moved to (606, 358)
Screenshot: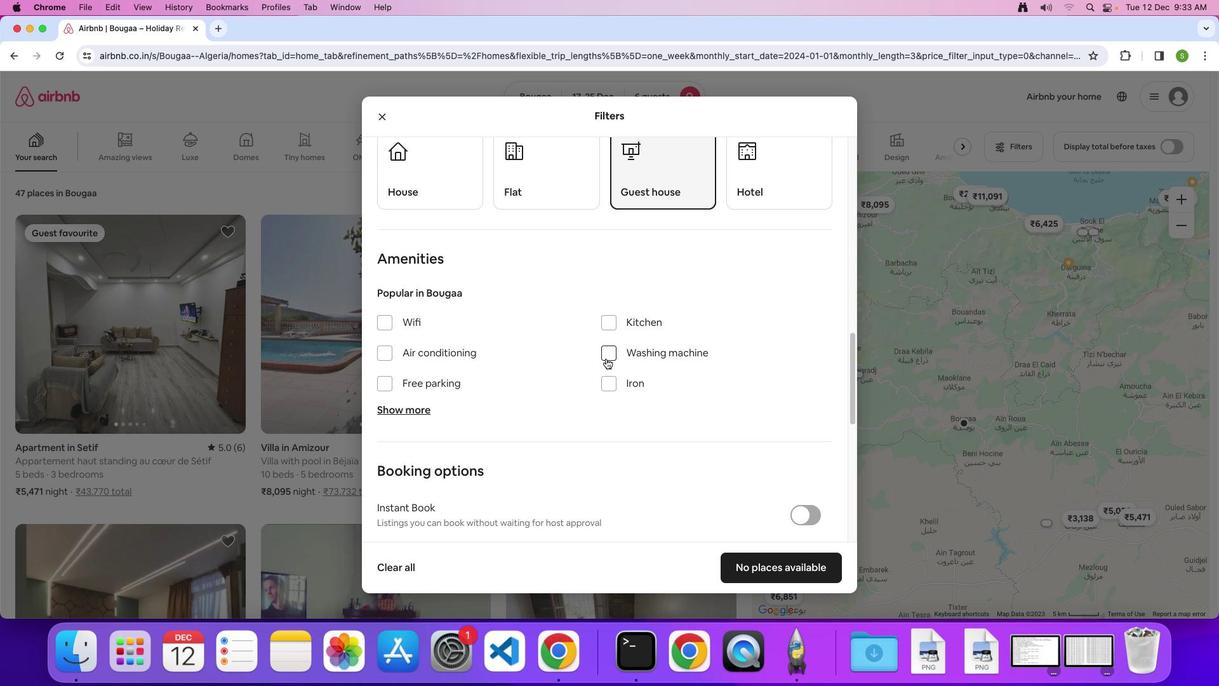 
Action: Mouse pressed left at (606, 358)
Screenshot: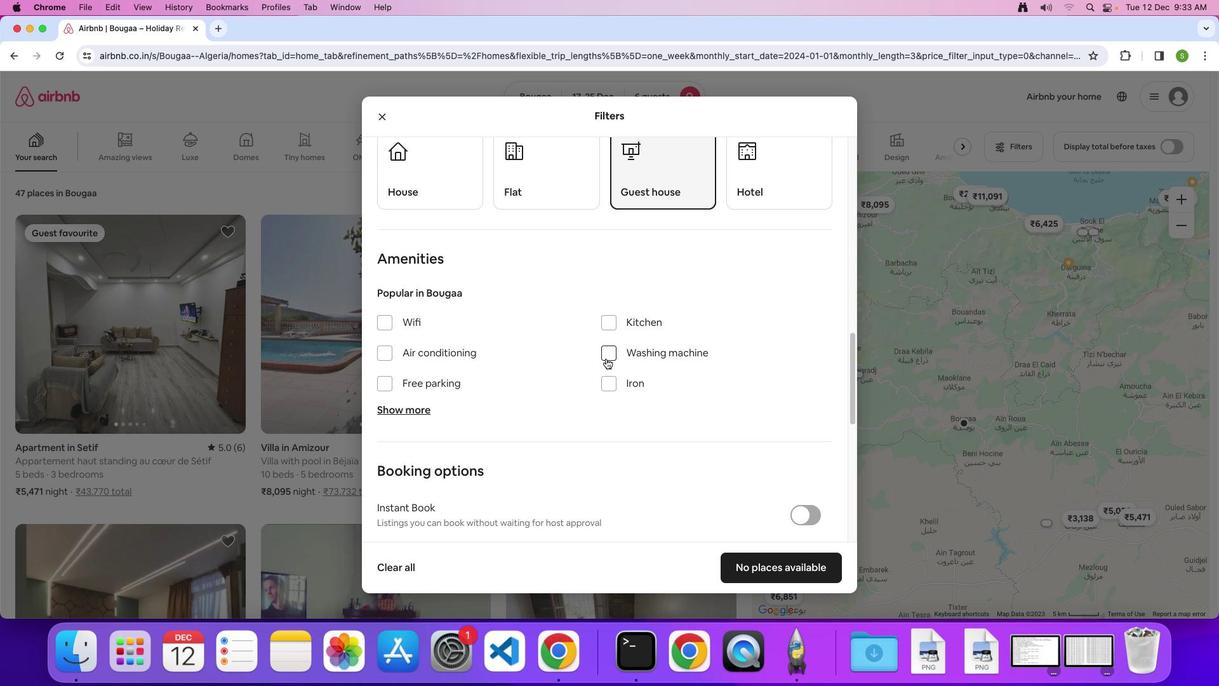 
Action: Mouse moved to (650, 457)
Screenshot: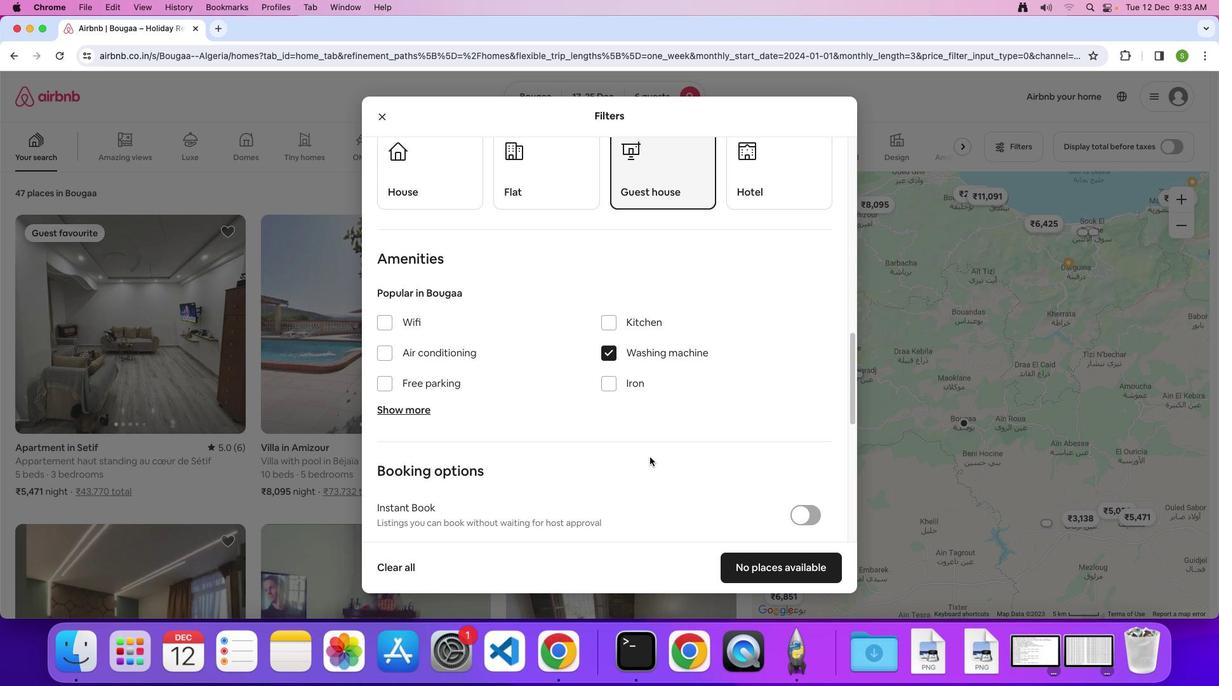 
Action: Mouse scrolled (650, 457) with delta (0, 0)
Screenshot: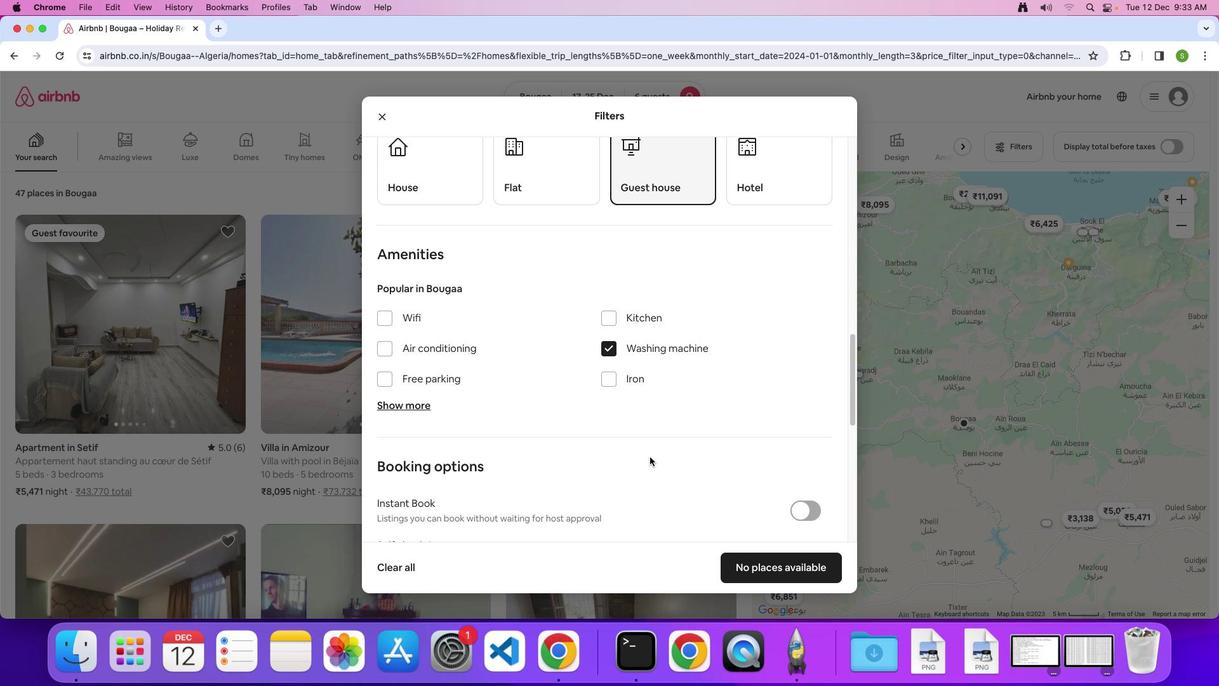 
Action: Mouse scrolled (650, 457) with delta (0, 0)
Screenshot: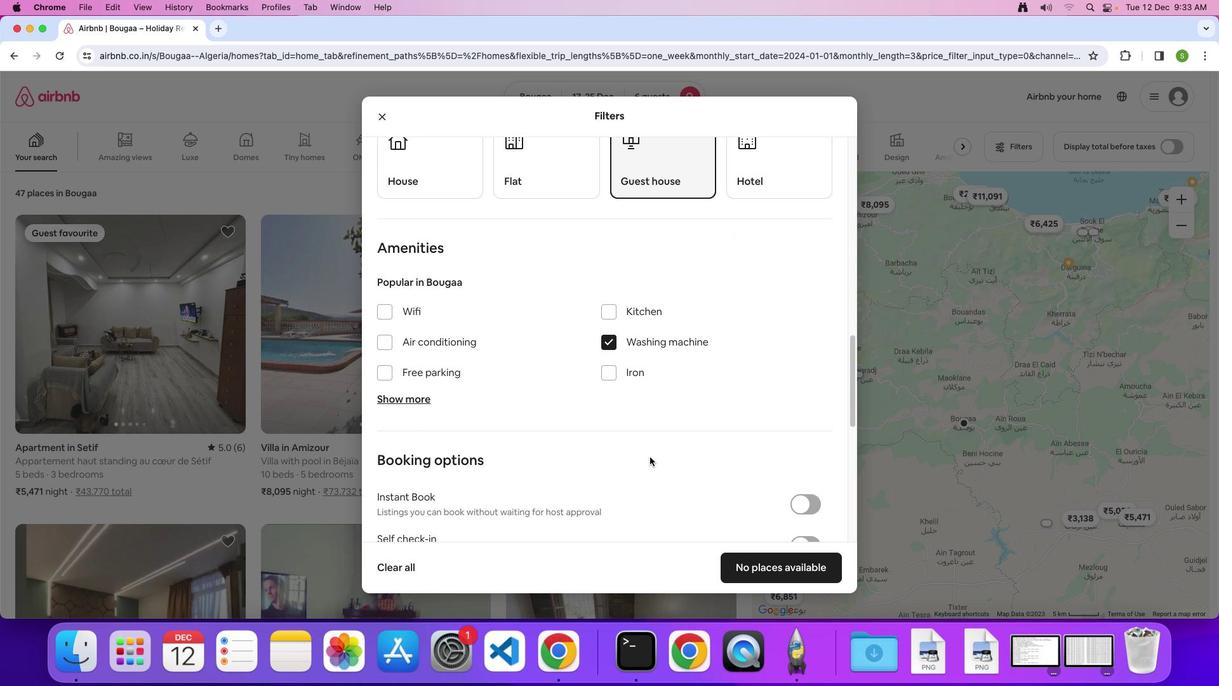 
Action: Mouse scrolled (650, 457) with delta (0, -1)
Screenshot: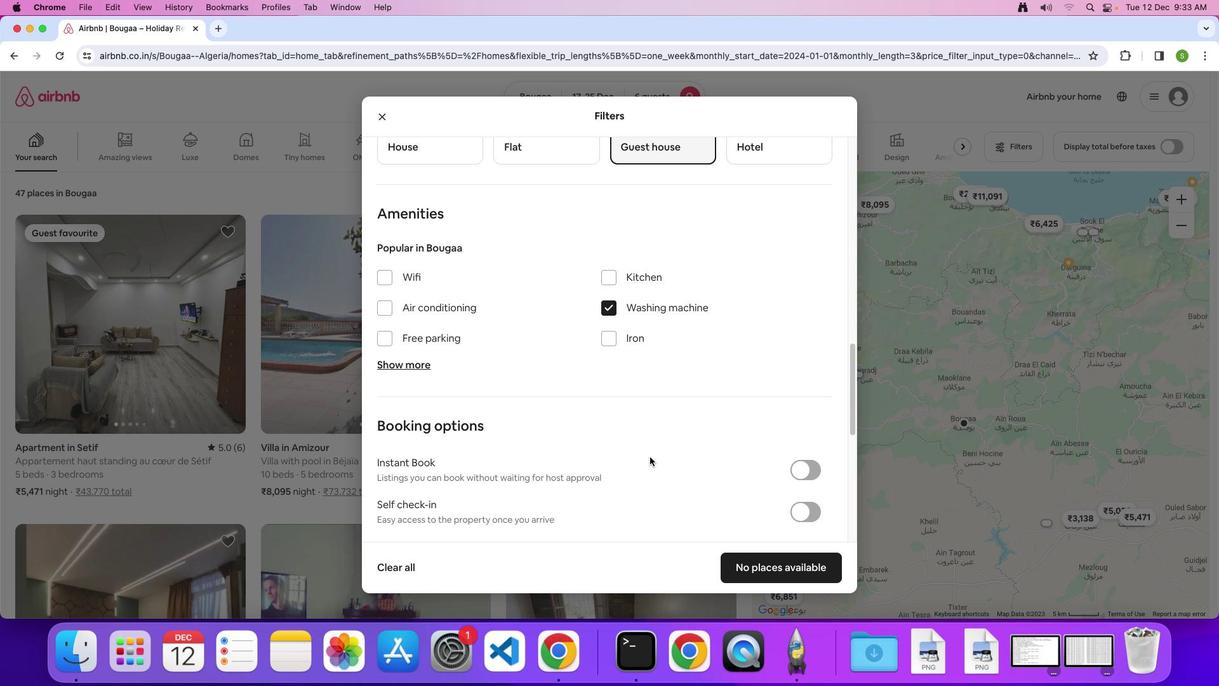 
Action: Mouse scrolled (650, 457) with delta (0, 0)
Screenshot: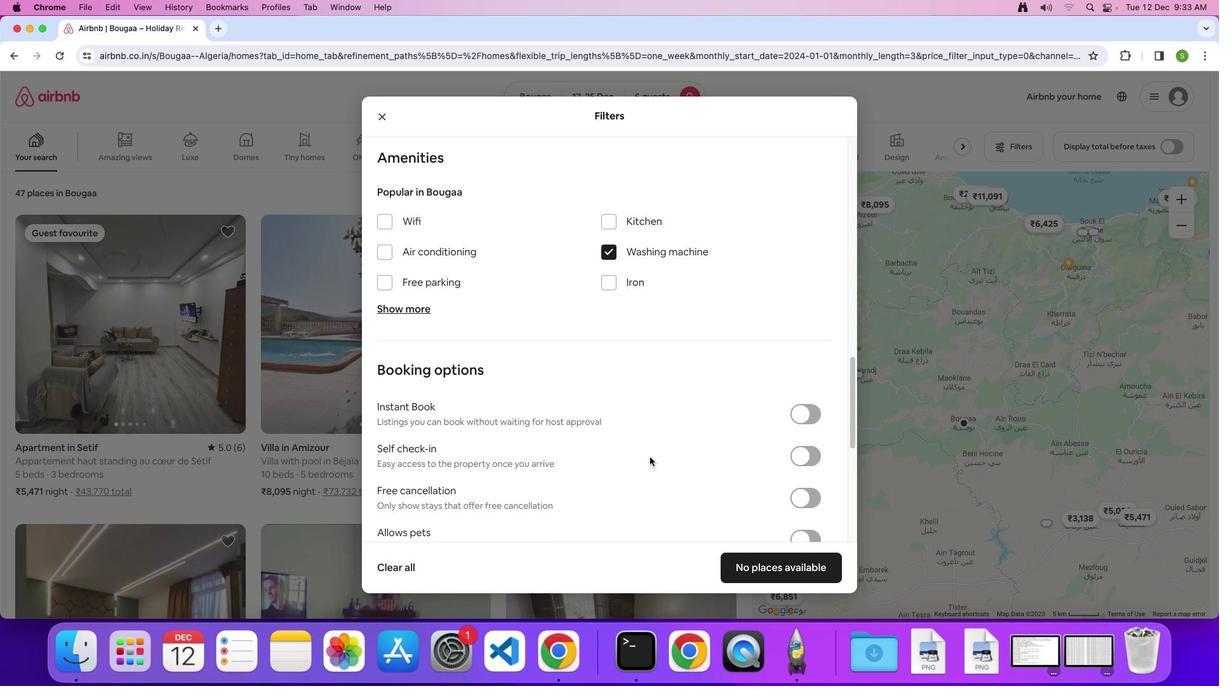 
Action: Mouse scrolled (650, 457) with delta (0, 0)
Screenshot: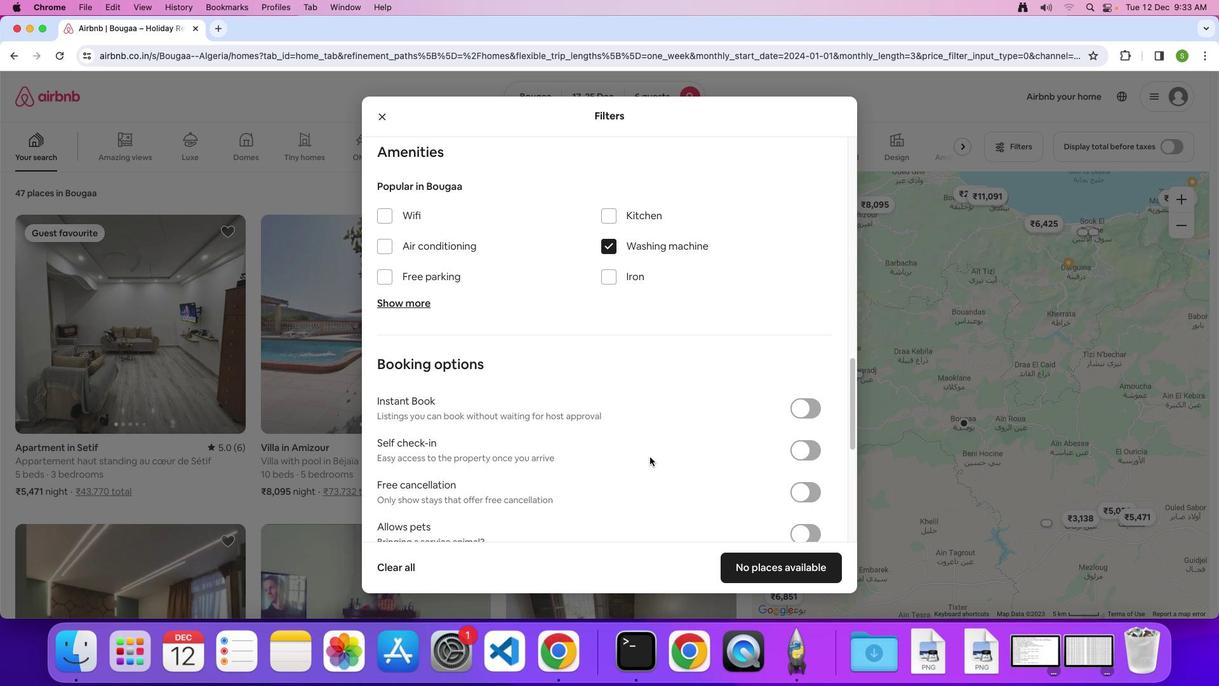 
Action: Mouse scrolled (650, 457) with delta (0, 0)
Screenshot: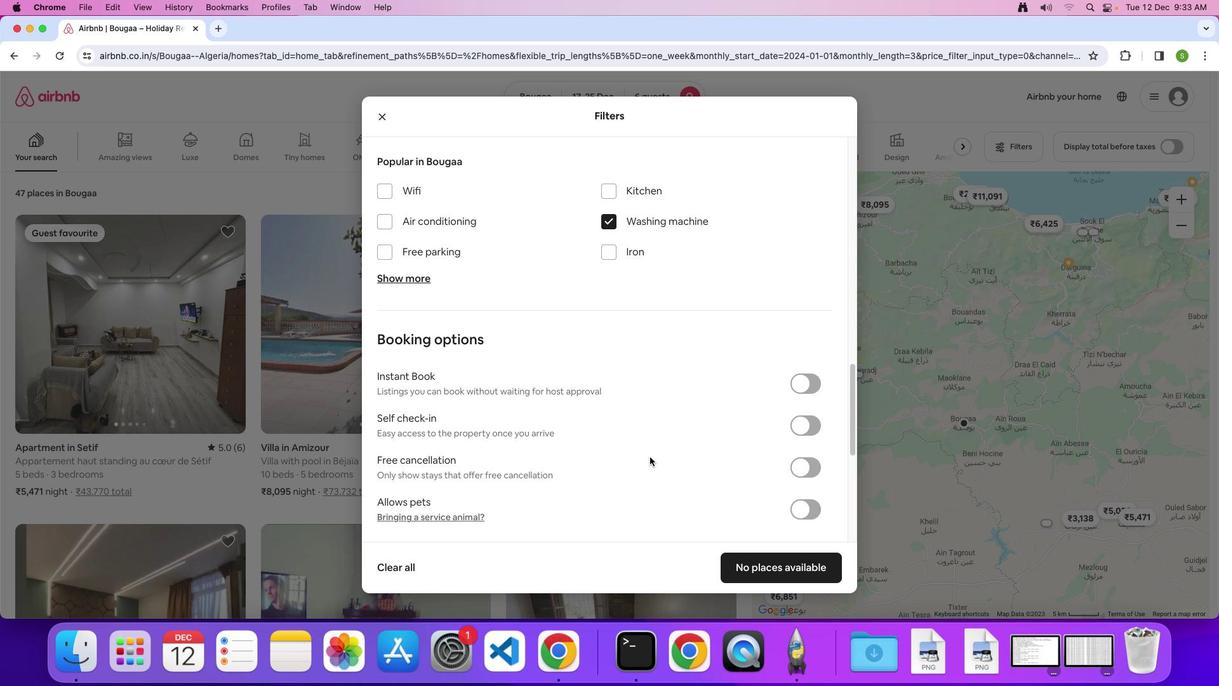 
Action: Mouse scrolled (650, 457) with delta (0, 0)
Screenshot: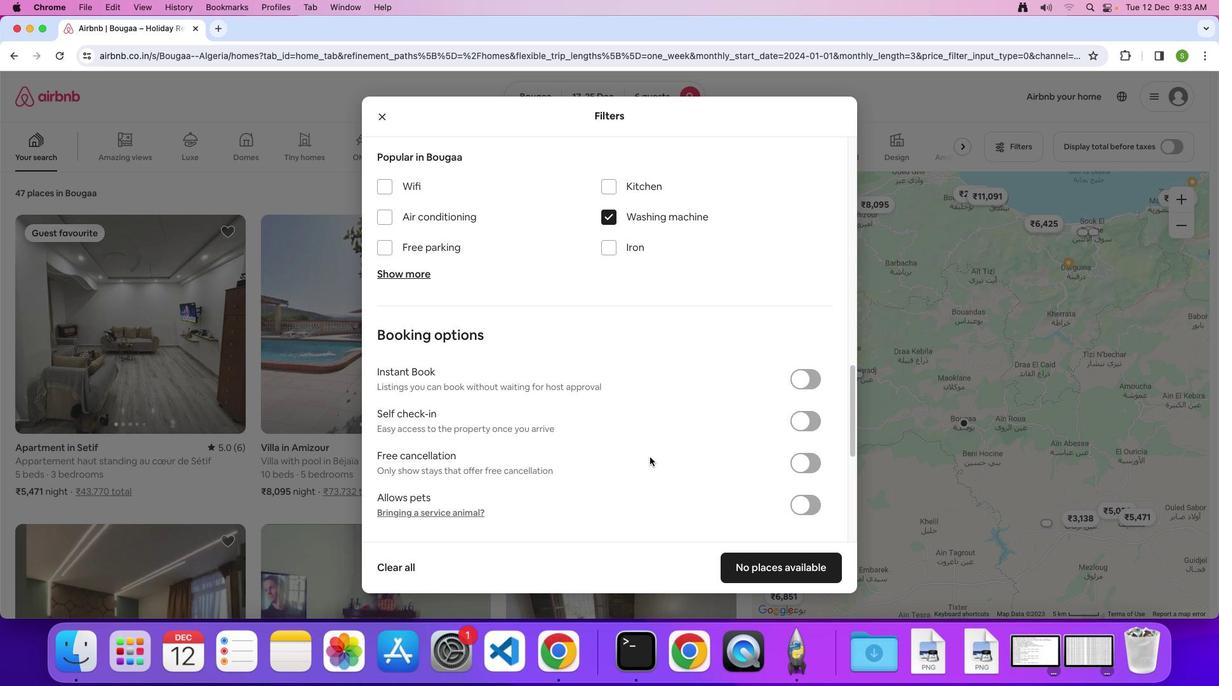 
Action: Mouse scrolled (650, 457) with delta (0, -1)
Screenshot: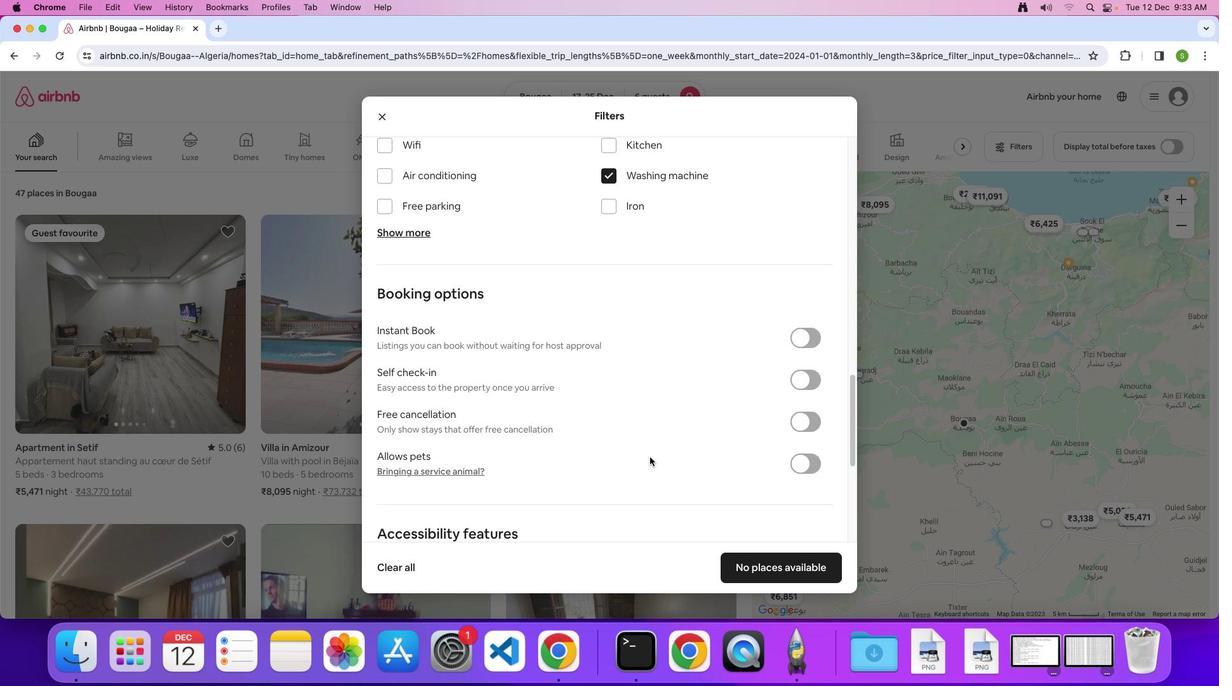 
Action: Mouse scrolled (650, 457) with delta (0, 0)
Screenshot: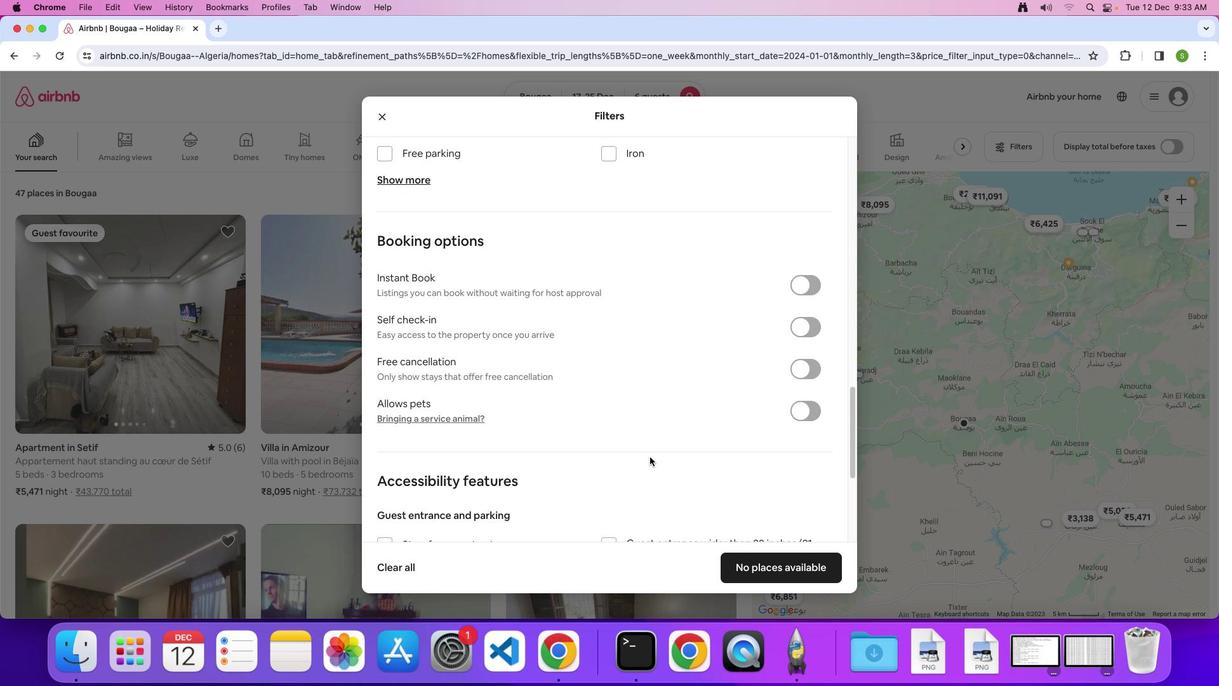 
Action: Mouse scrolled (650, 457) with delta (0, 0)
Screenshot: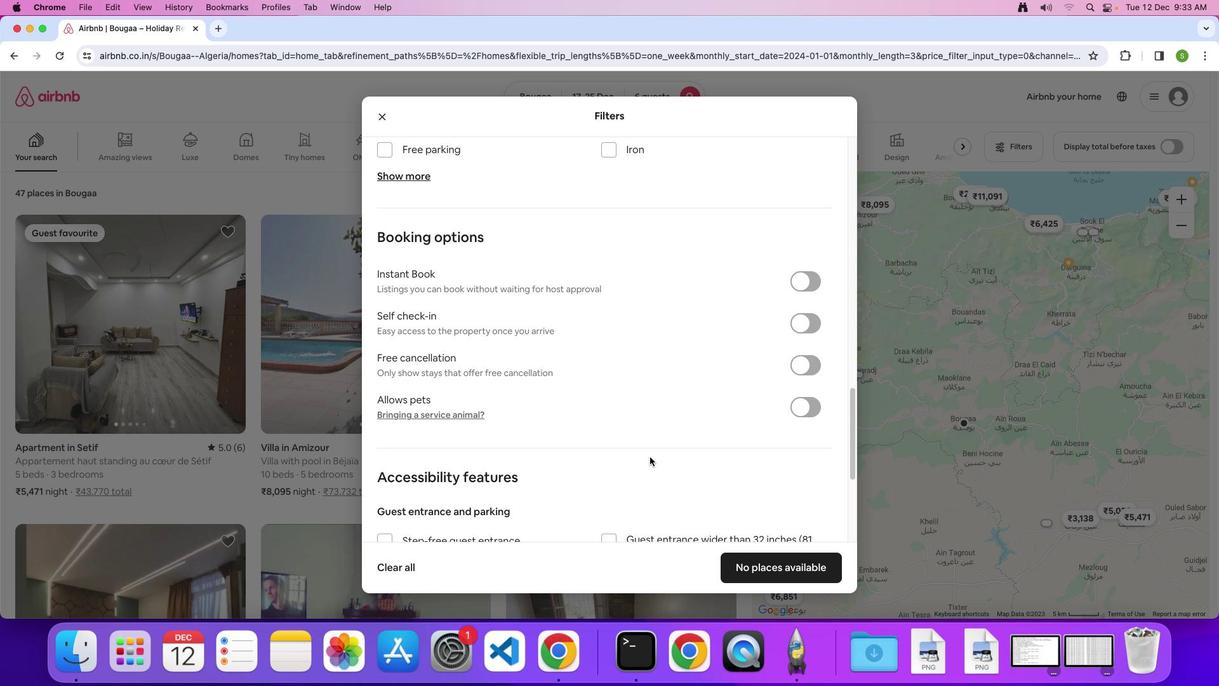 
Action: Mouse scrolled (650, 457) with delta (0, 0)
Screenshot: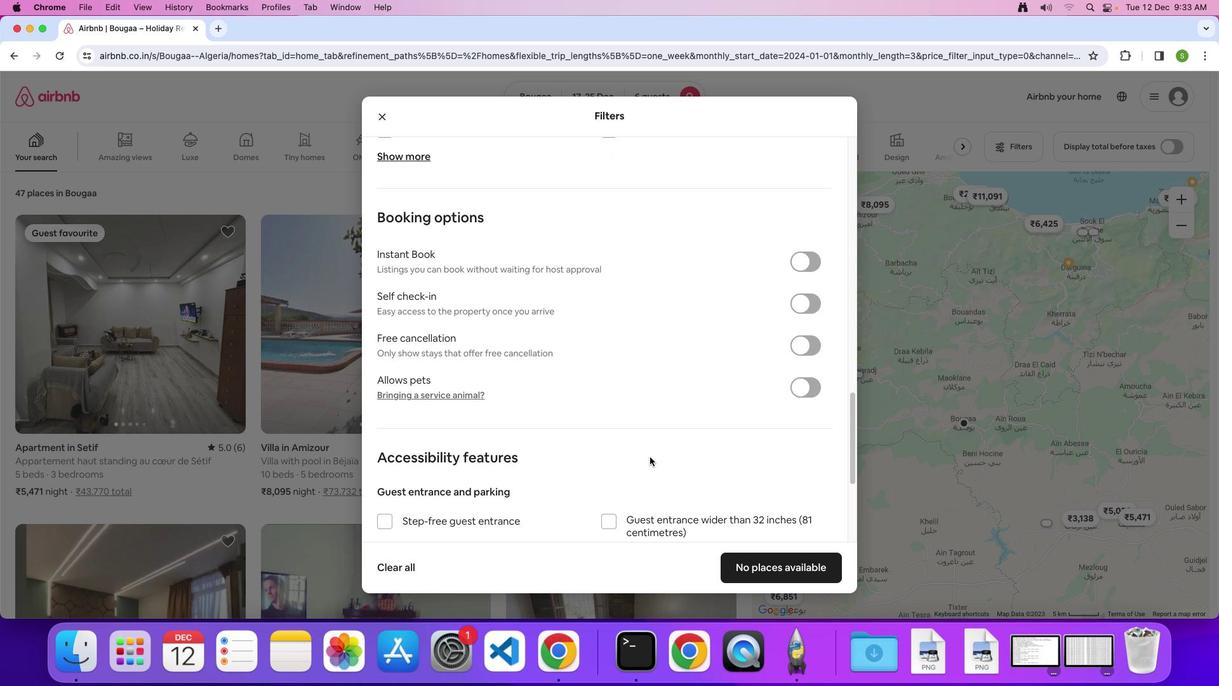 
Action: Mouse scrolled (650, 457) with delta (0, 0)
Screenshot: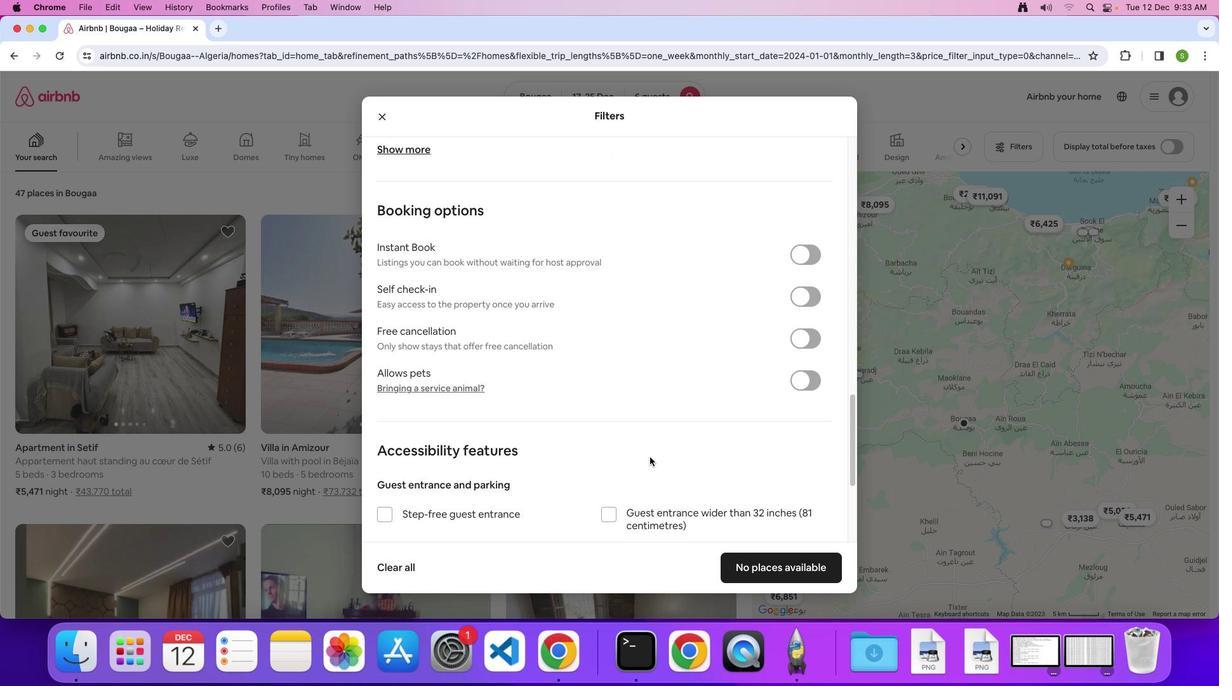 
Action: Mouse scrolled (650, 457) with delta (0, -1)
Screenshot: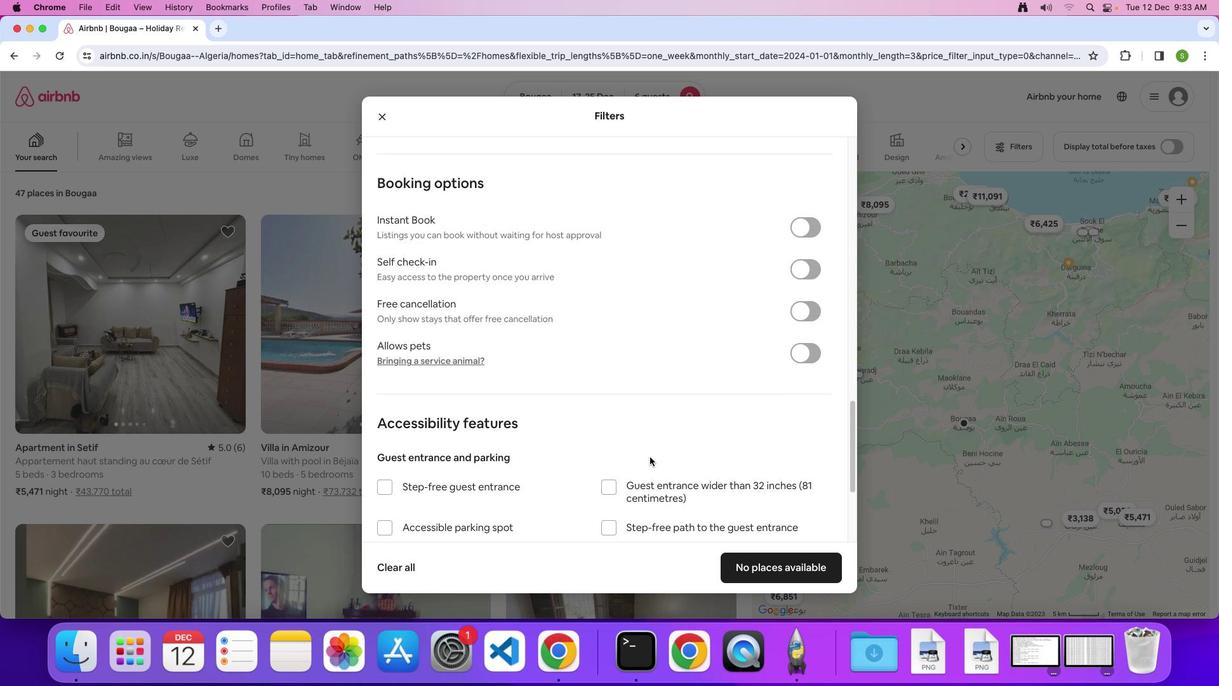 
Action: Mouse scrolled (650, 457) with delta (0, 0)
Screenshot: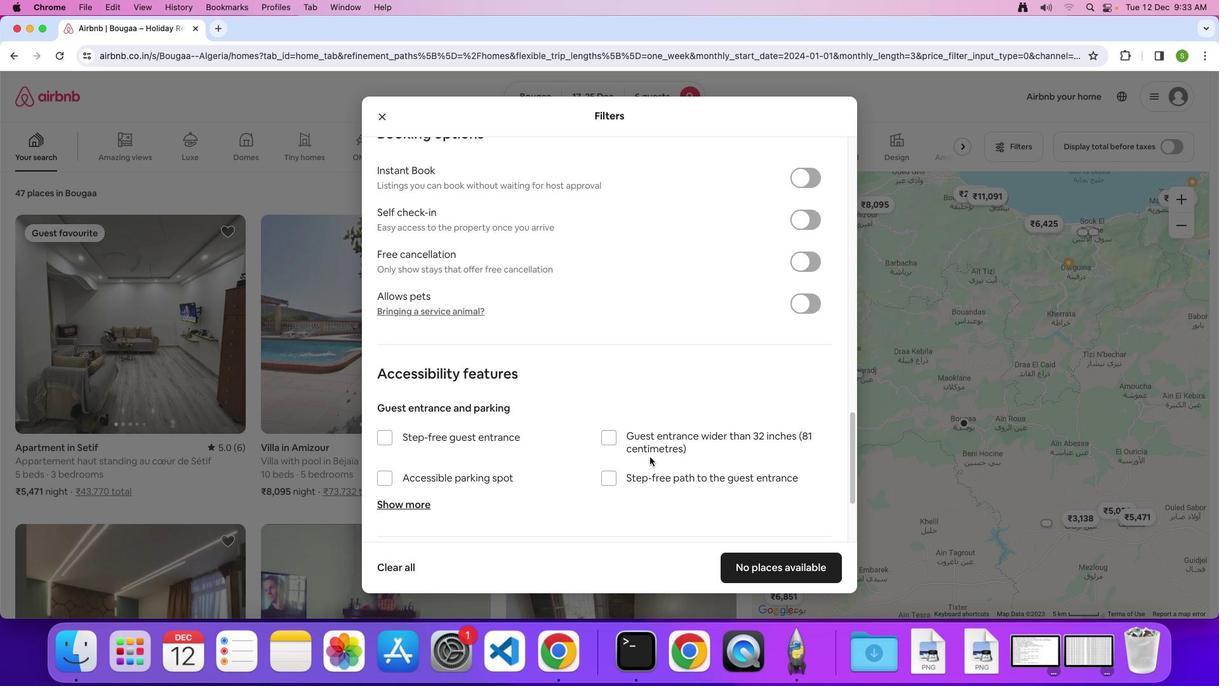 
Action: Mouse scrolled (650, 457) with delta (0, 0)
Screenshot: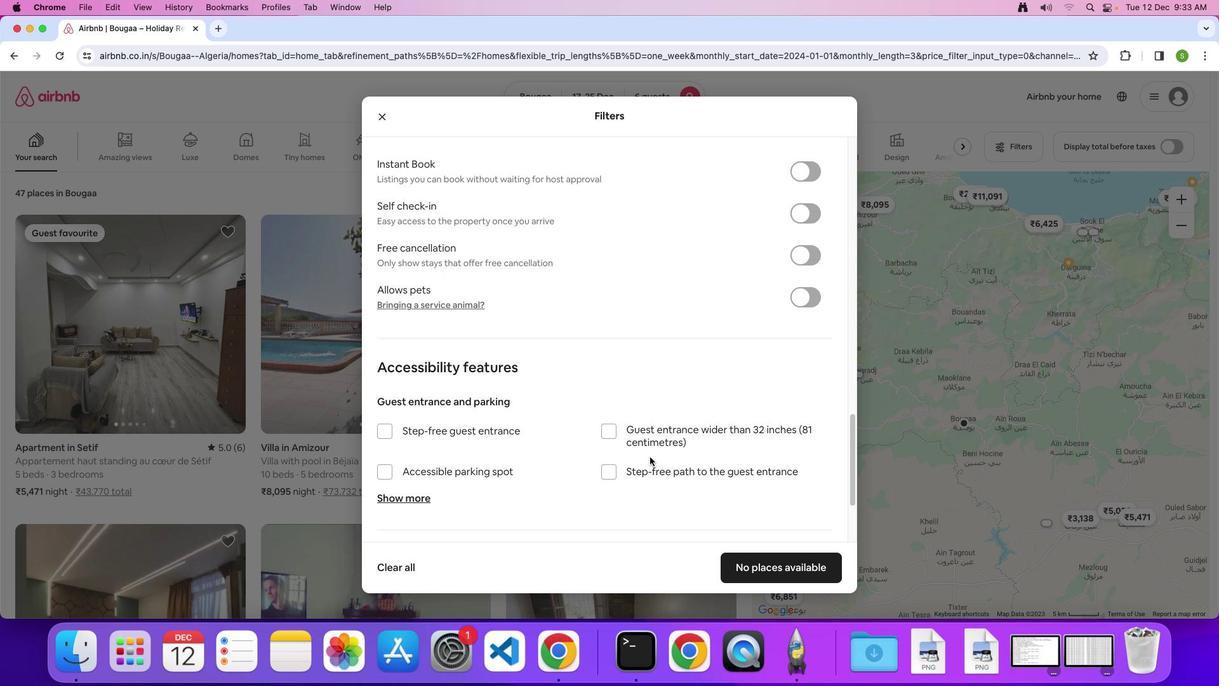 
Action: Mouse scrolled (650, 457) with delta (0, 0)
Screenshot: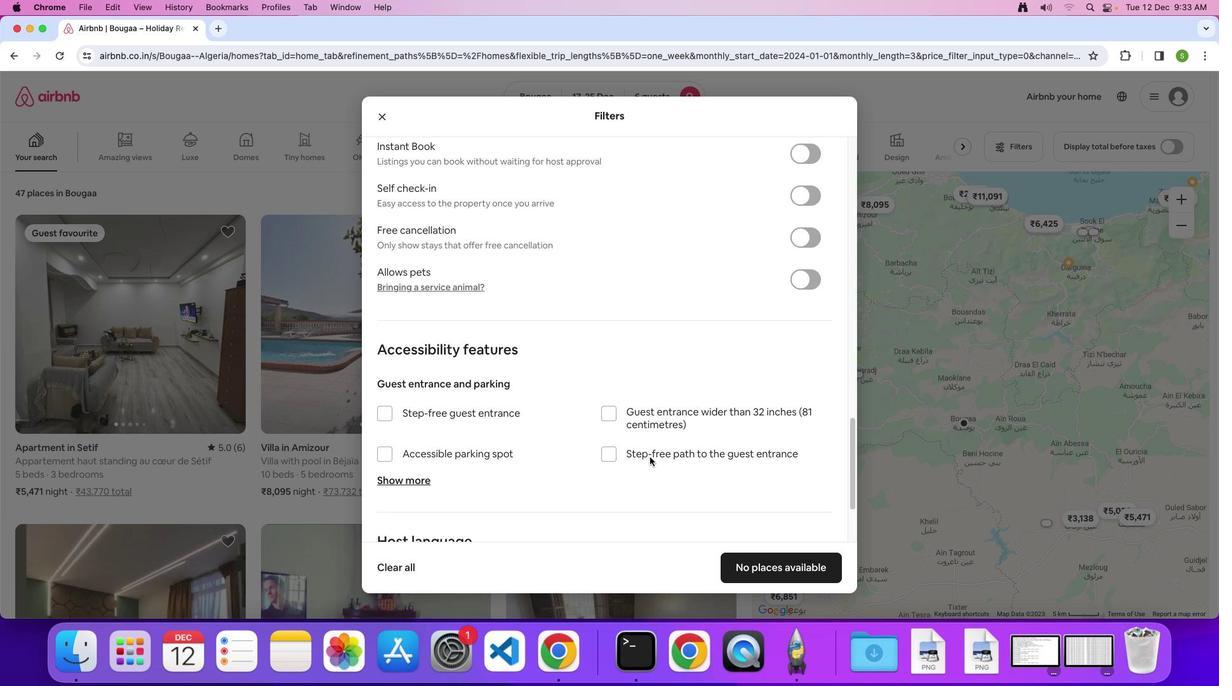
Action: Mouse scrolled (650, 457) with delta (0, 0)
Screenshot: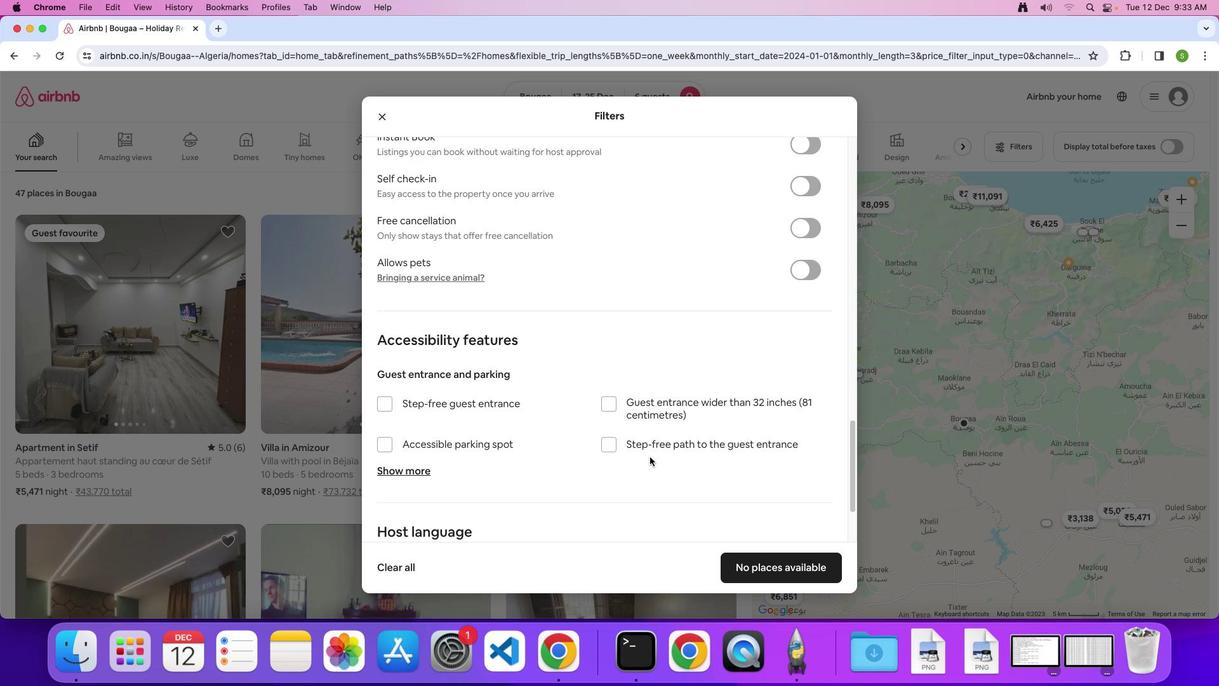 
Action: Mouse scrolled (650, 457) with delta (0, -1)
Screenshot: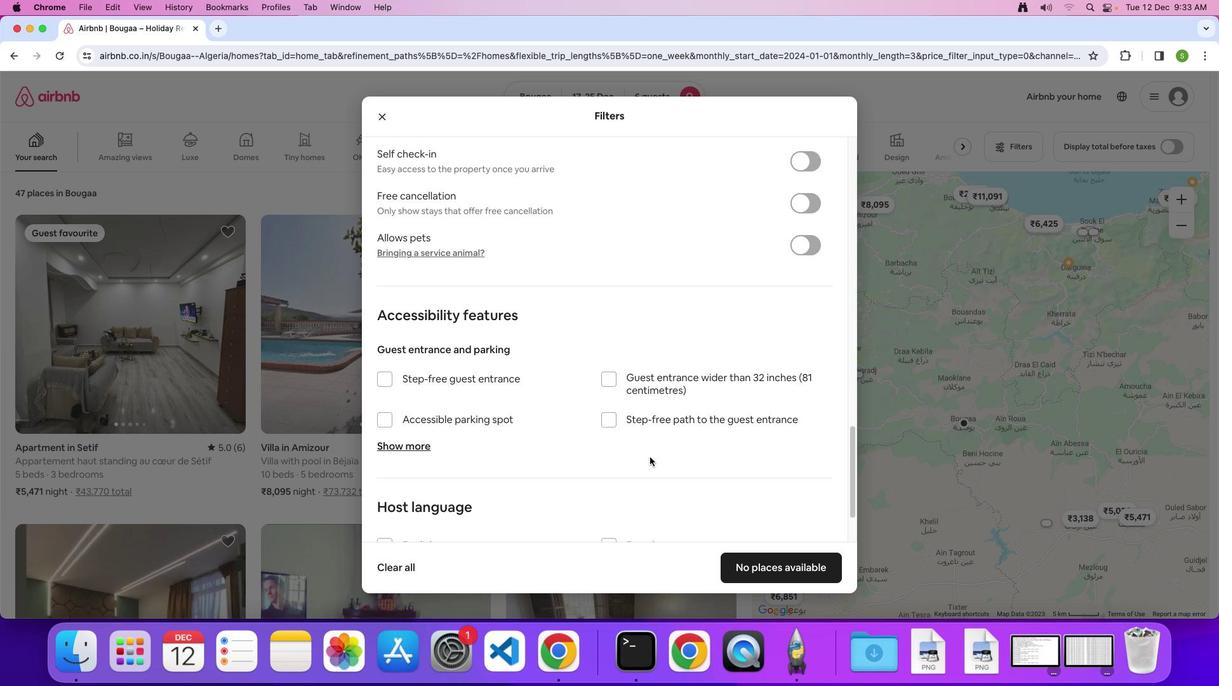 
Action: Mouse scrolled (650, 457) with delta (0, 0)
Screenshot: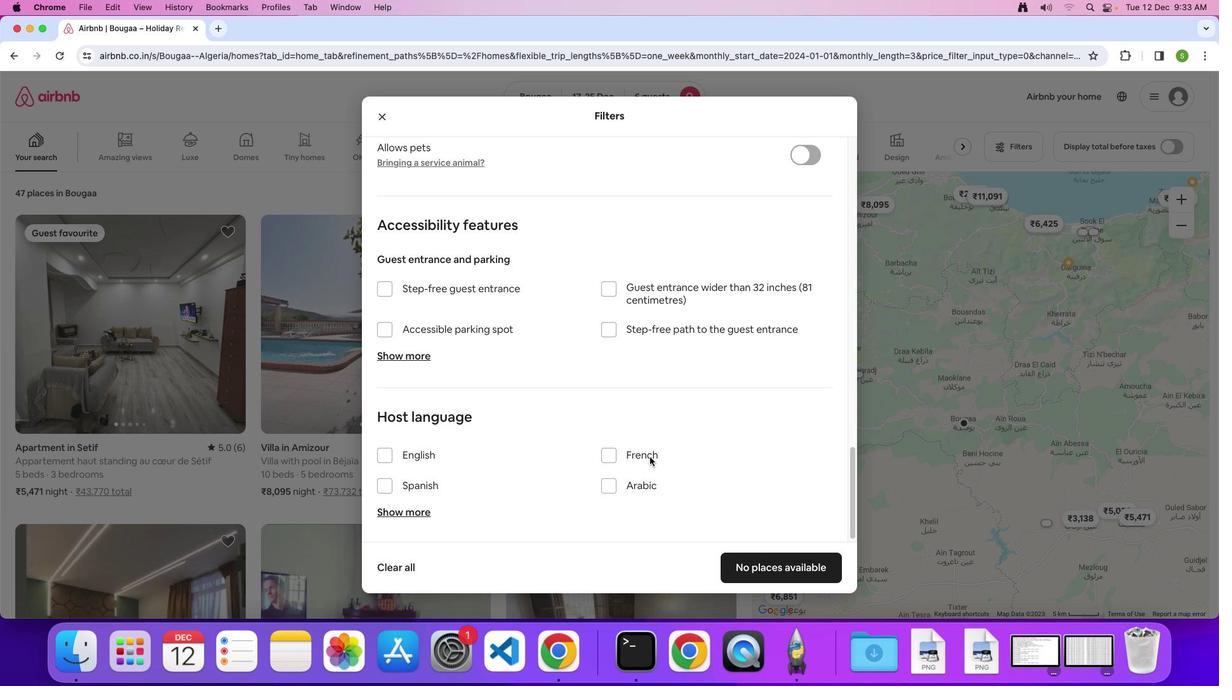 
Action: Mouse scrolled (650, 457) with delta (0, 0)
Screenshot: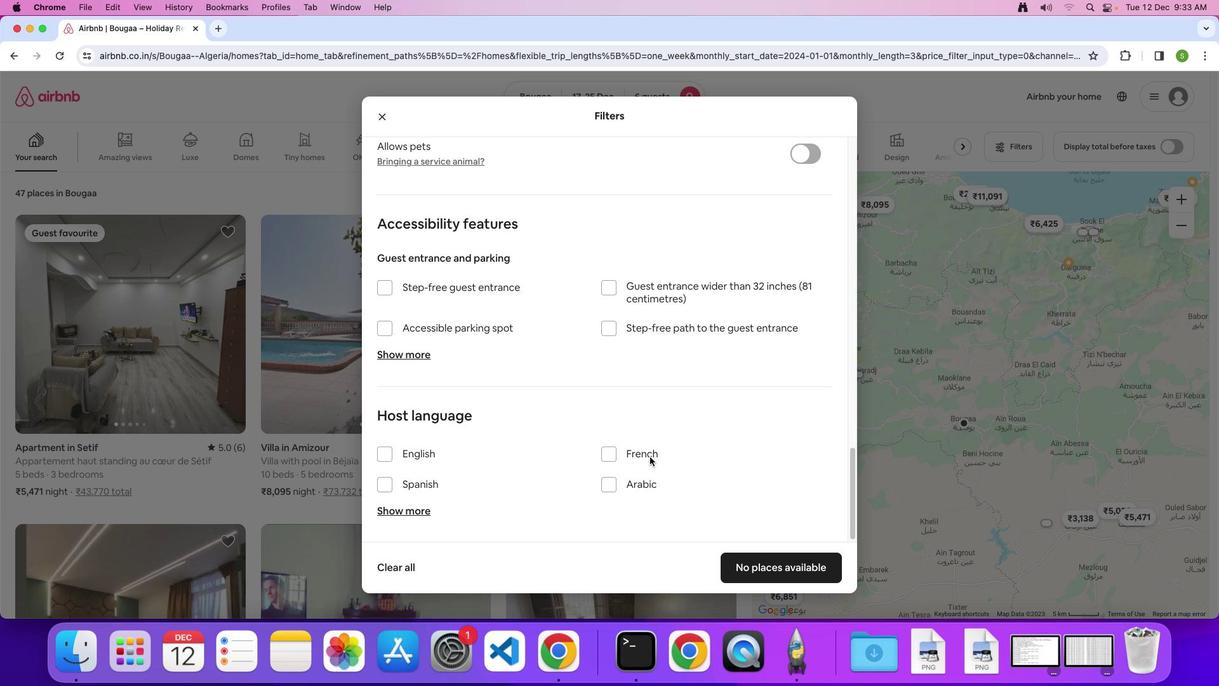 
Action: Mouse scrolled (650, 457) with delta (0, -1)
Screenshot: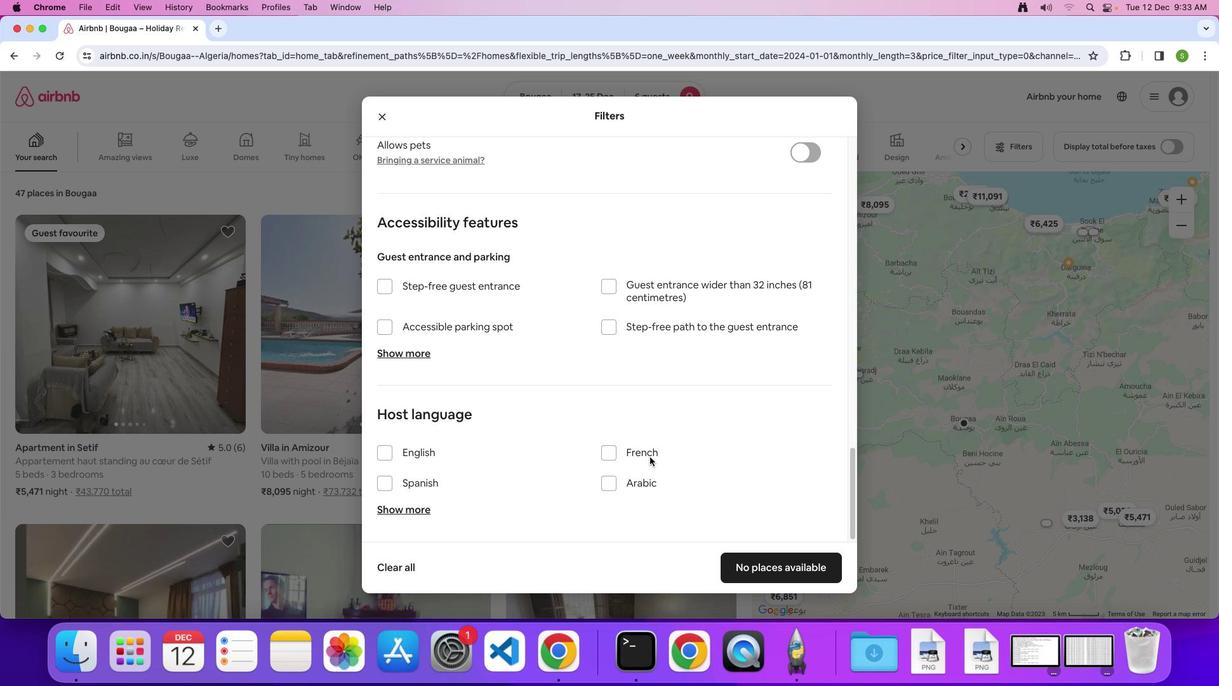 
Action: Mouse moved to (779, 572)
Screenshot: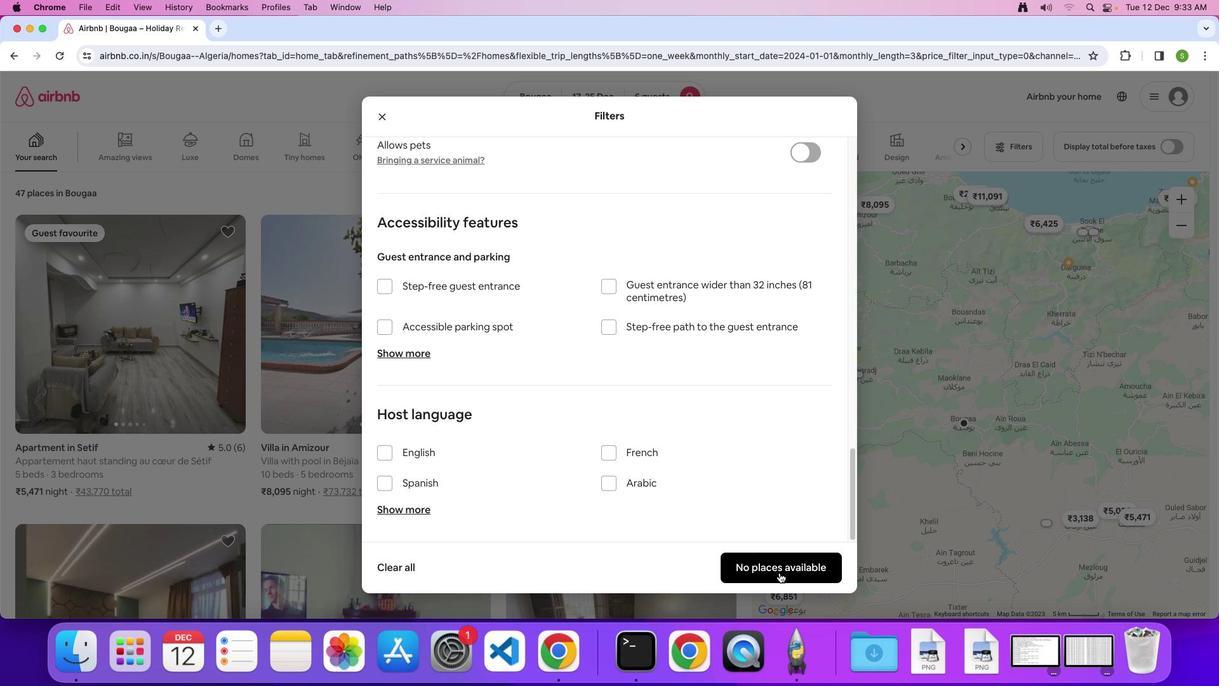 
Action: Mouse pressed left at (779, 572)
Screenshot: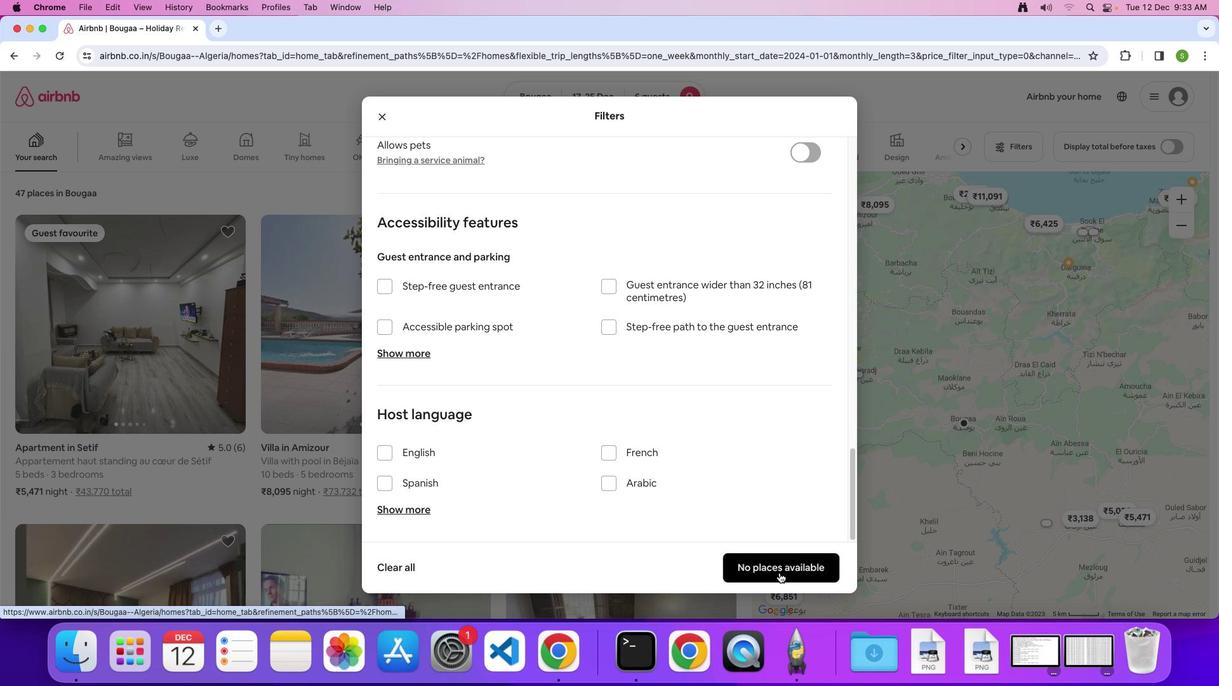 
Action: Mouse moved to (618, 422)
Screenshot: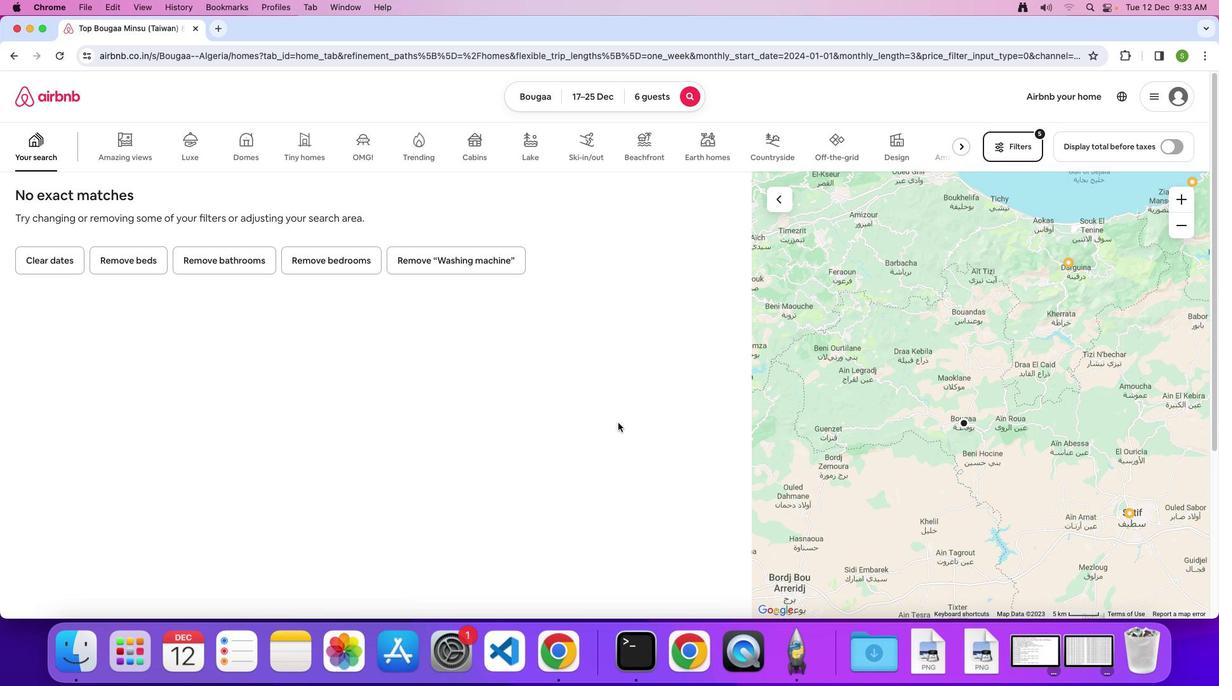 
